 Task: Find connections with filter location Yantai with filter topic #engineeringwith filter profile language German with filter current company Oracle Cloud with filter school Karnataka technical jobs with filter industry Skiing Facilities with filter service category FIle Management with filter keywords title Animal Shelter Manager
Action: Mouse moved to (510, 77)
Screenshot: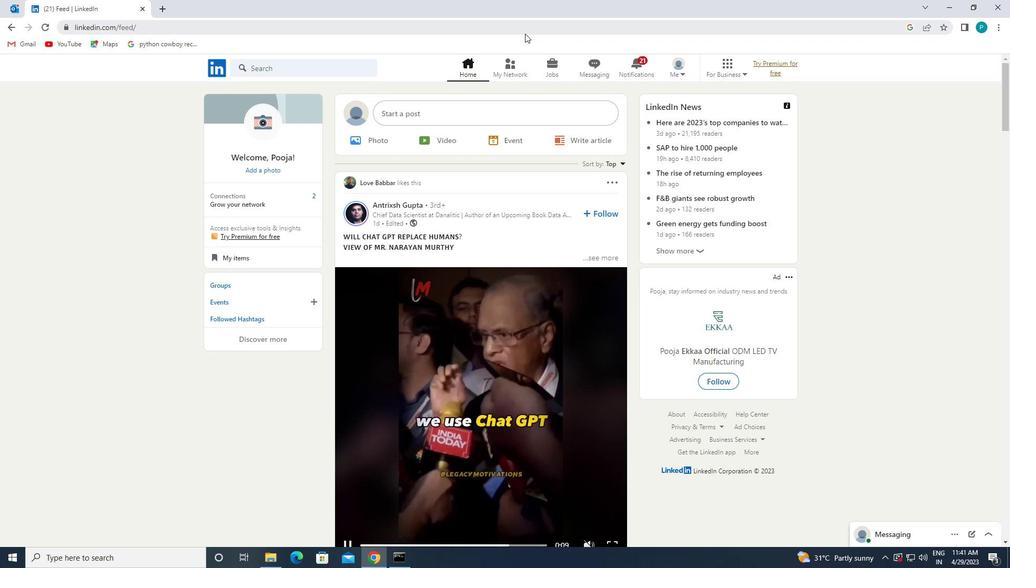 
Action: Mouse pressed left at (510, 77)
Screenshot: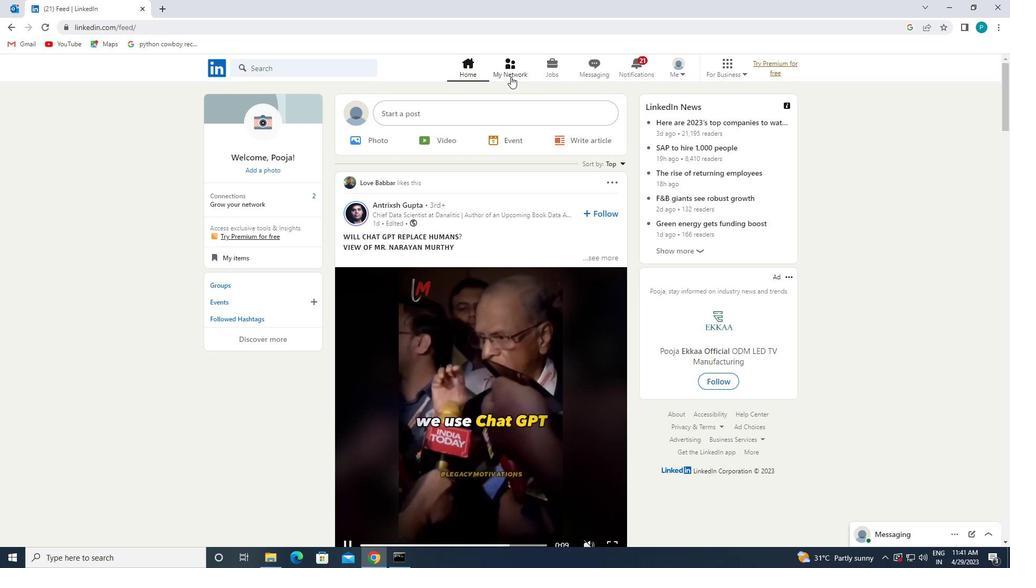 
Action: Mouse moved to (304, 118)
Screenshot: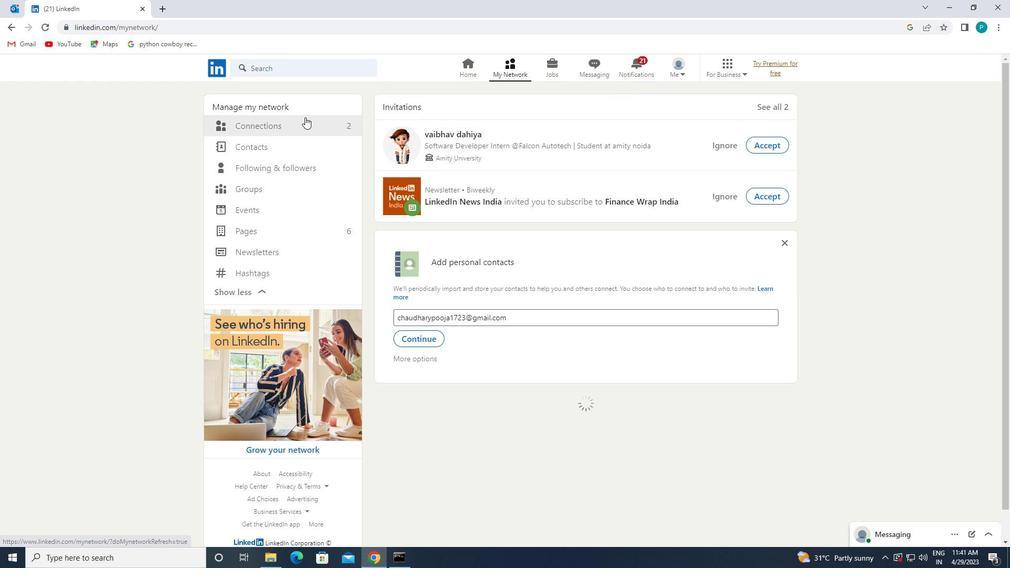 
Action: Mouse pressed left at (304, 118)
Screenshot: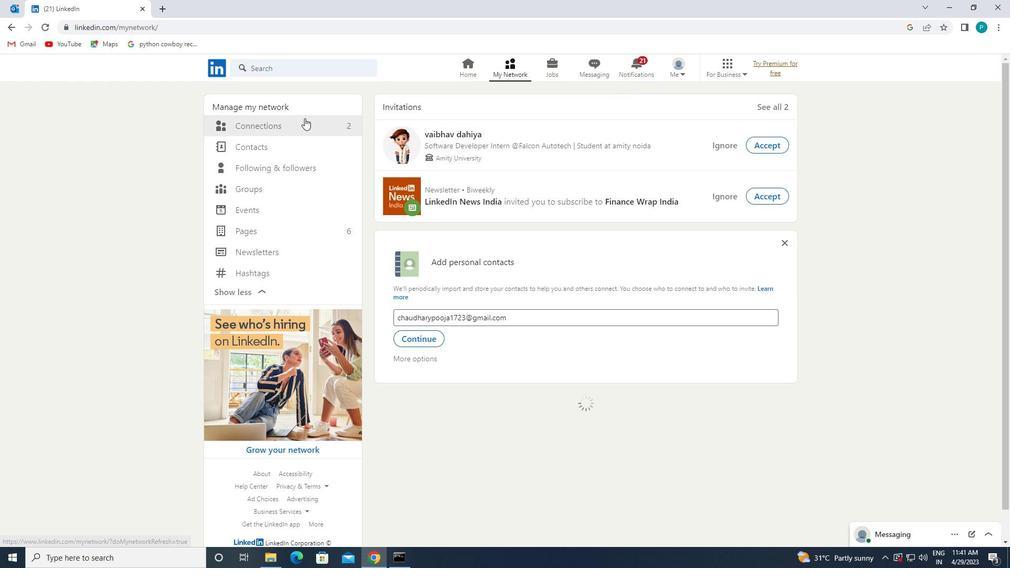 
Action: Mouse moved to (308, 122)
Screenshot: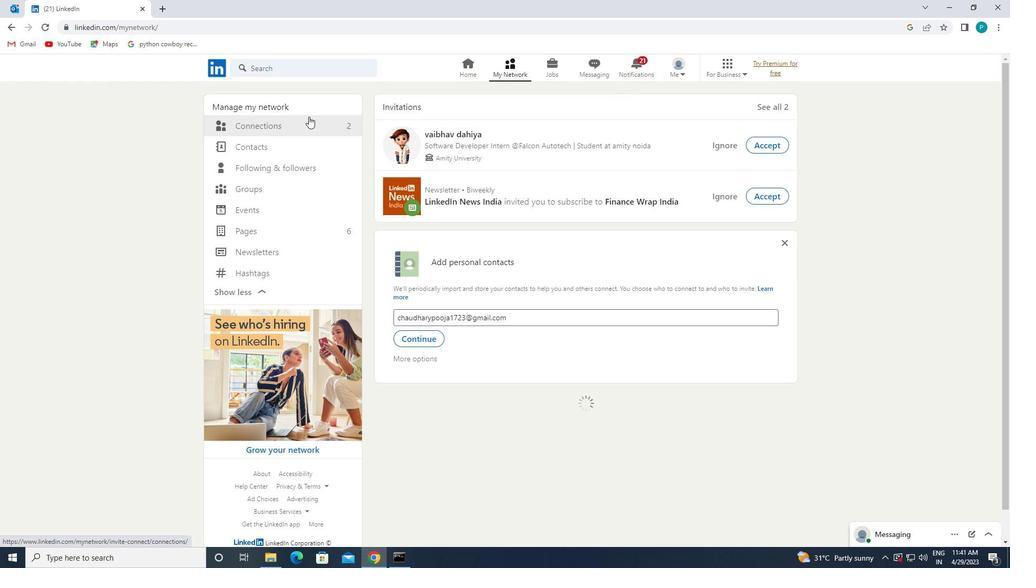 
Action: Mouse pressed left at (308, 122)
Screenshot: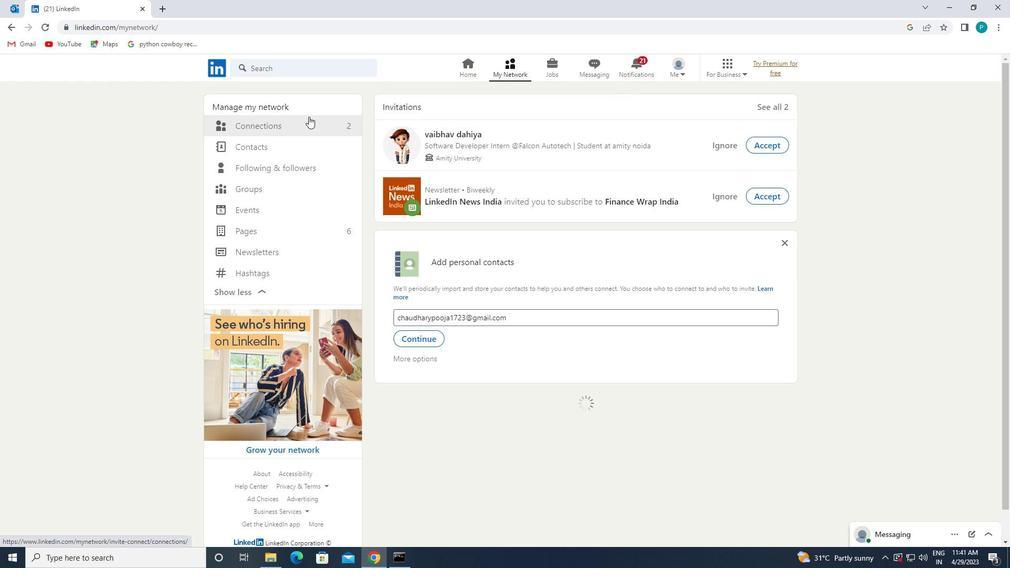 
Action: Mouse moved to (574, 128)
Screenshot: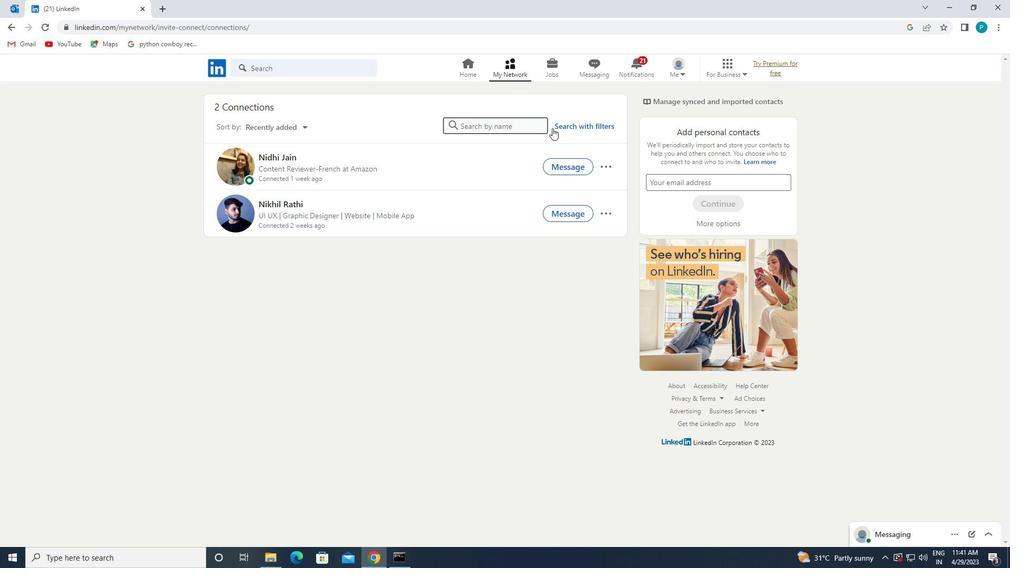 
Action: Mouse pressed left at (574, 128)
Screenshot: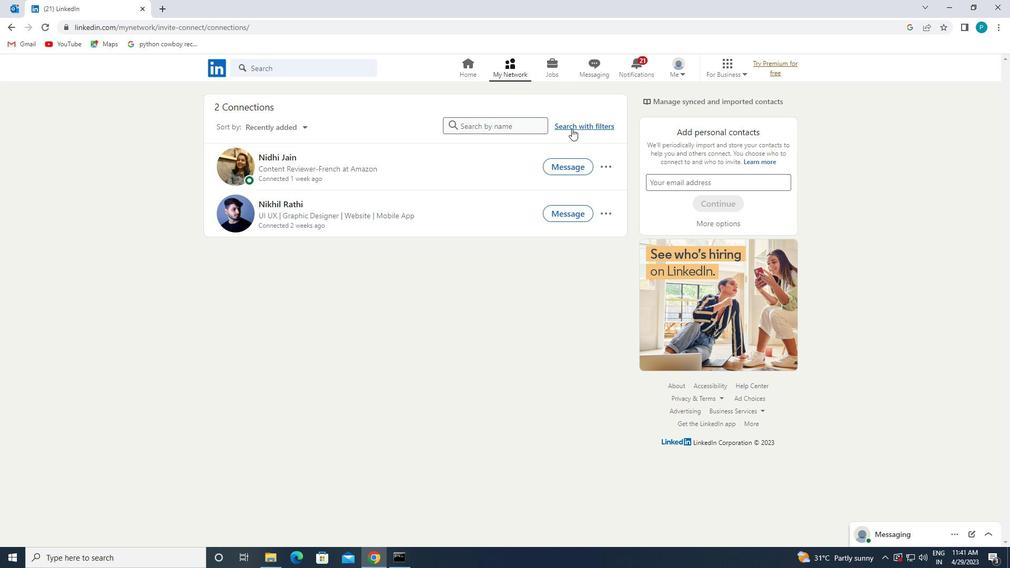 
Action: Mouse moved to (532, 95)
Screenshot: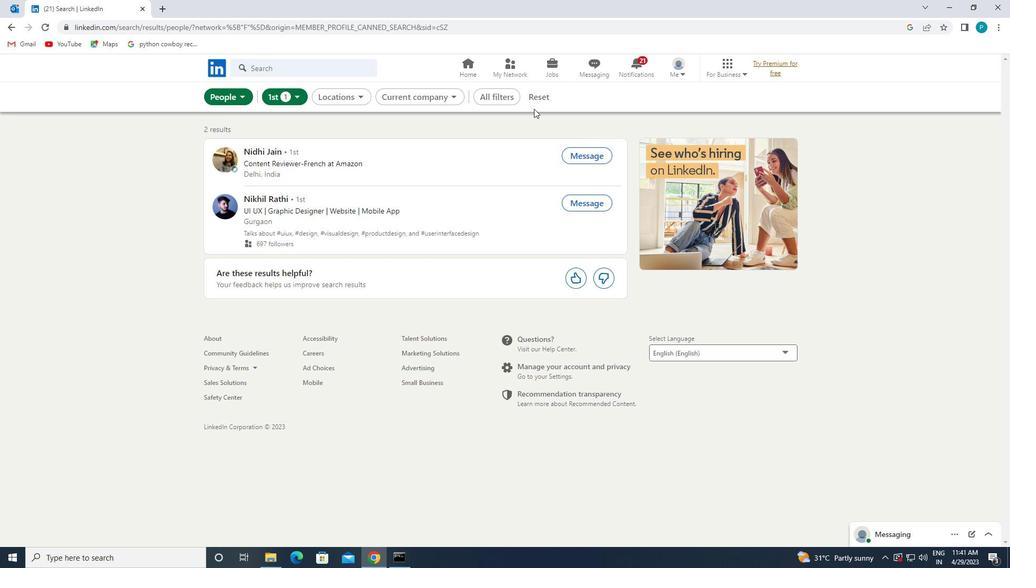 
Action: Mouse pressed left at (532, 95)
Screenshot: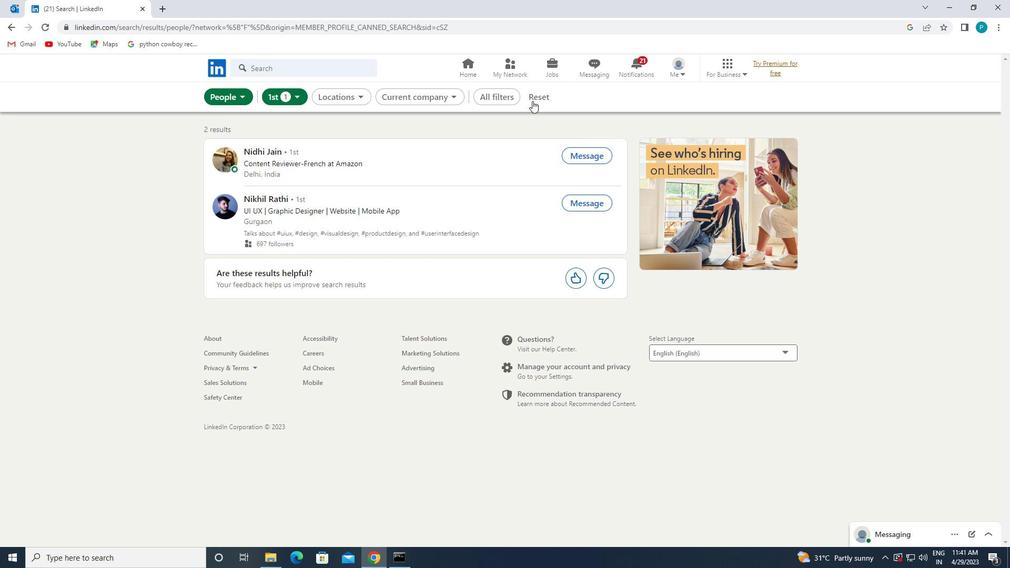 
Action: Mouse moved to (508, 98)
Screenshot: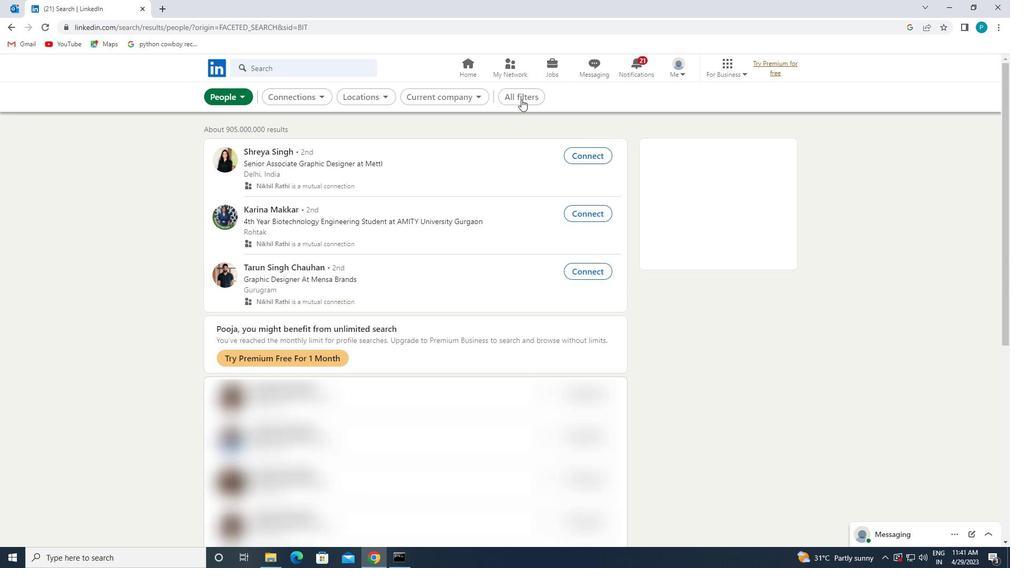 
Action: Mouse pressed left at (508, 98)
Screenshot: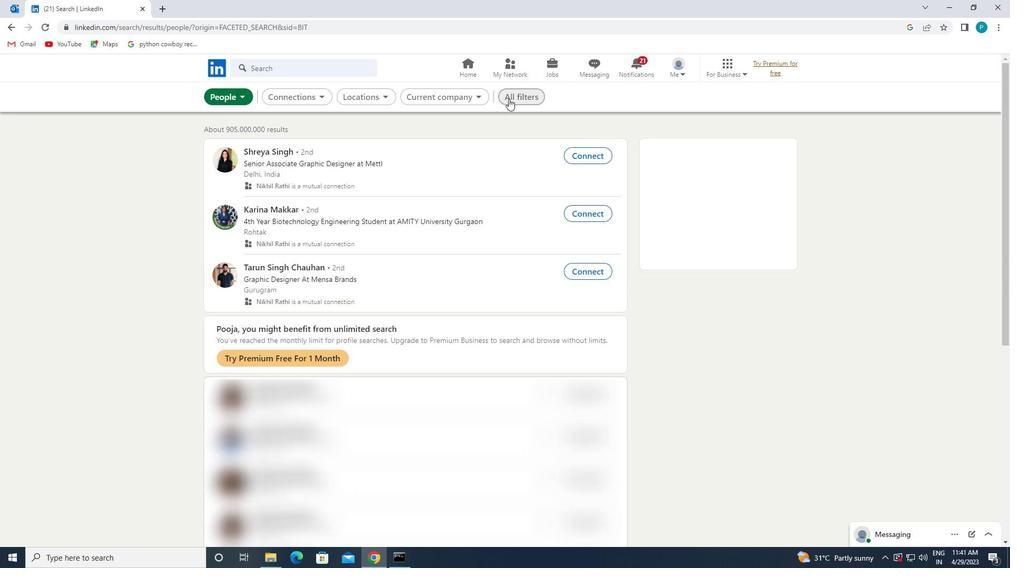 
Action: Mouse moved to (806, 262)
Screenshot: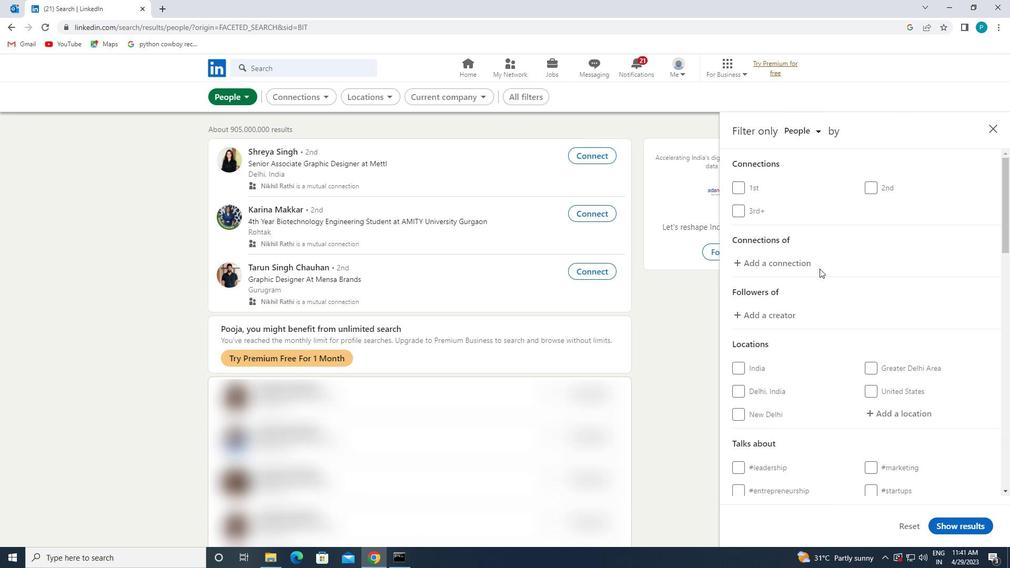 
Action: Mouse scrolled (806, 262) with delta (0, 0)
Screenshot: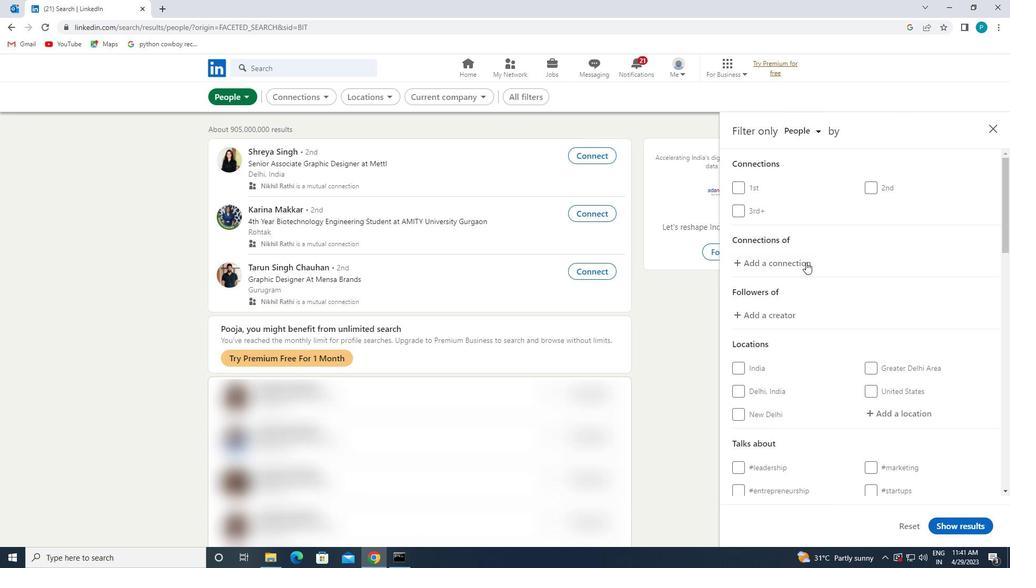 
Action: Mouse scrolled (806, 262) with delta (0, 0)
Screenshot: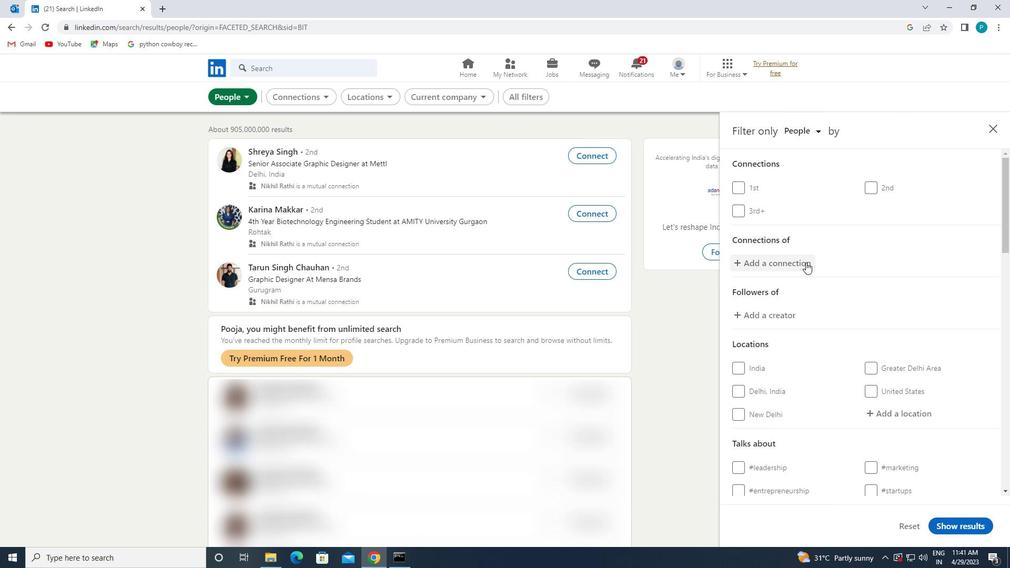 
Action: Mouse moved to (806, 265)
Screenshot: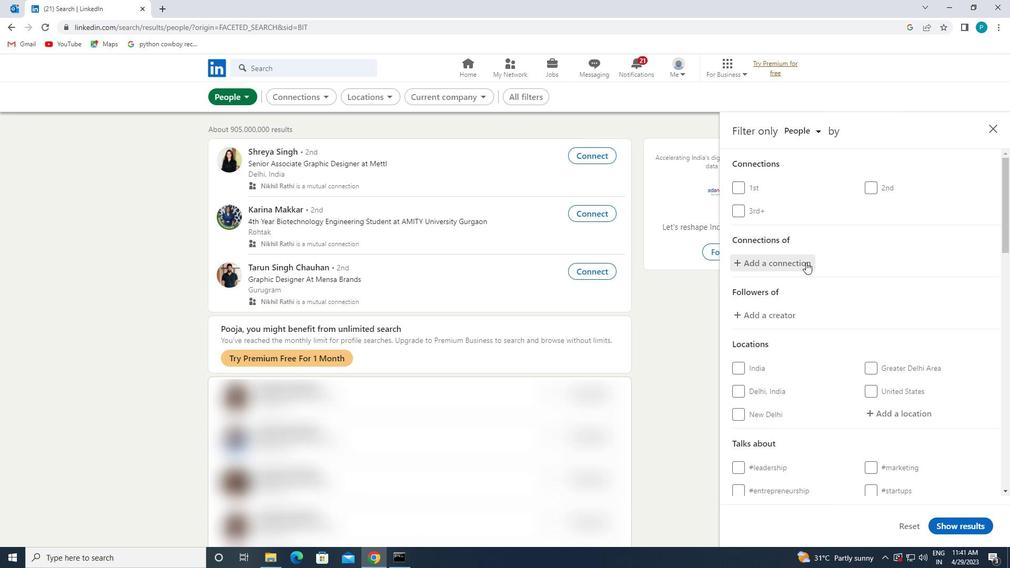 
Action: Mouse scrolled (806, 265) with delta (0, 0)
Screenshot: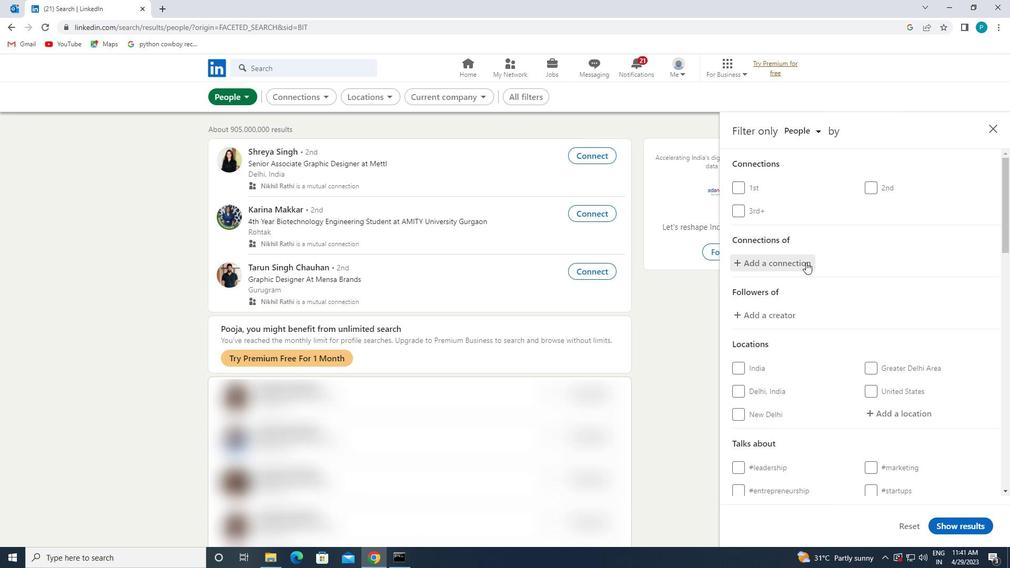 
Action: Mouse moved to (878, 260)
Screenshot: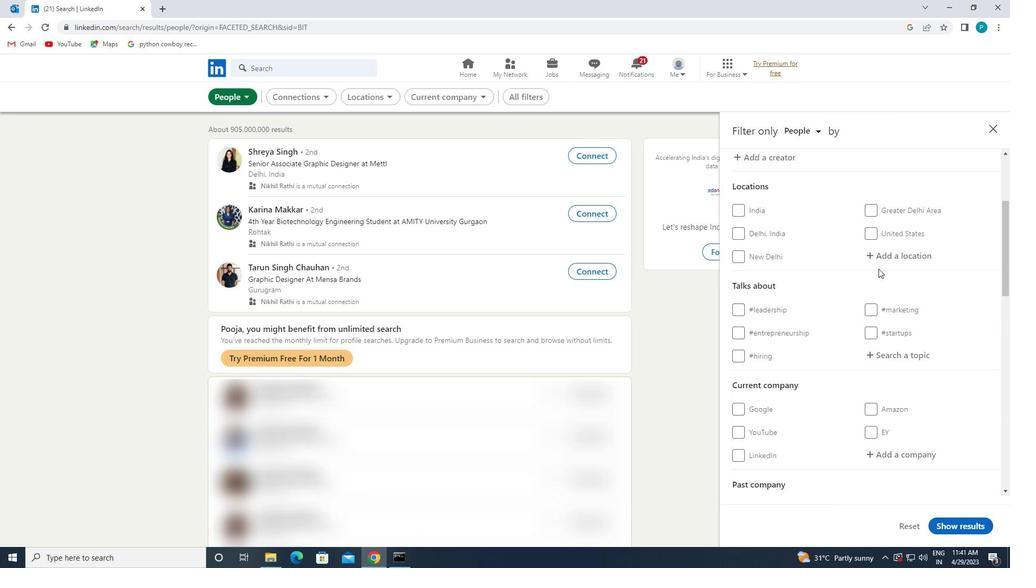 
Action: Mouse pressed left at (878, 260)
Screenshot: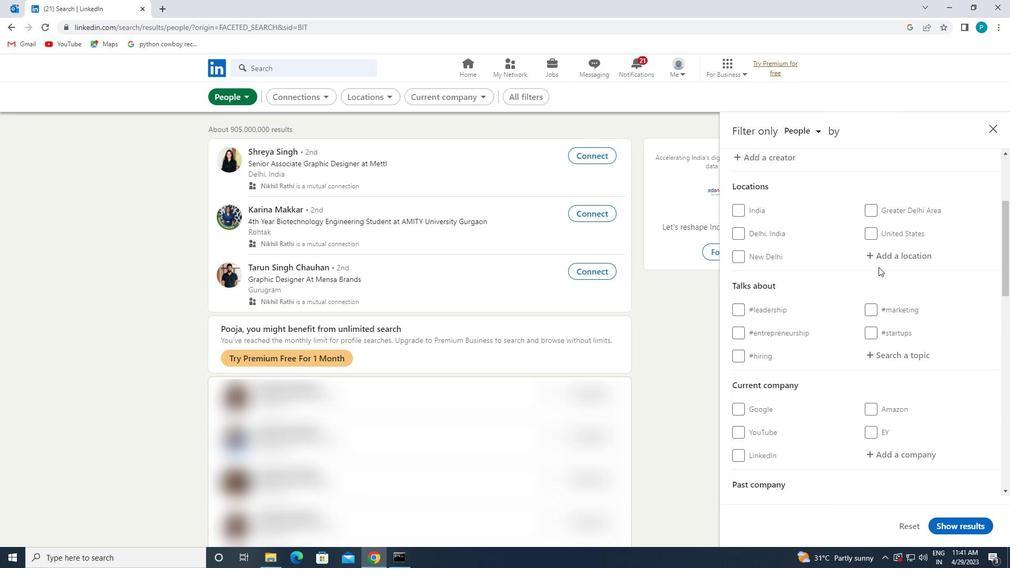 
Action: Mouse moved to (875, 270)
Screenshot: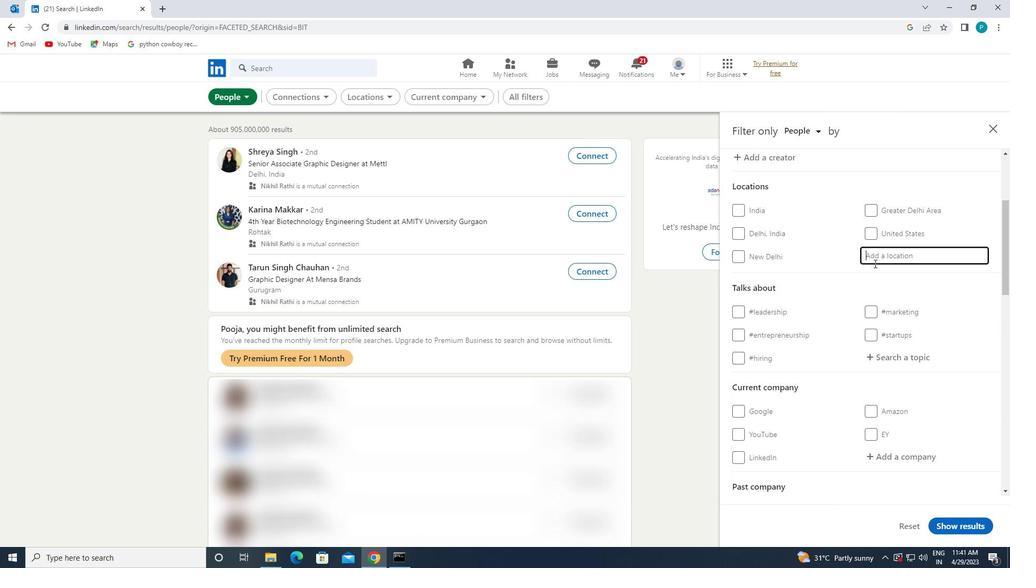 
Action: Key pressed <Key.caps_lock>y<Key.caps_lock>antai
Screenshot: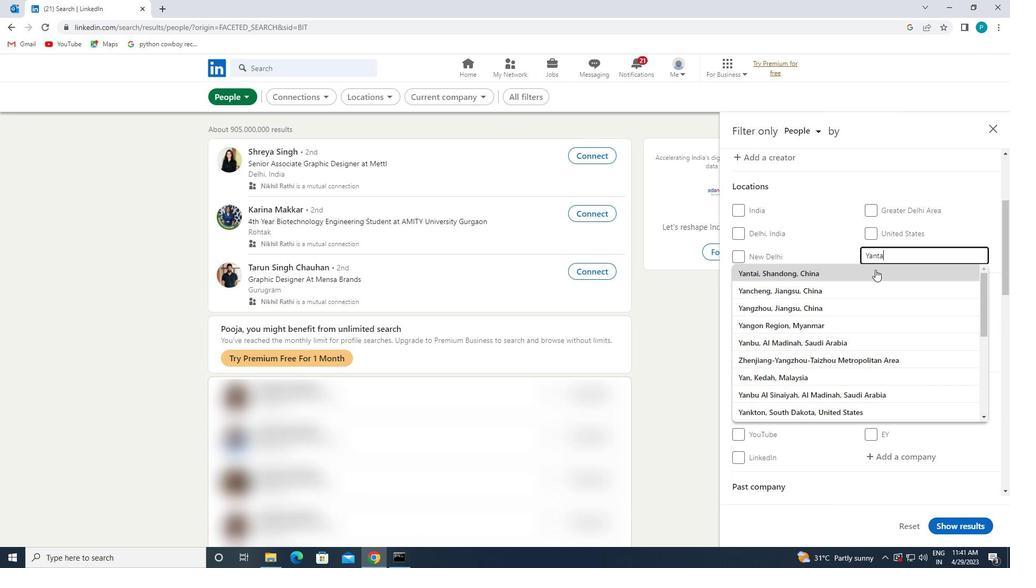 
Action: Mouse pressed left at (875, 270)
Screenshot: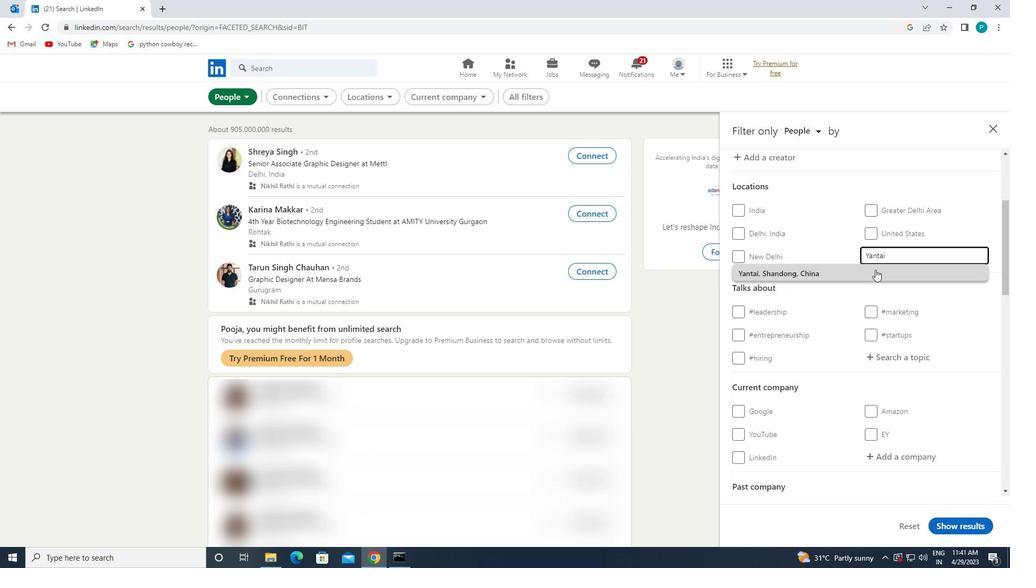 
Action: Mouse moved to (883, 301)
Screenshot: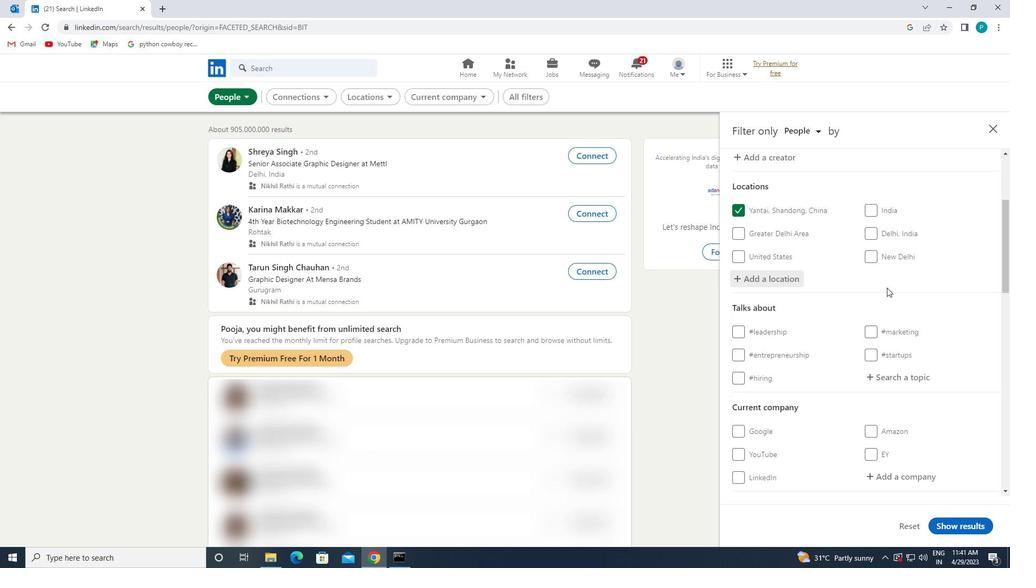 
Action: Mouse scrolled (883, 301) with delta (0, 0)
Screenshot: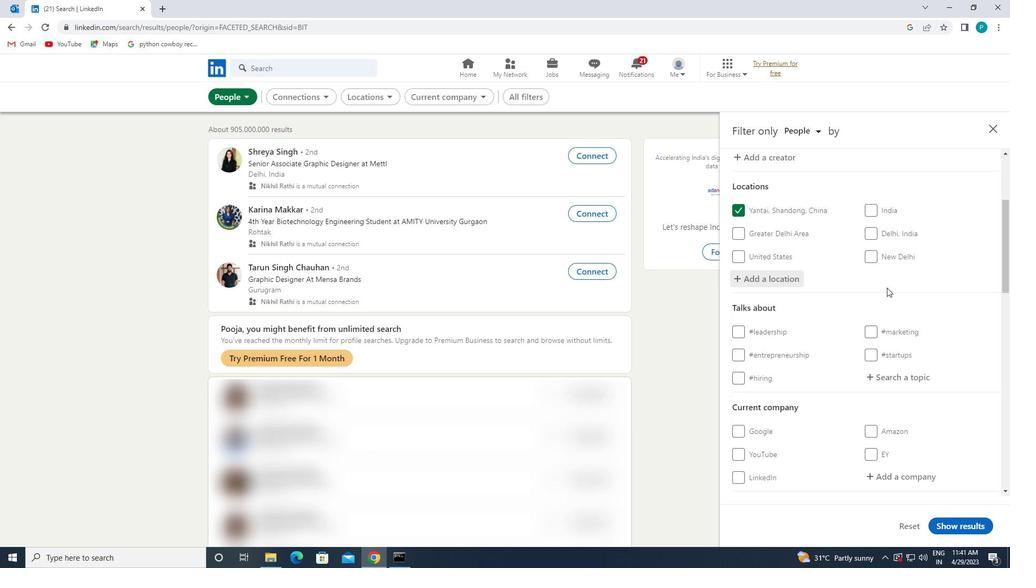 
Action: Mouse moved to (883, 304)
Screenshot: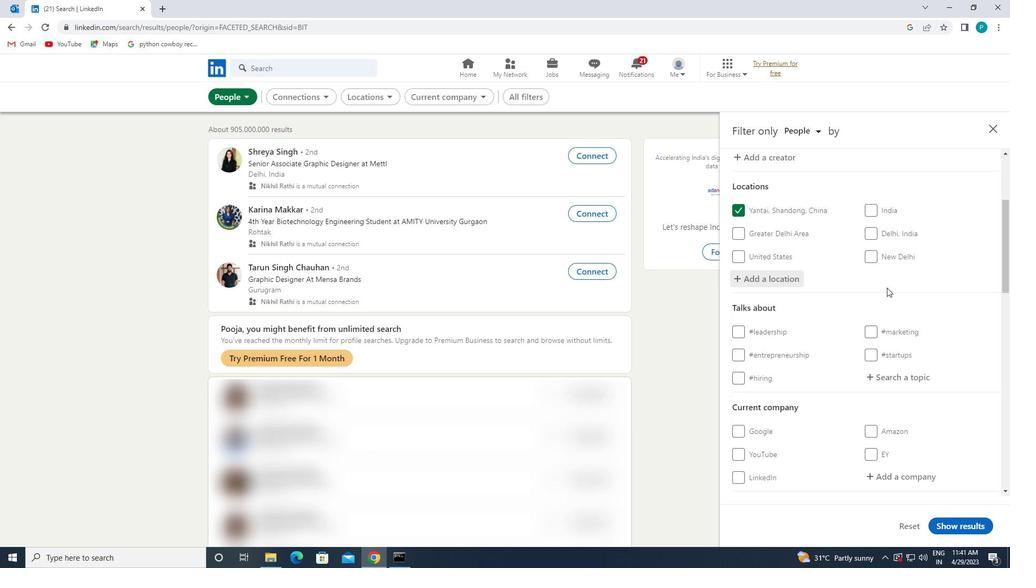 
Action: Mouse scrolled (883, 303) with delta (0, 0)
Screenshot: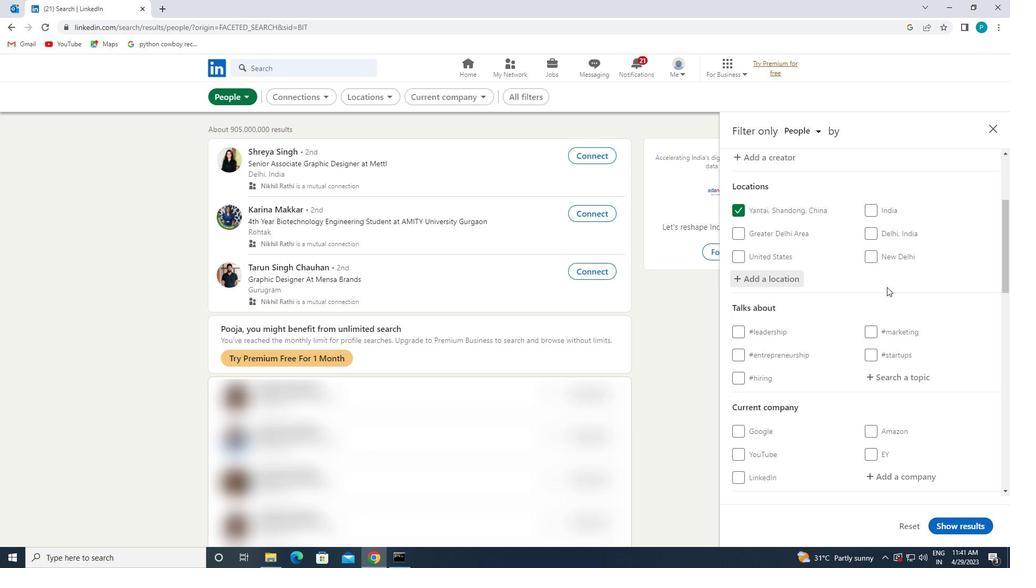 
Action: Mouse moved to (874, 274)
Screenshot: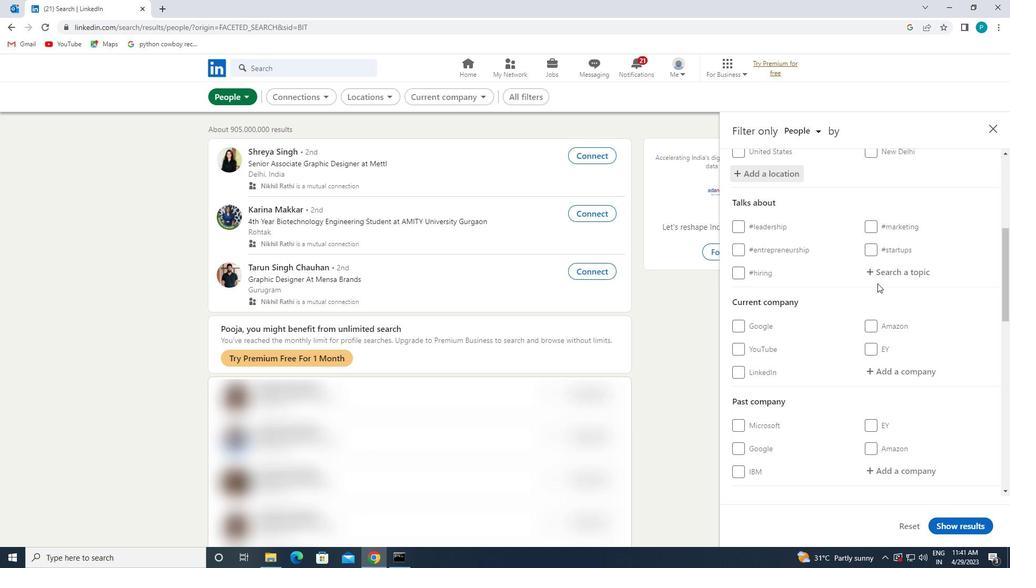 
Action: Mouse pressed left at (874, 274)
Screenshot: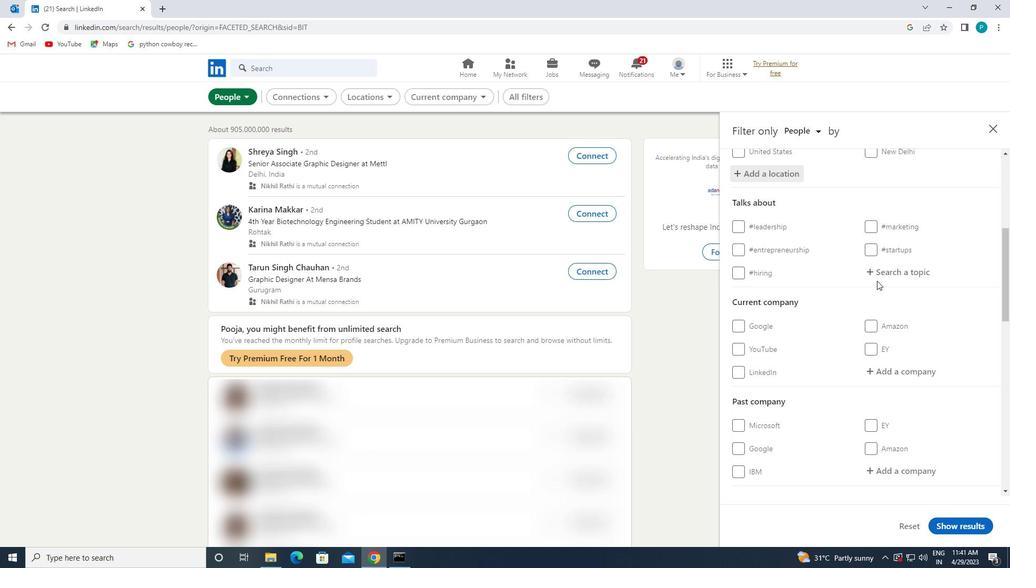 
Action: Mouse moved to (871, 275)
Screenshot: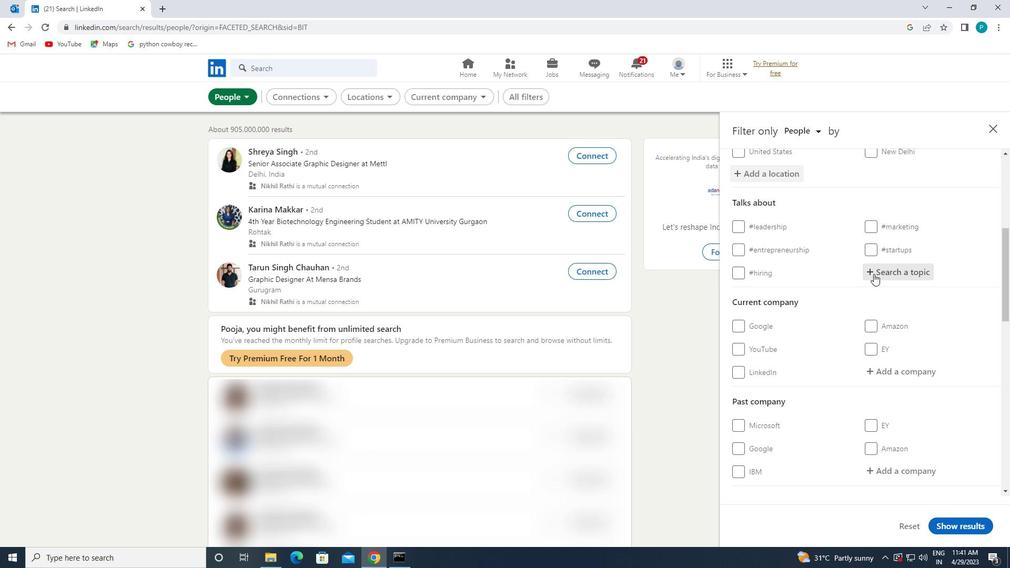 
Action: Key pressed <Key.shift>#R<Key.backspace>ENGINEERING
Screenshot: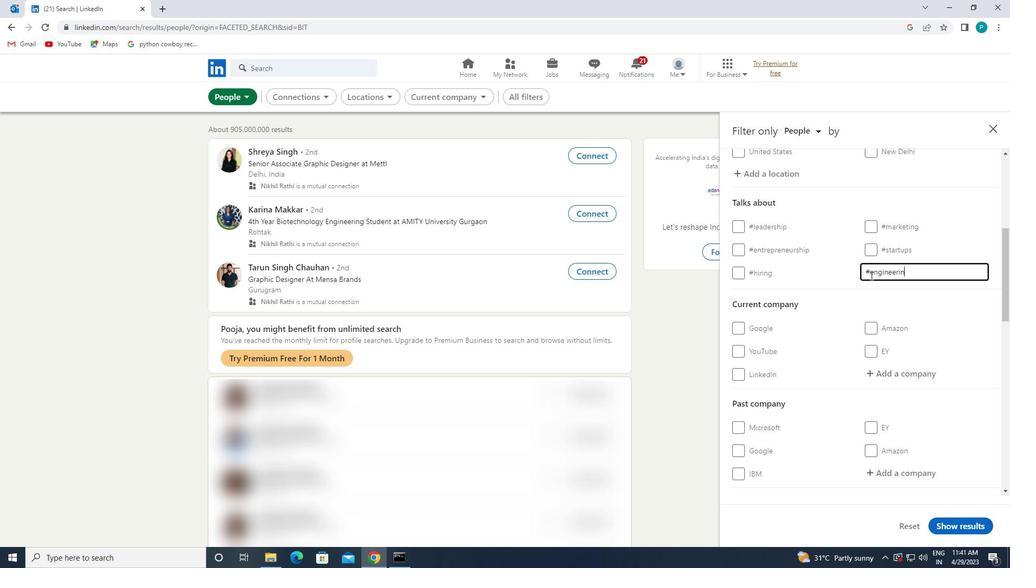 
Action: Mouse moved to (881, 258)
Screenshot: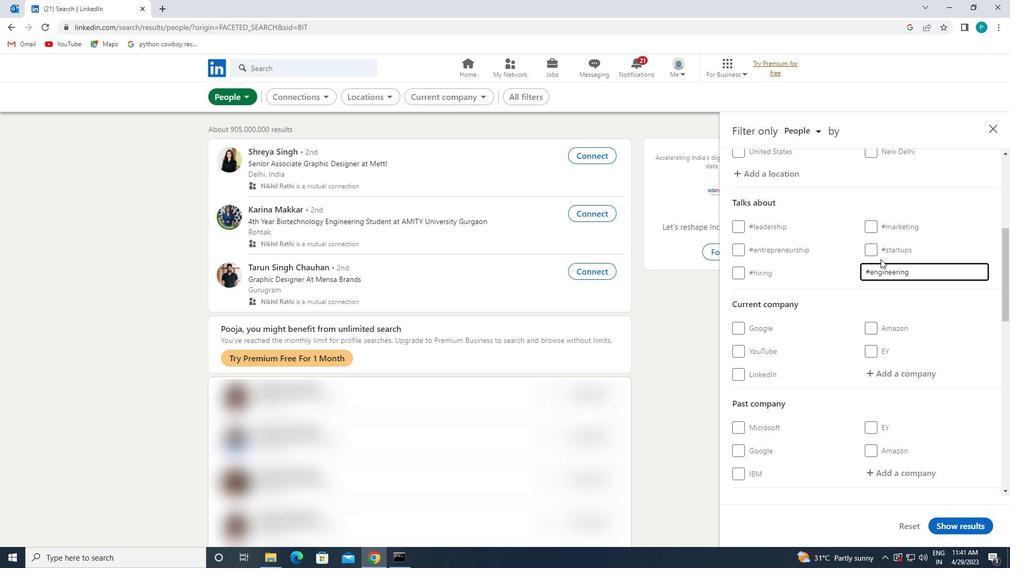
Action: Mouse scrolled (881, 258) with delta (0, 0)
Screenshot: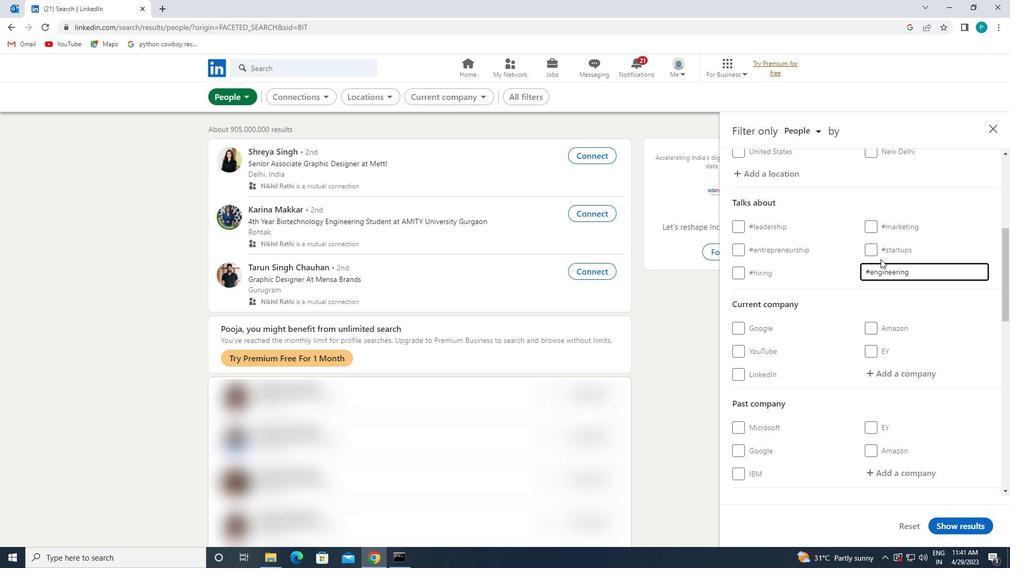 
Action: Mouse moved to (877, 261)
Screenshot: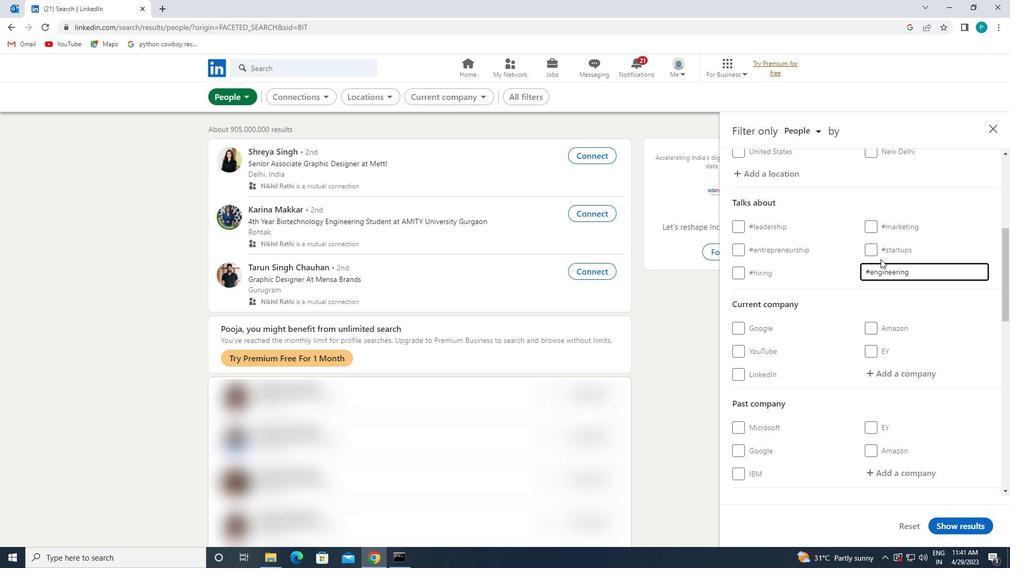 
Action: Mouse scrolled (877, 260) with delta (0, 0)
Screenshot: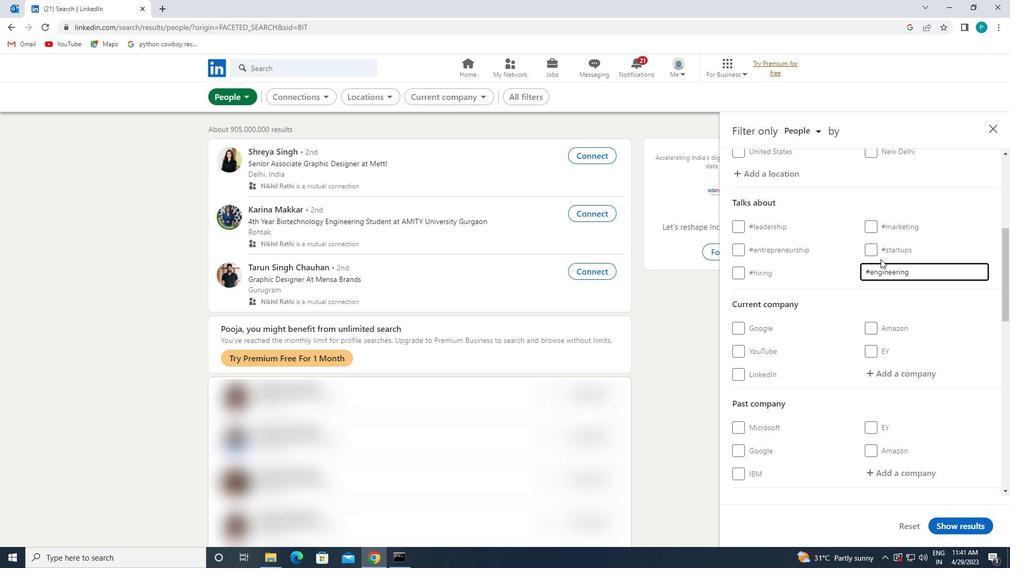
Action: Mouse moved to (874, 264)
Screenshot: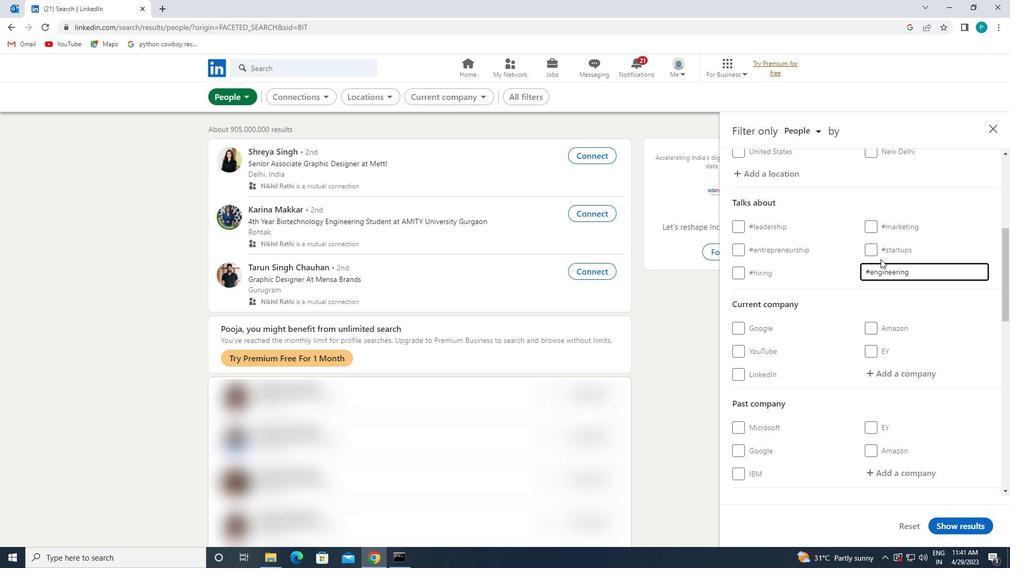 
Action: Mouse scrolled (874, 263) with delta (0, 0)
Screenshot: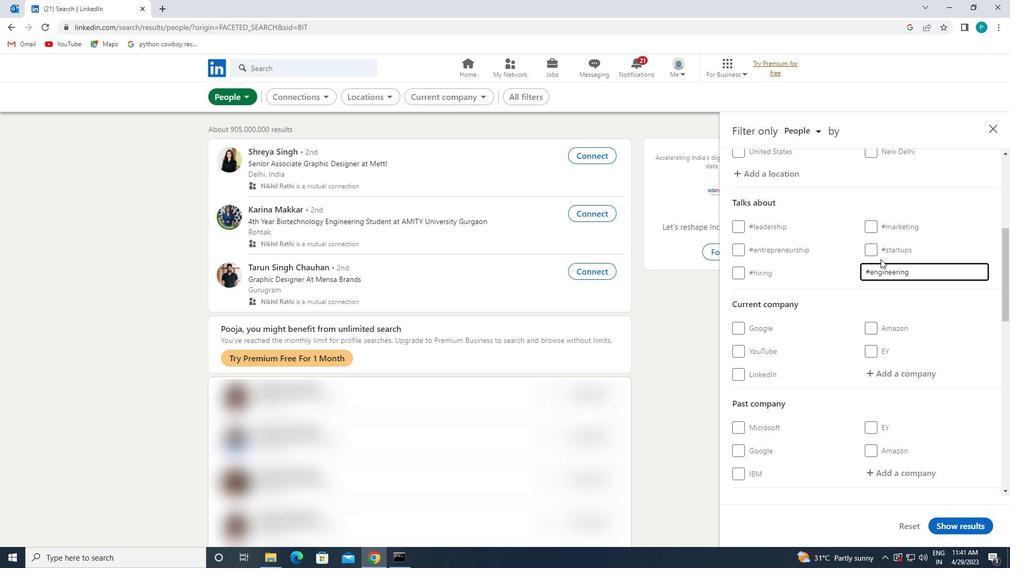 
Action: Mouse moved to (872, 264)
Screenshot: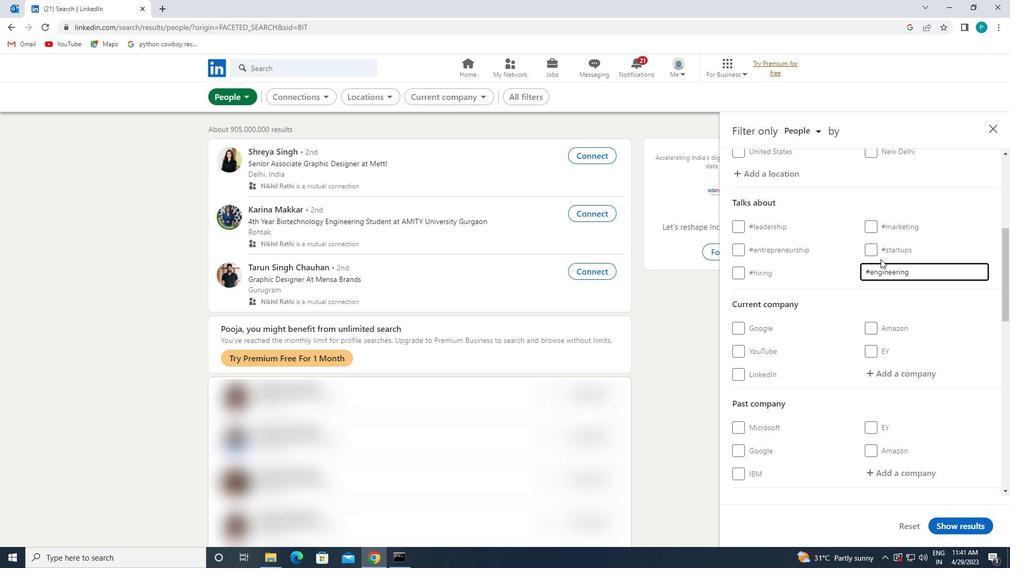 
Action: Mouse scrolled (872, 264) with delta (0, 0)
Screenshot: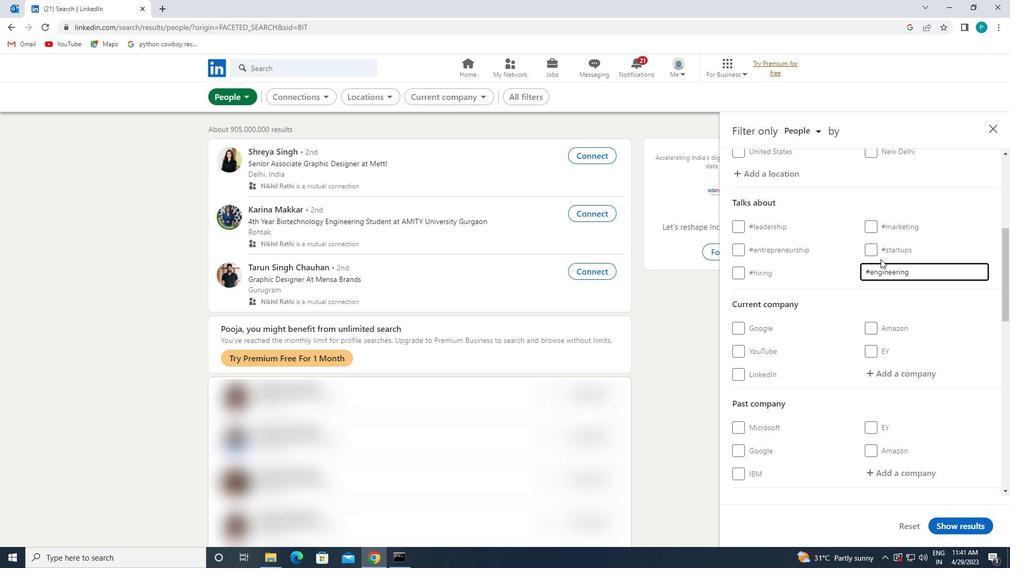 
Action: Mouse moved to (783, 309)
Screenshot: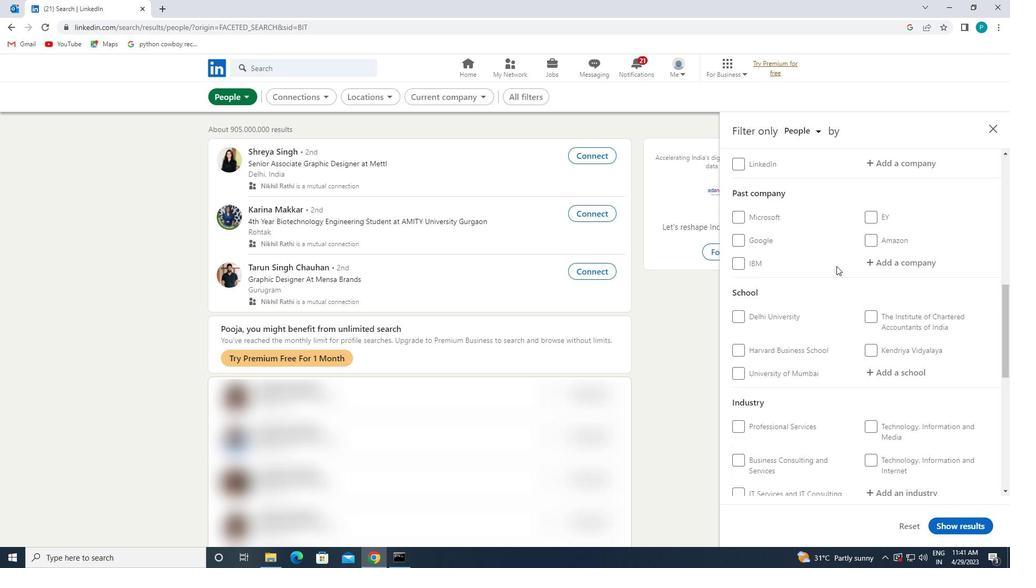 
Action: Mouse scrolled (783, 308) with delta (0, 0)
Screenshot: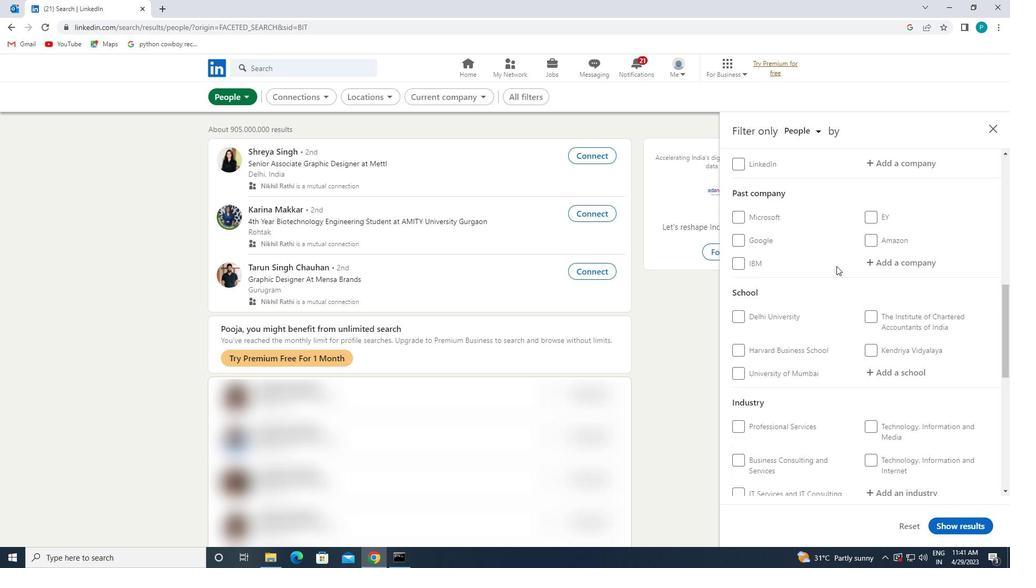 
Action: Mouse moved to (777, 315)
Screenshot: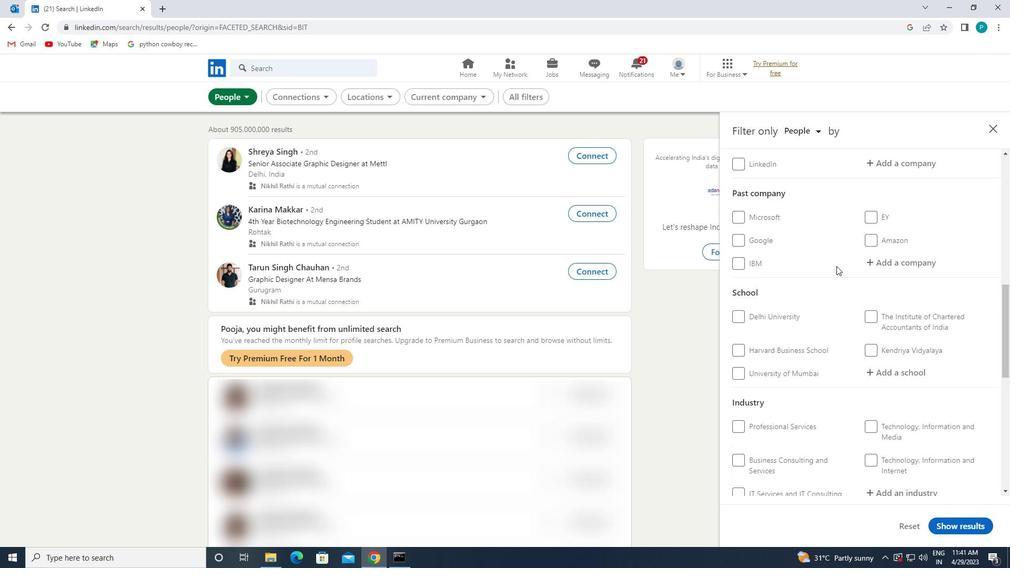 
Action: Mouse scrolled (777, 315) with delta (0, 0)
Screenshot: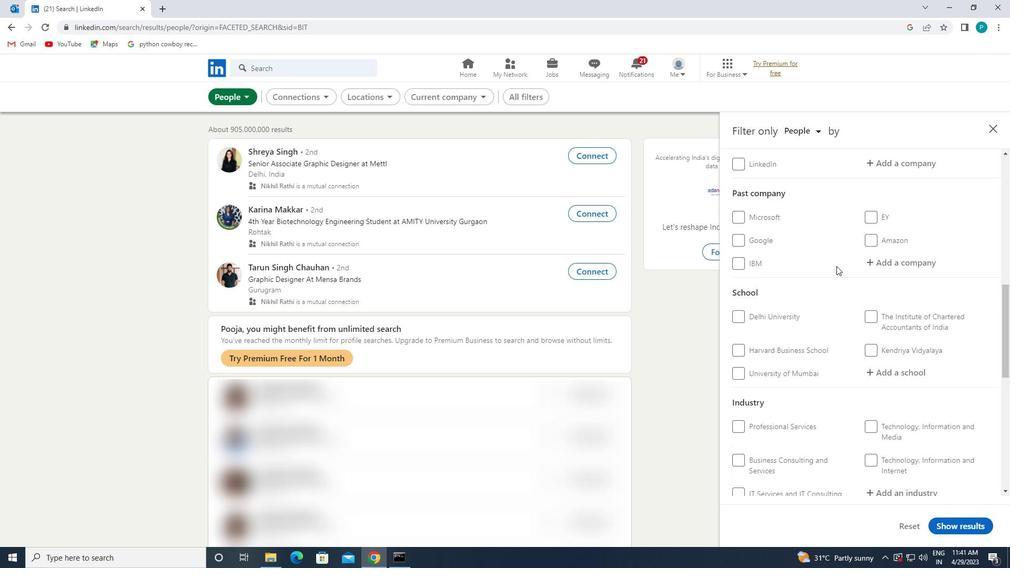 
Action: Mouse moved to (772, 323)
Screenshot: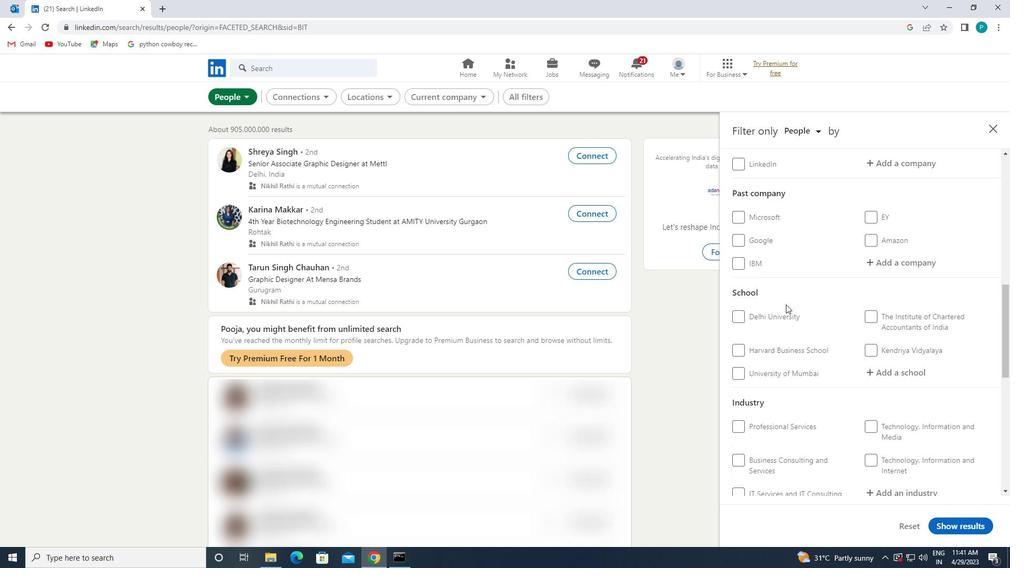 
Action: Mouse scrolled (772, 322) with delta (0, 0)
Screenshot: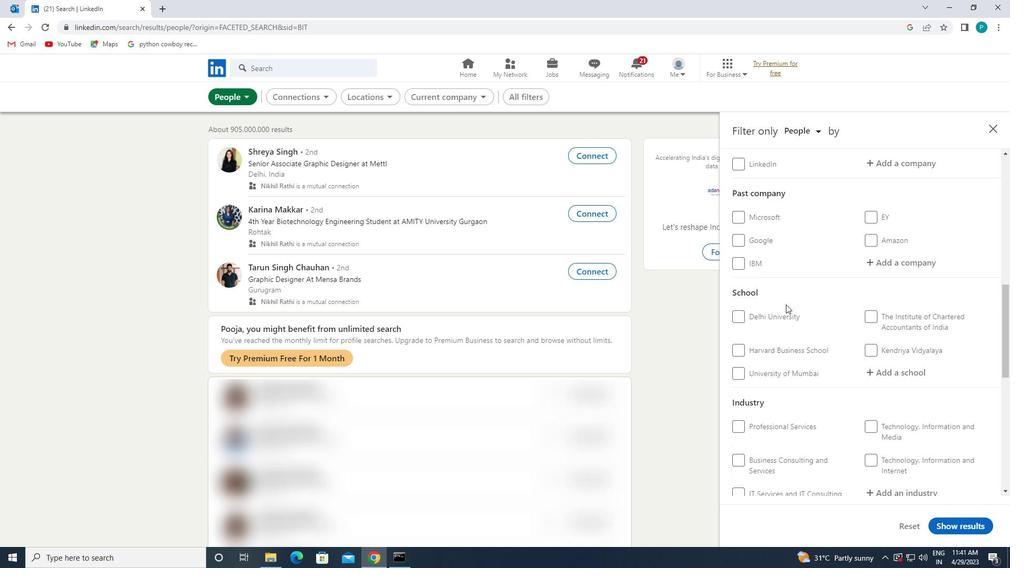 
Action: Mouse moved to (768, 323)
Screenshot: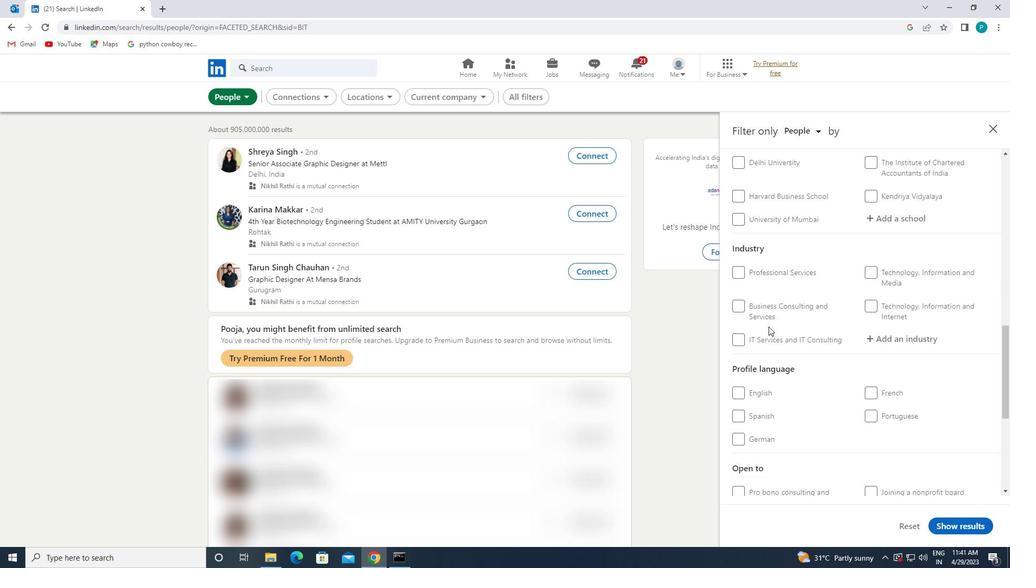 
Action: Mouse scrolled (768, 322) with delta (0, 0)
Screenshot: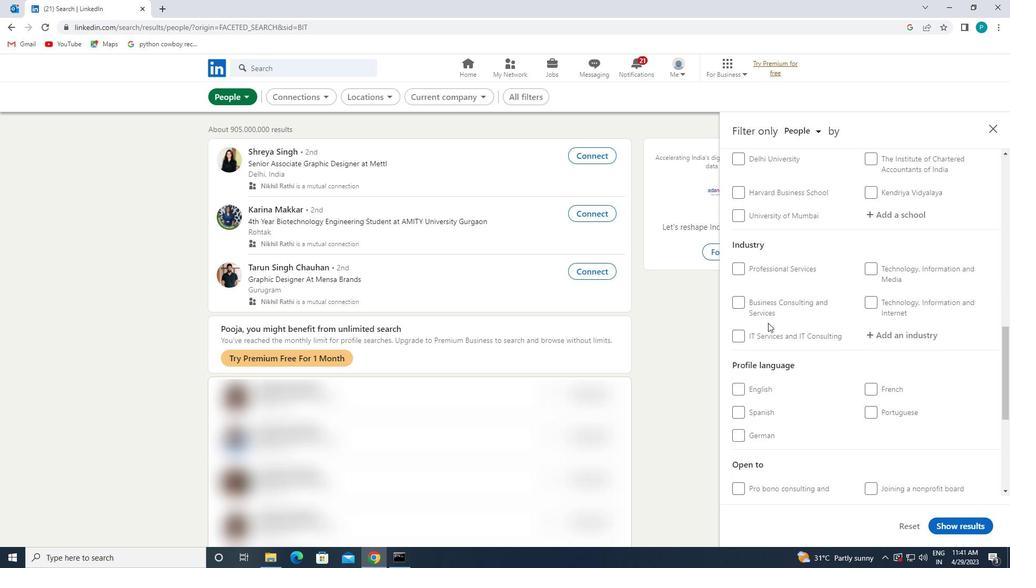 
Action: Mouse moved to (768, 320)
Screenshot: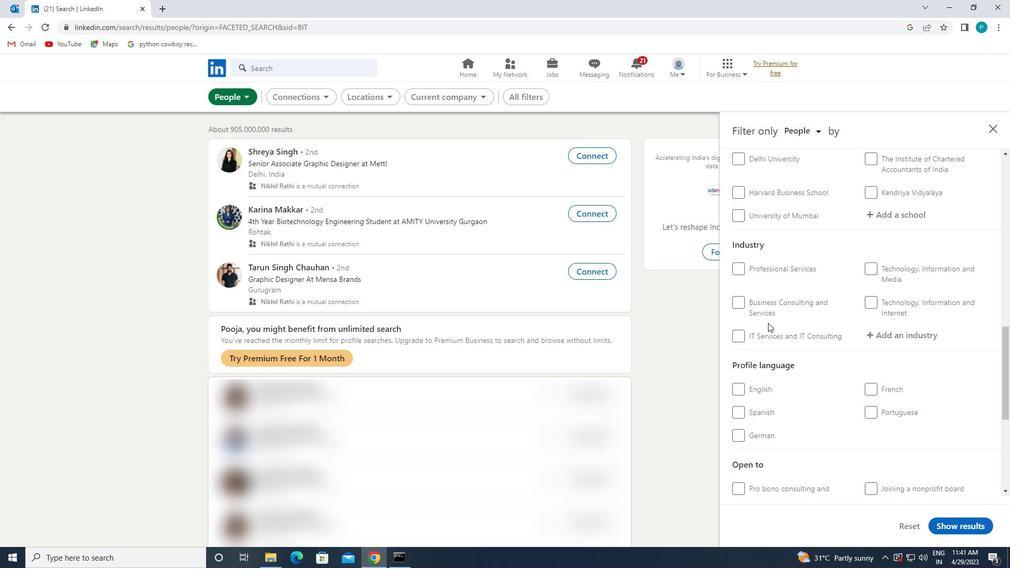 
Action: Mouse scrolled (768, 320) with delta (0, 0)
Screenshot: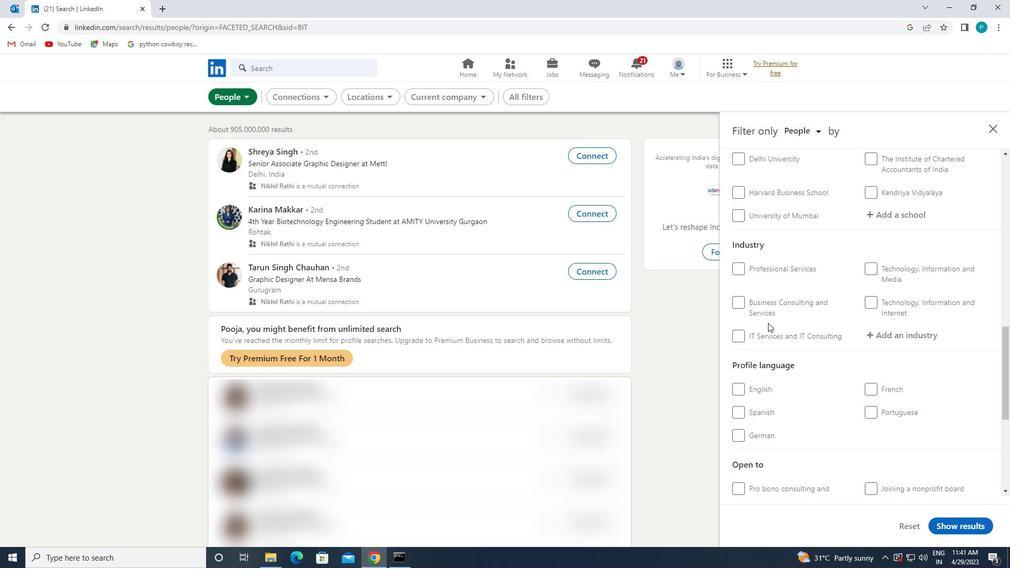 
Action: Mouse moved to (767, 332)
Screenshot: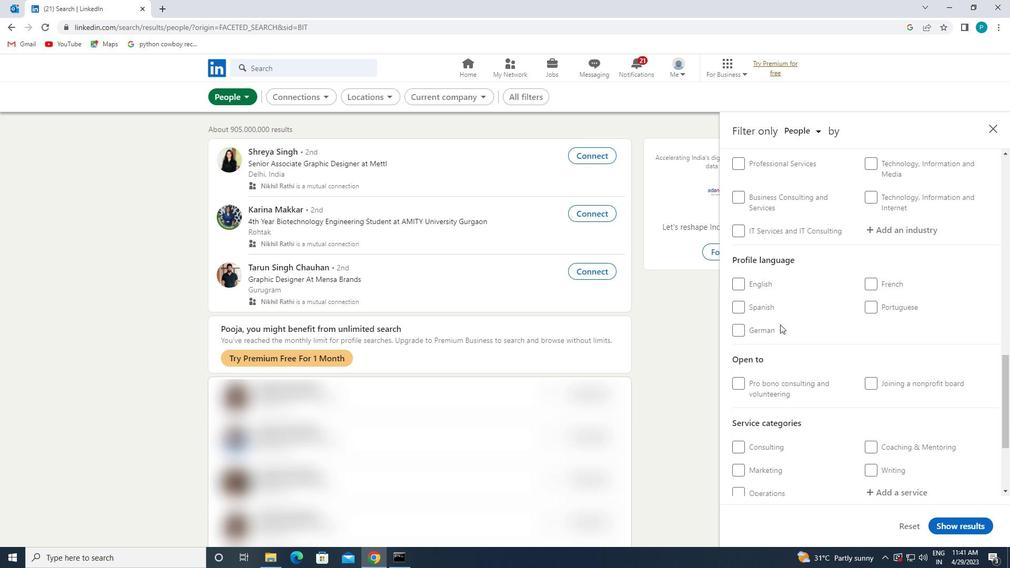 
Action: Mouse pressed left at (767, 332)
Screenshot: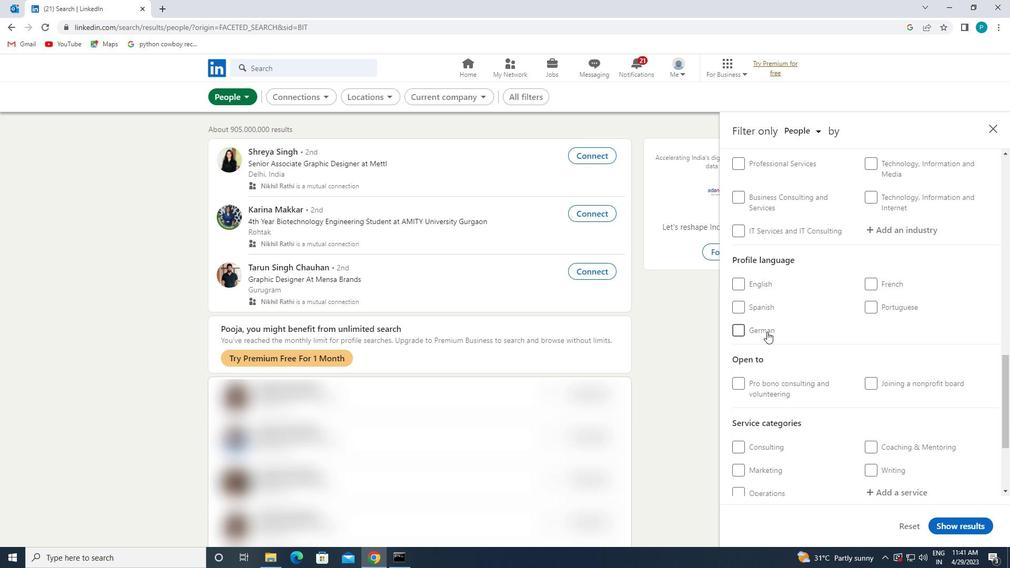 
Action: Mouse moved to (810, 311)
Screenshot: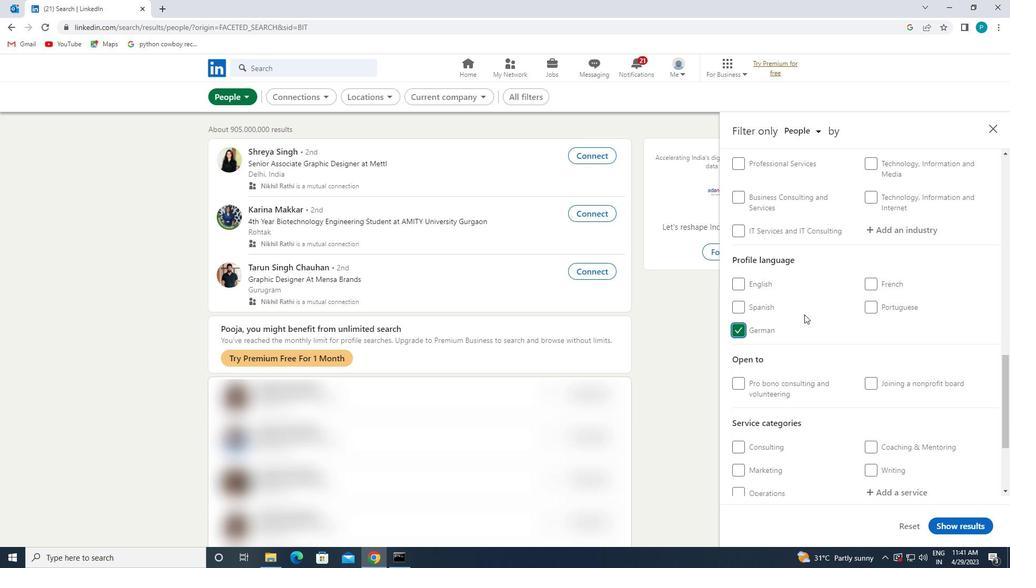 
Action: Mouse scrolled (810, 311) with delta (0, 0)
Screenshot: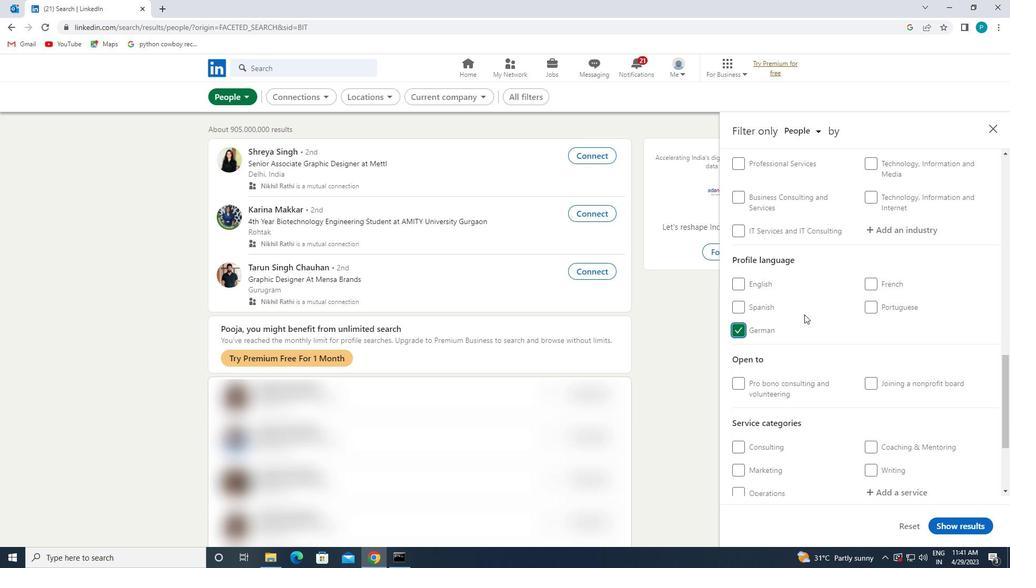 
Action: Mouse moved to (810, 311)
Screenshot: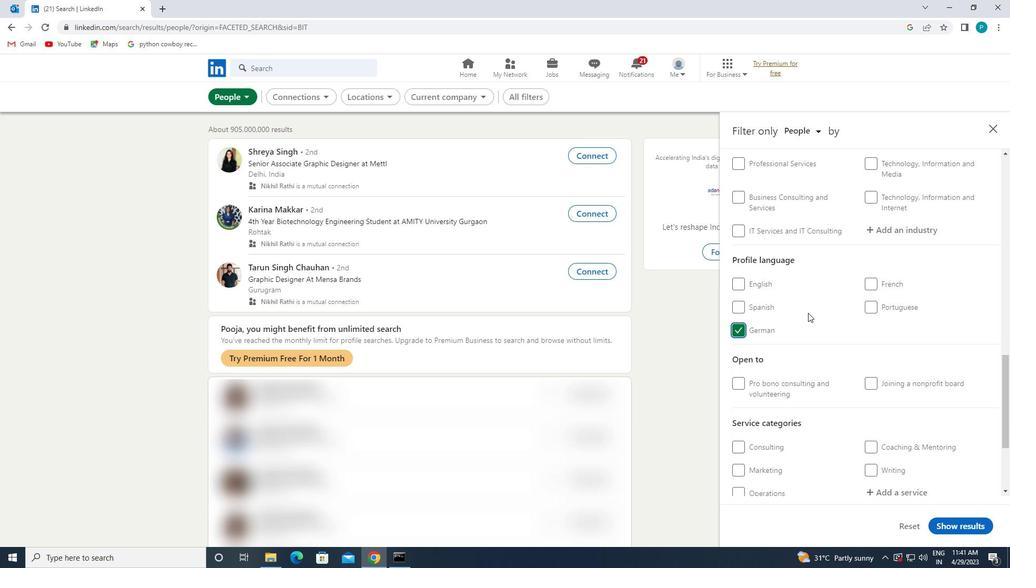
Action: Mouse scrolled (810, 311) with delta (0, 0)
Screenshot: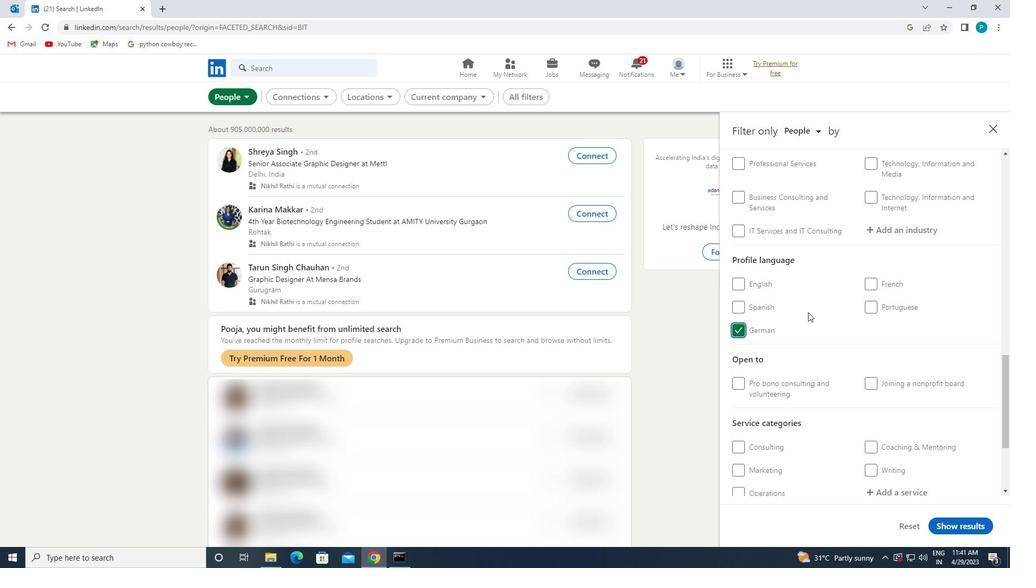 
Action: Mouse moved to (836, 310)
Screenshot: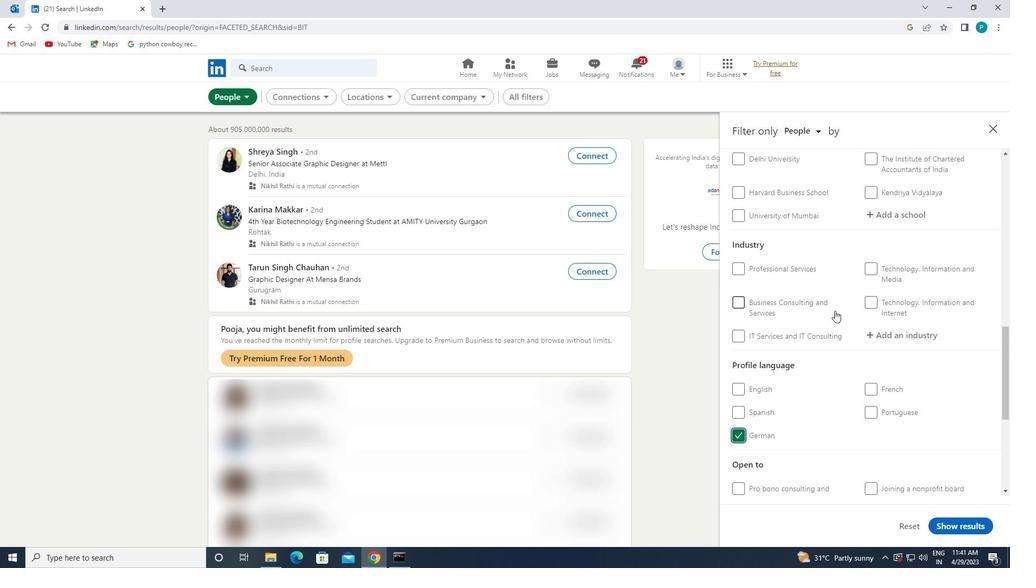
Action: Mouse scrolled (836, 311) with delta (0, 0)
Screenshot: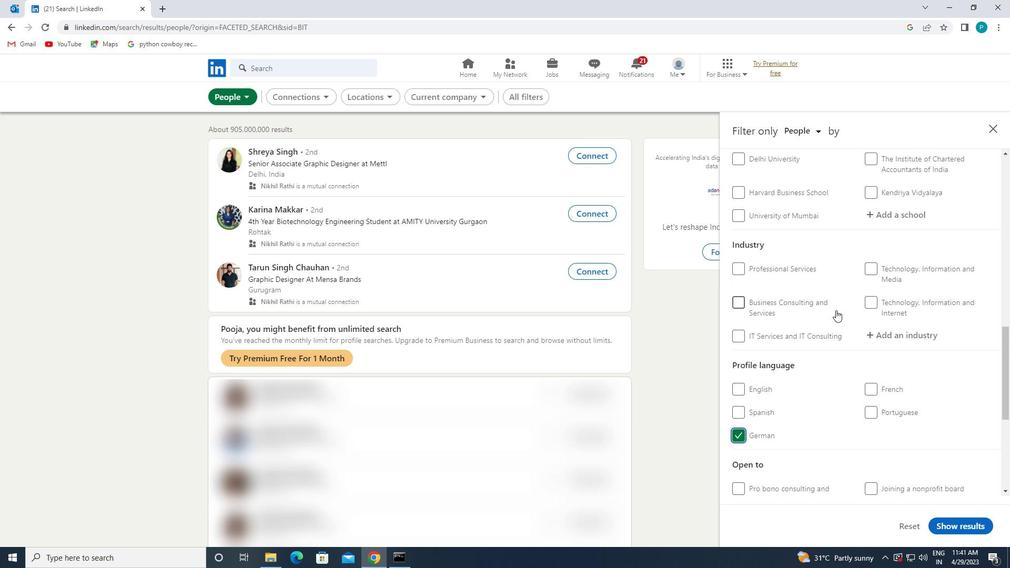 
Action: Mouse moved to (837, 310)
Screenshot: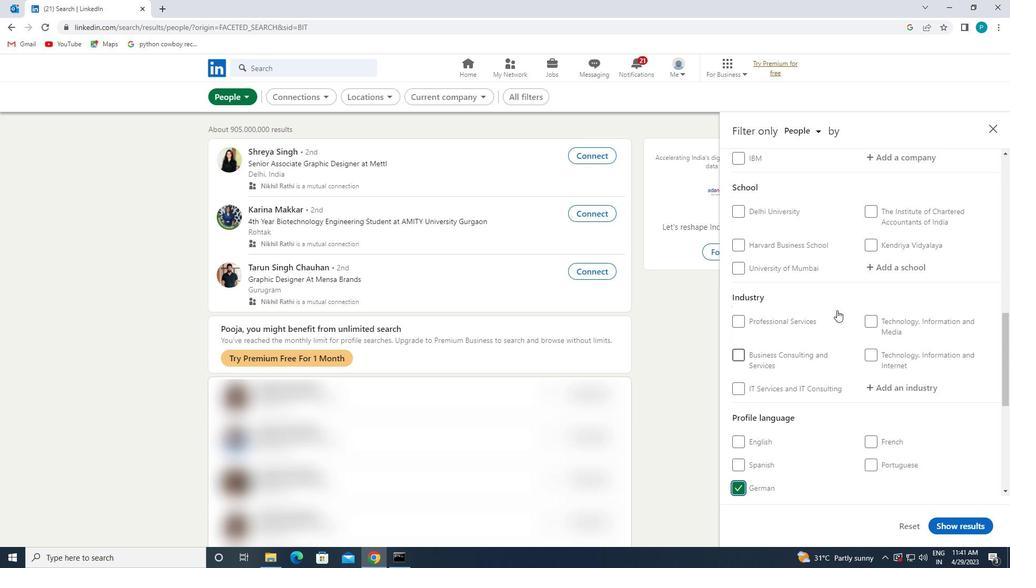 
Action: Mouse scrolled (837, 311) with delta (0, 0)
Screenshot: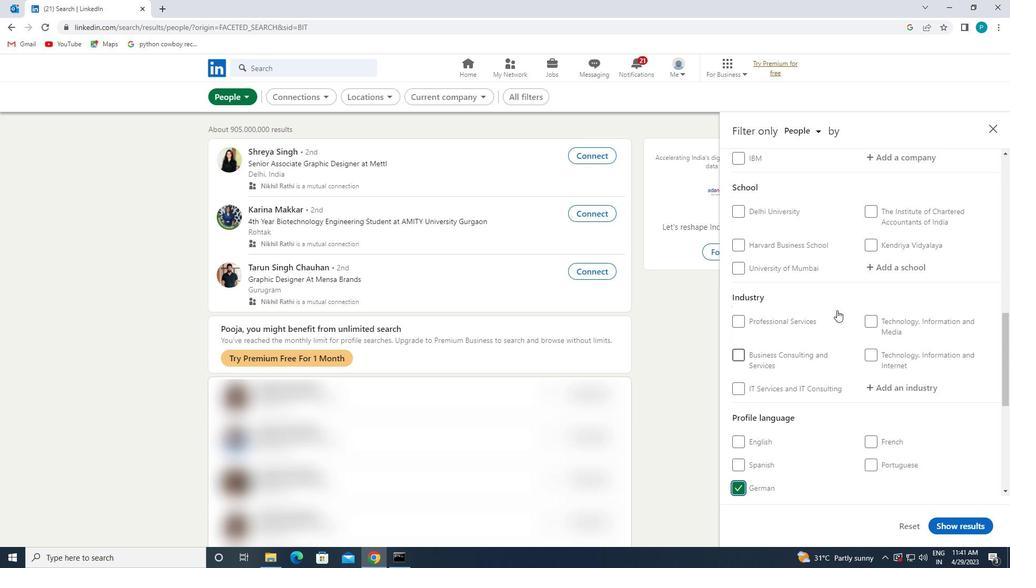 
Action: Mouse moved to (838, 310)
Screenshot: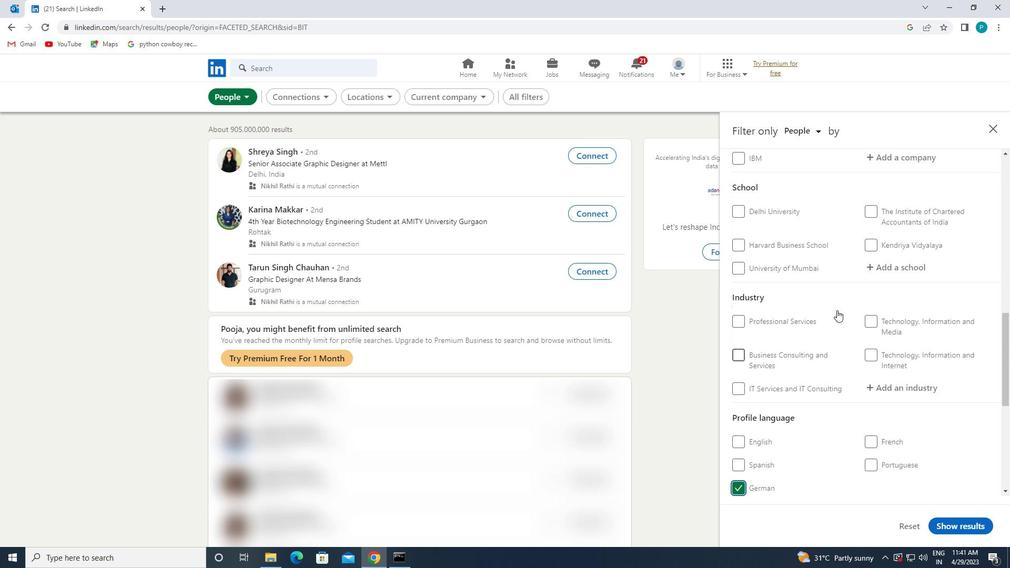 
Action: Mouse scrolled (838, 311) with delta (0, 0)
Screenshot: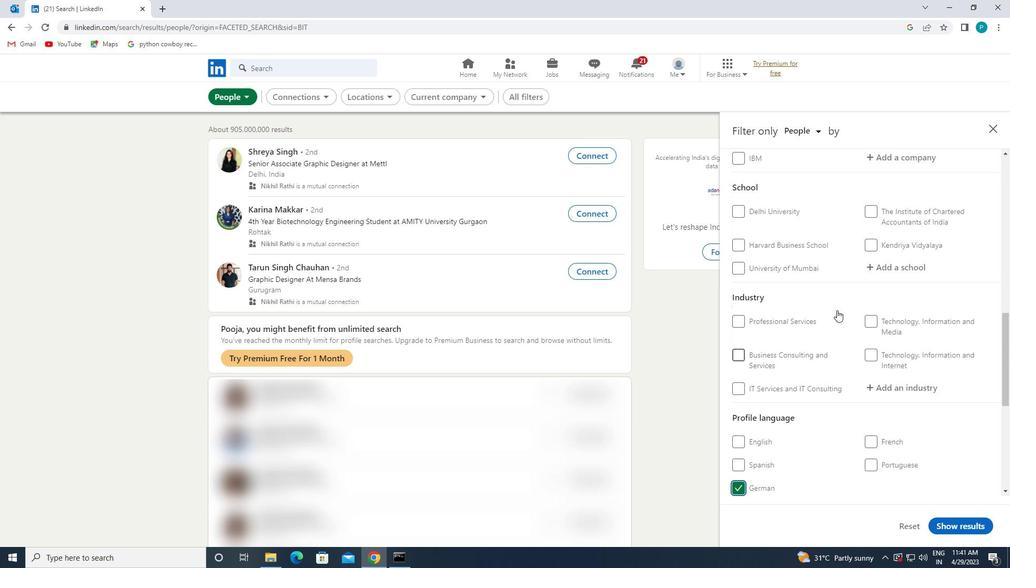 
Action: Mouse scrolled (838, 311) with delta (0, 0)
Screenshot: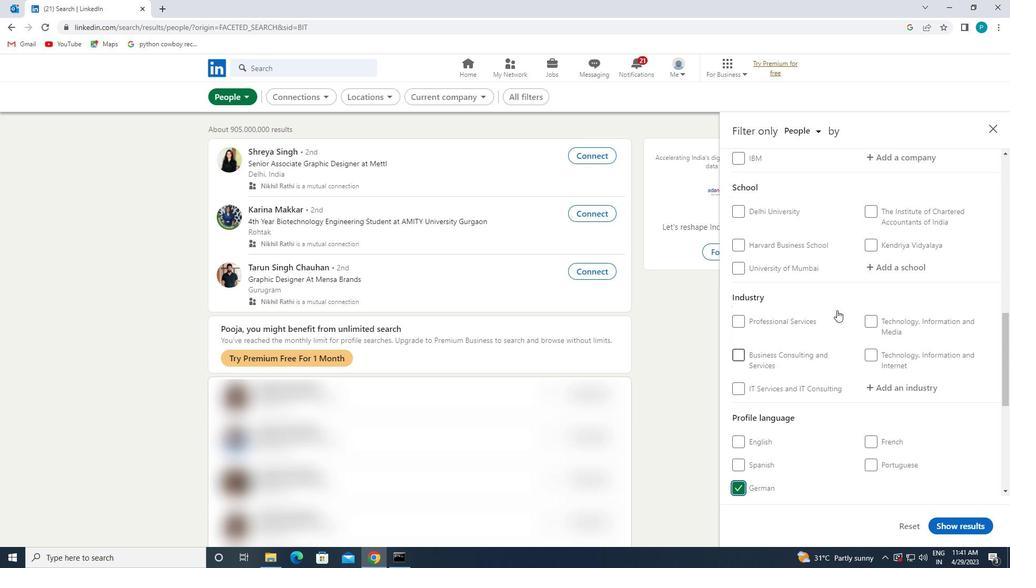 
Action: Mouse moved to (883, 307)
Screenshot: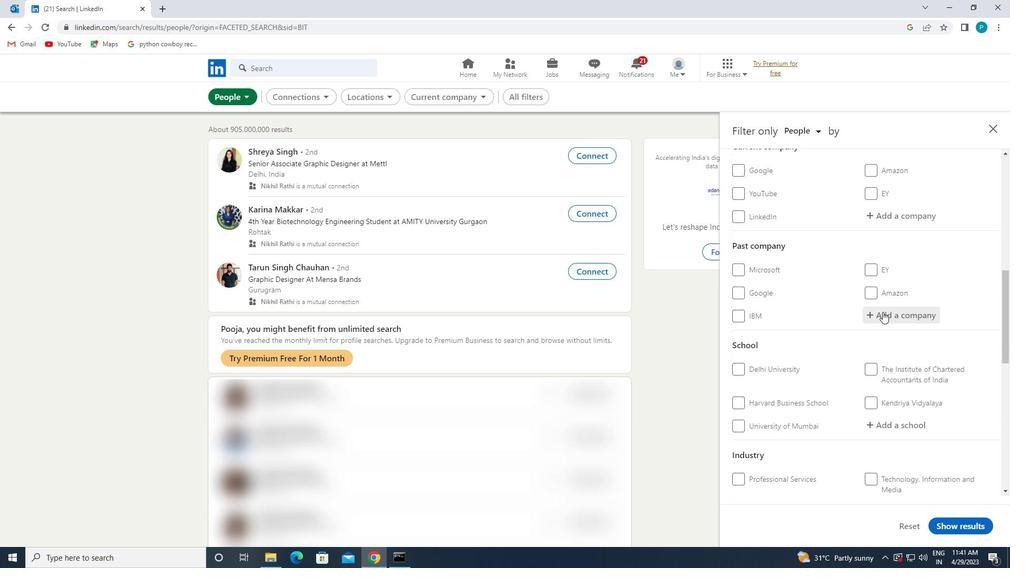 
Action: Mouse scrolled (883, 308) with delta (0, 0)
Screenshot: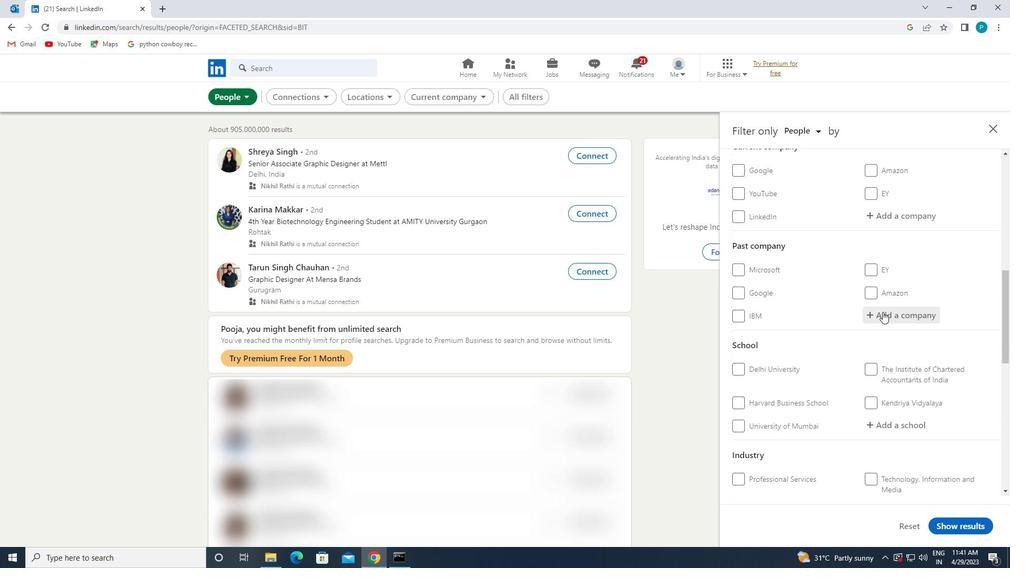 
Action: Mouse moved to (883, 307)
Screenshot: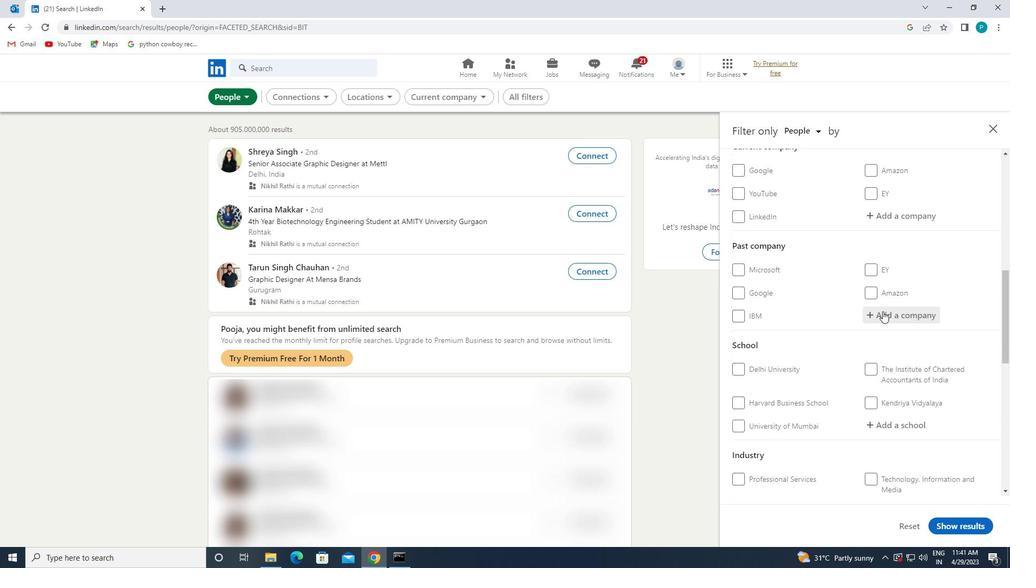 
Action: Mouse scrolled (883, 307) with delta (0, 0)
Screenshot: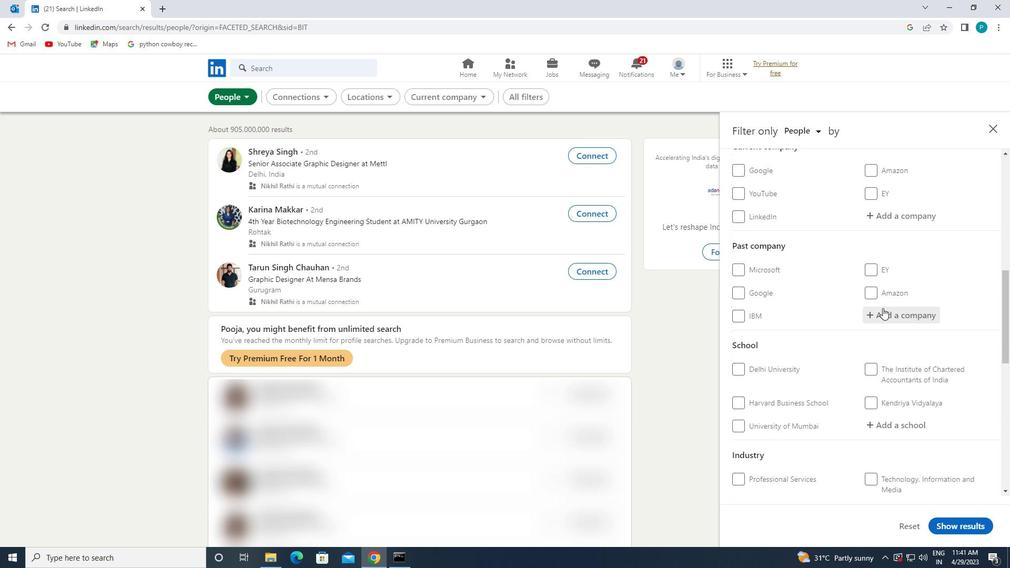 
Action: Mouse moved to (887, 318)
Screenshot: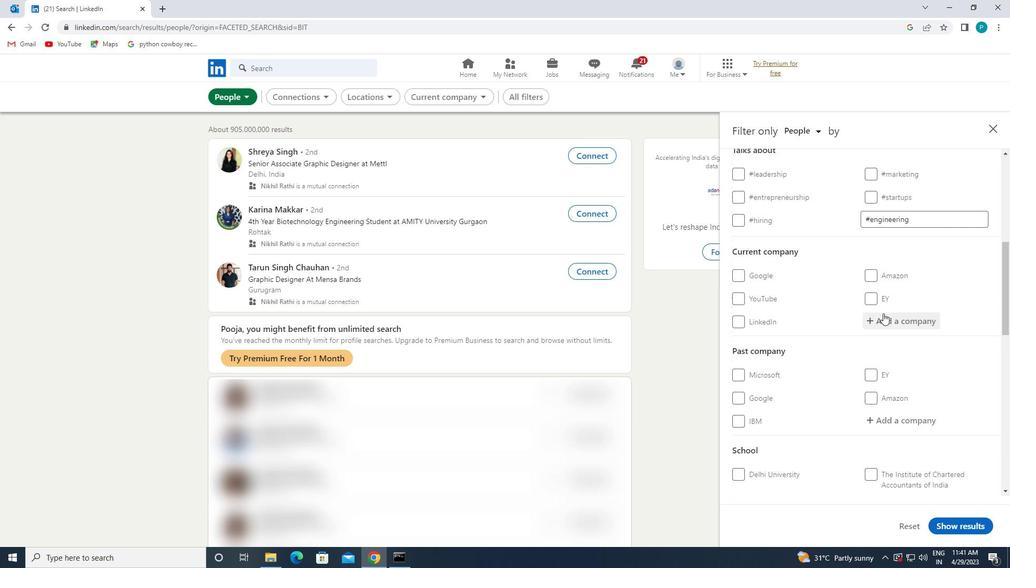 
Action: Mouse pressed left at (887, 318)
Screenshot: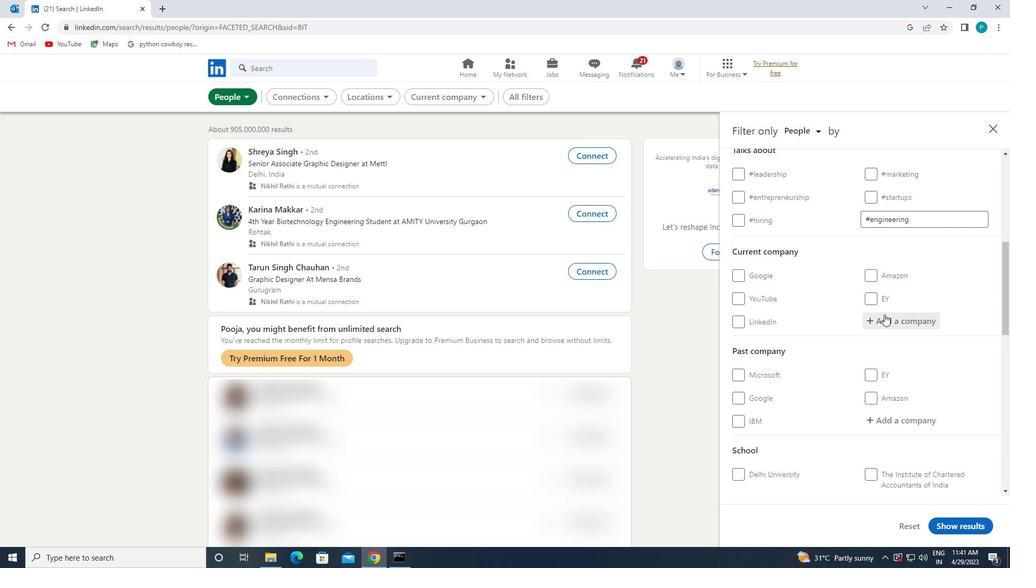 
Action: Mouse moved to (882, 328)
Screenshot: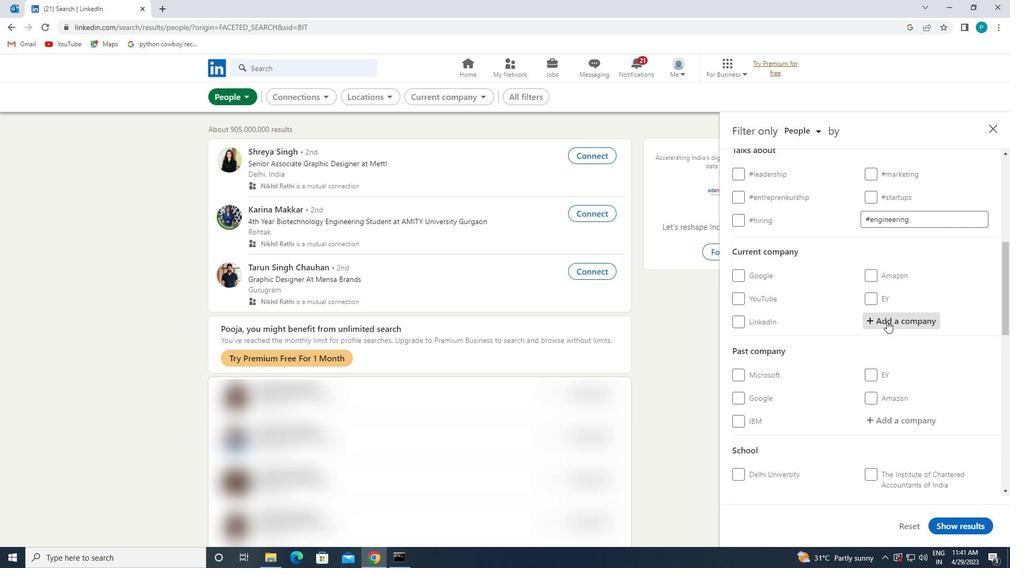 
Action: Key pressed <Key.caps_lock>O<Key.caps_lock>RACLE<Key.space><Key.caps_lock>C<Key.caps_lock>LOUD
Screenshot: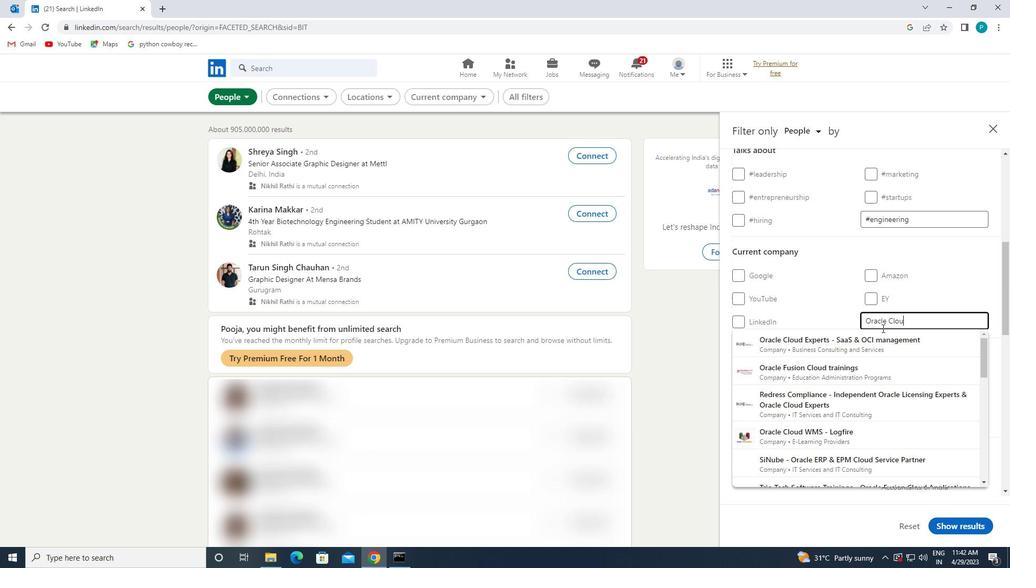 
Action: Mouse moved to (844, 356)
Screenshot: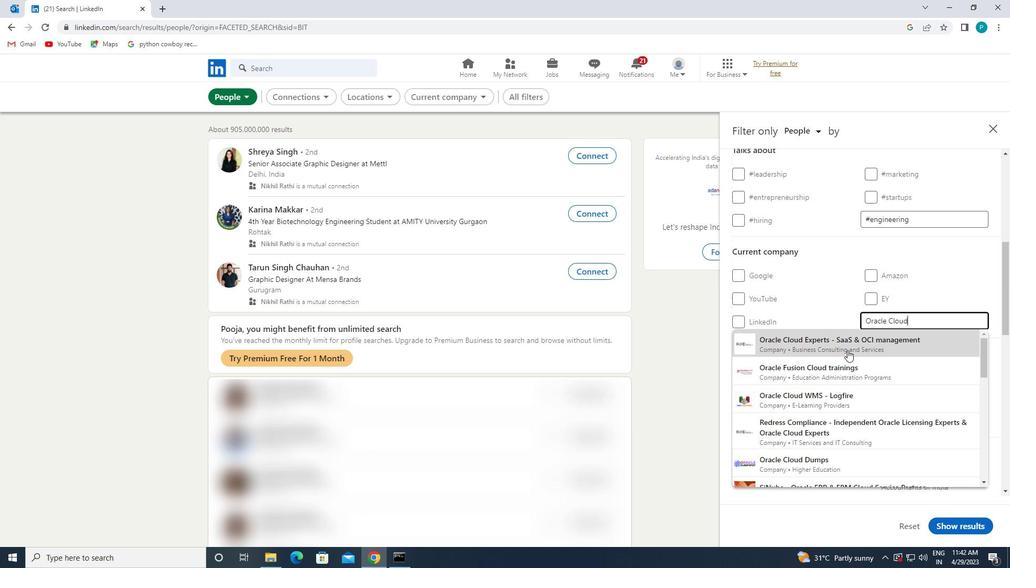 
Action: Mouse scrolled (844, 356) with delta (0, 0)
Screenshot: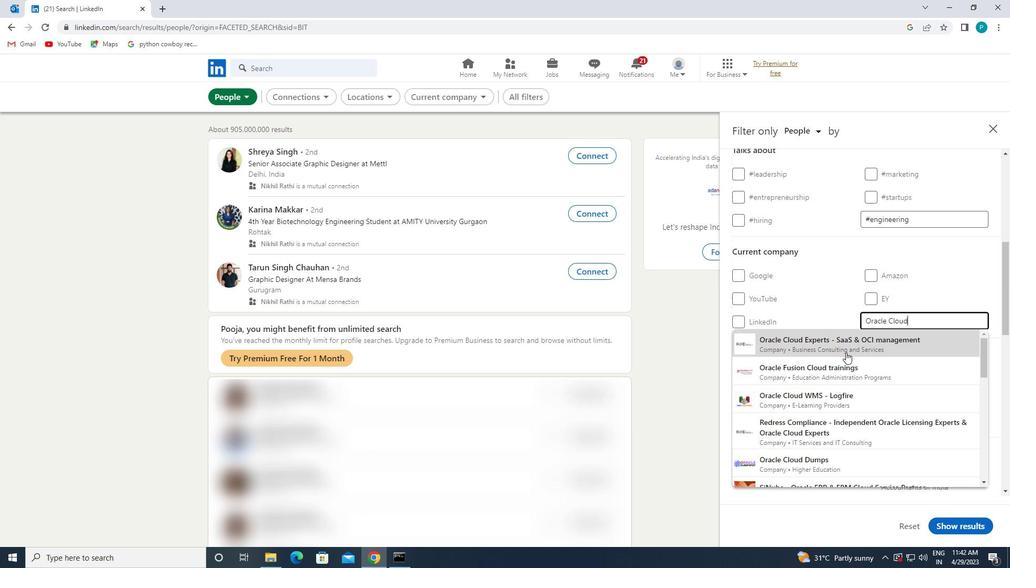 
Action: Mouse scrolled (844, 356) with delta (0, 0)
Screenshot: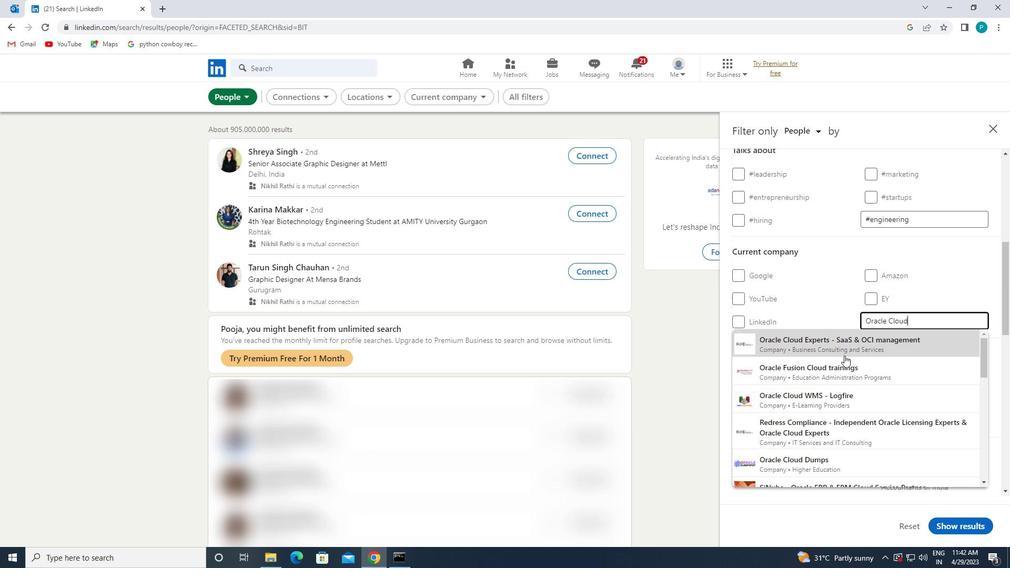 
Action: Mouse moved to (828, 395)
Screenshot: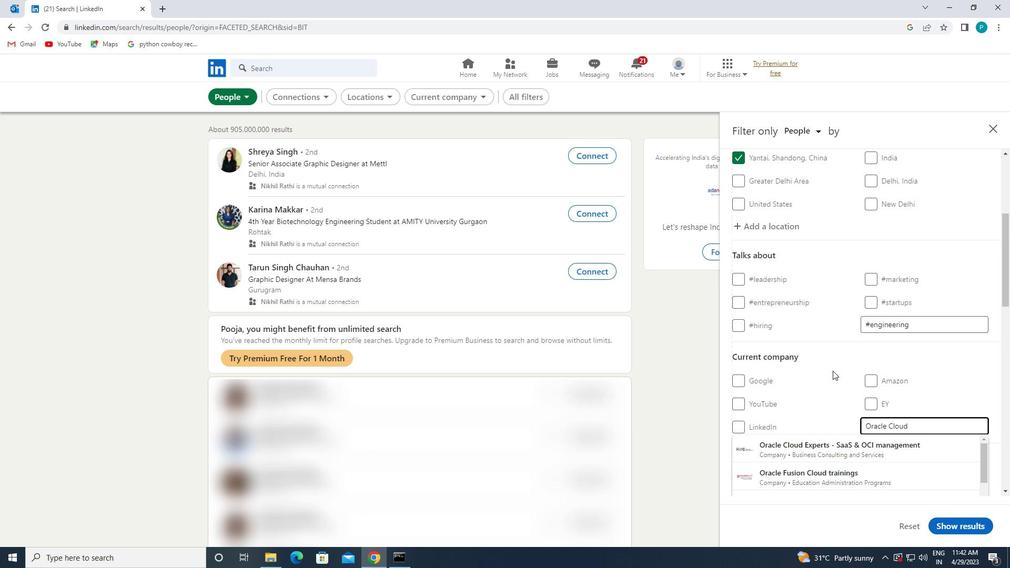 
Action: Mouse scrolled (828, 394) with delta (0, 0)
Screenshot: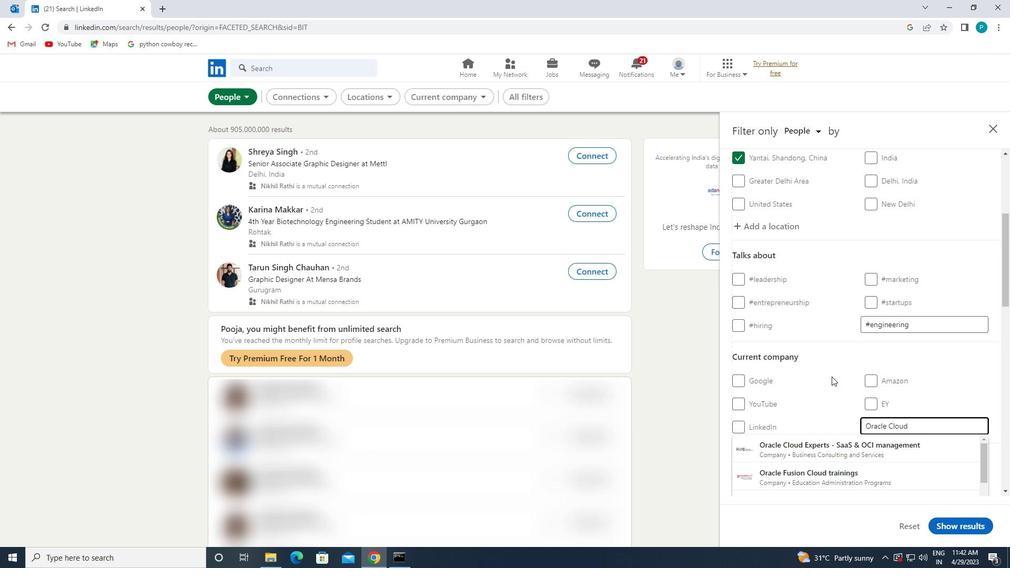 
Action: Mouse moved to (822, 422)
Screenshot: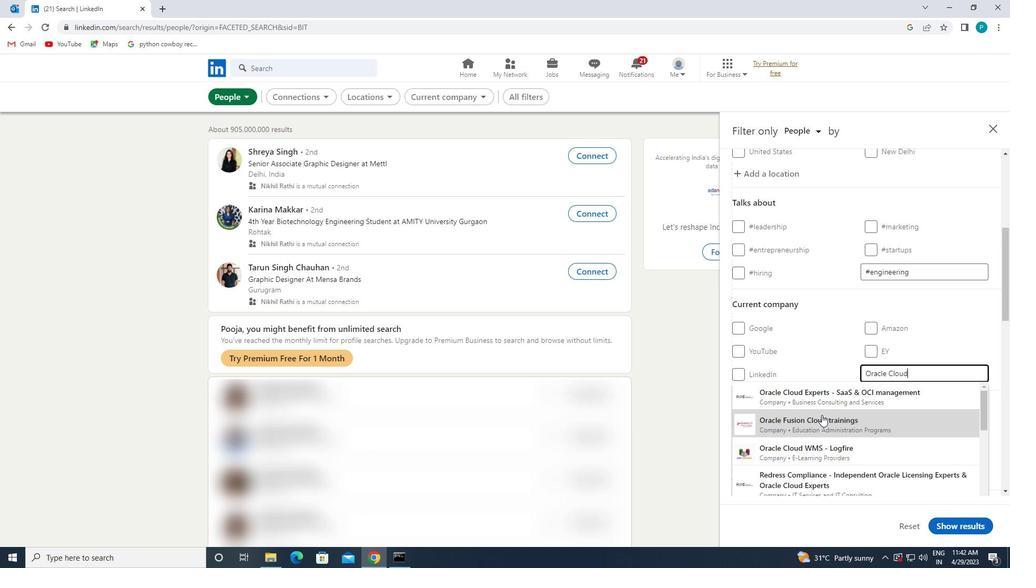 
Action: Mouse scrolled (822, 421) with delta (0, 0)
Screenshot: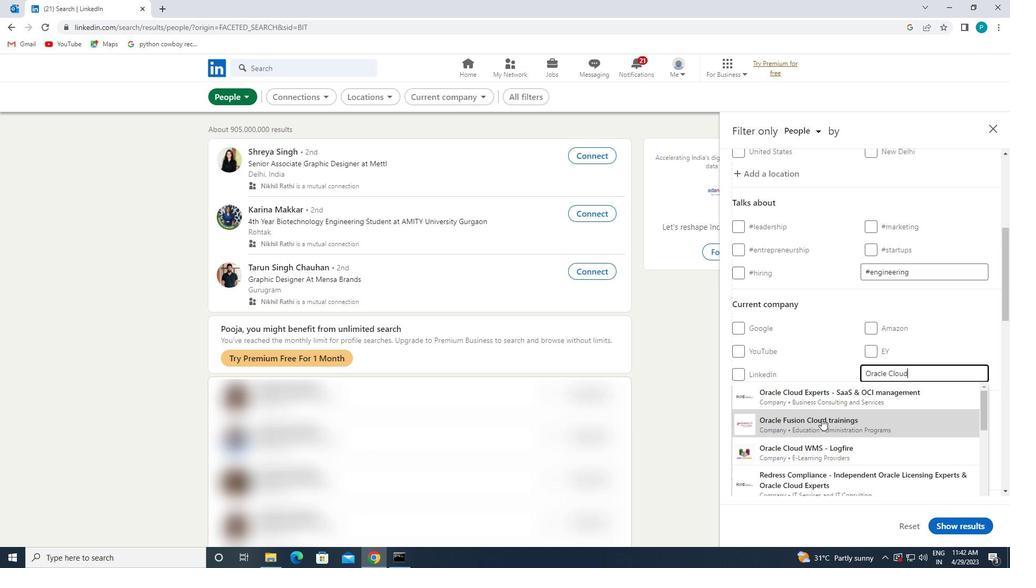 
Action: Mouse scrolled (822, 421) with delta (0, 0)
Screenshot: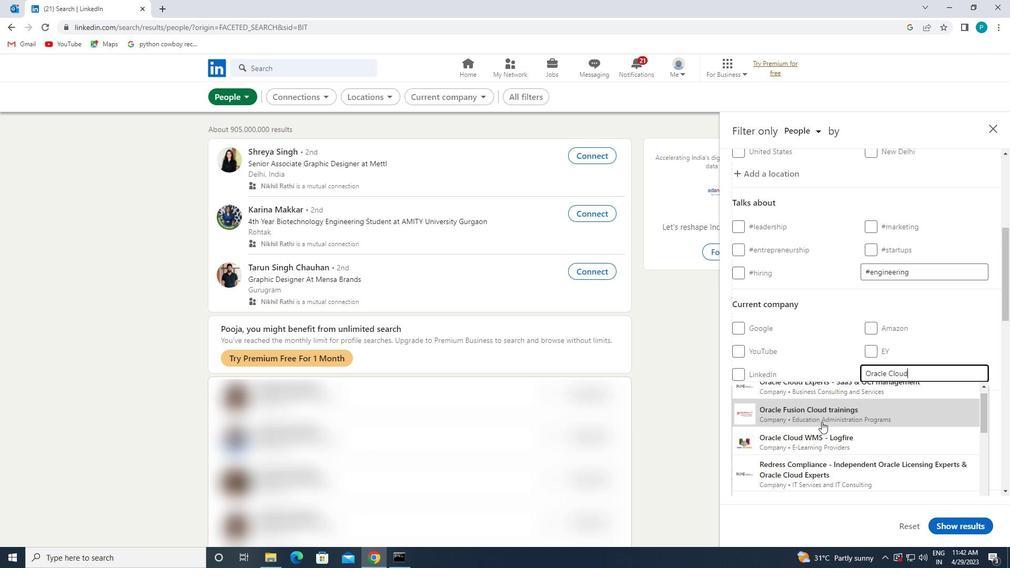 
Action: Mouse moved to (822, 423)
Screenshot: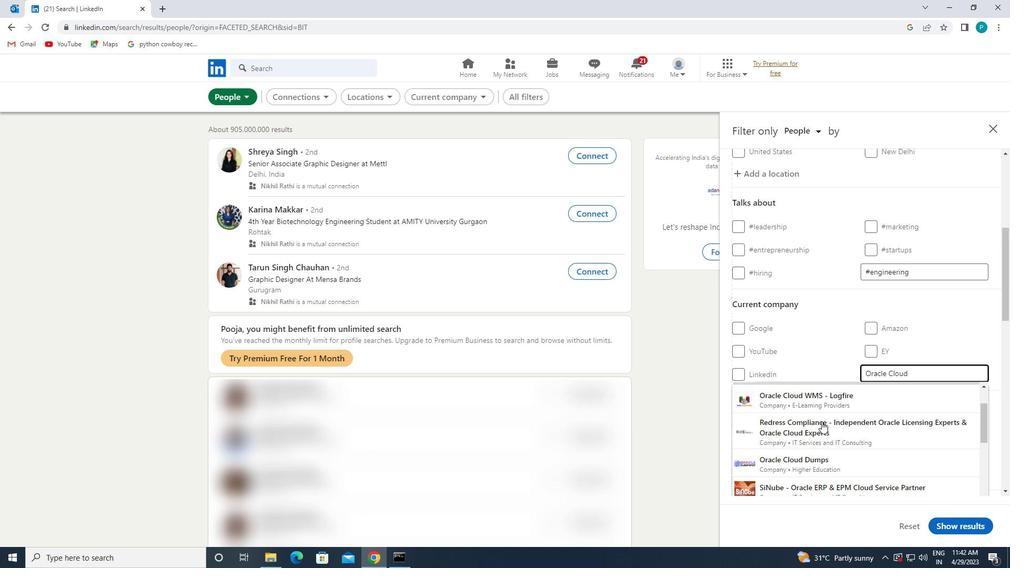 
Action: Mouse scrolled (822, 423) with delta (0, 0)
Screenshot: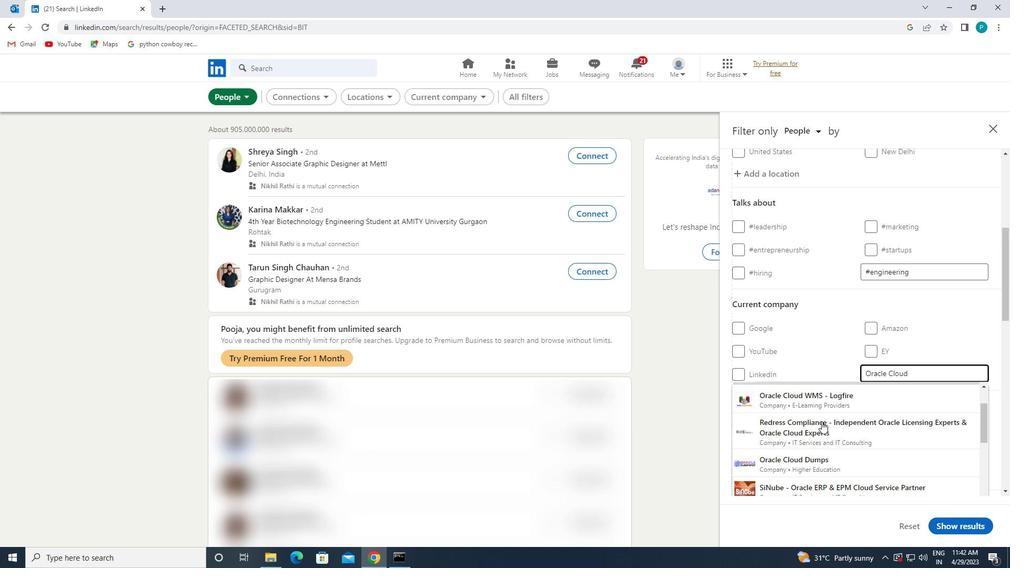 
Action: Mouse scrolled (822, 423) with delta (0, 0)
Screenshot: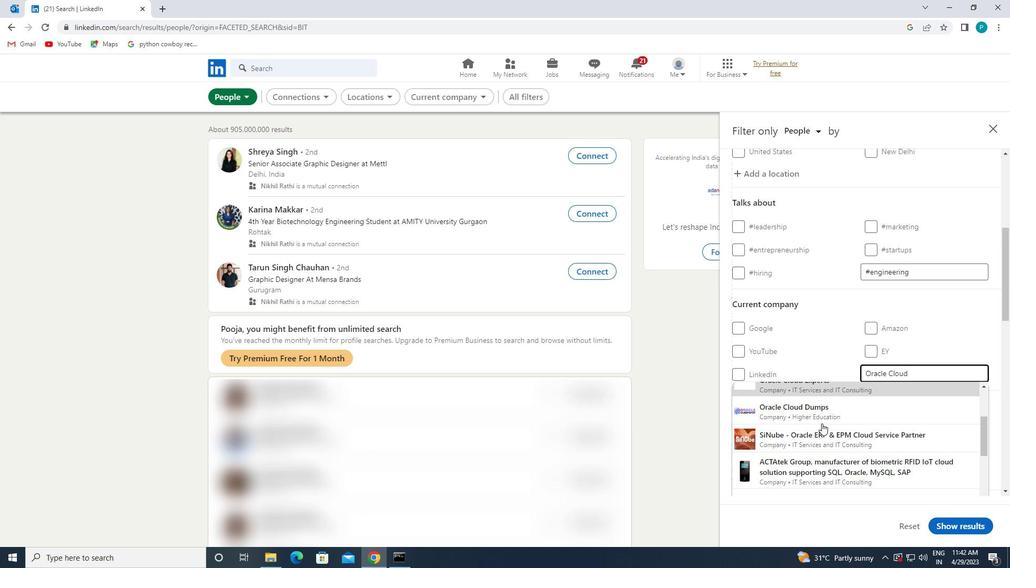 
Action: Mouse scrolled (822, 423) with delta (0, 0)
Screenshot: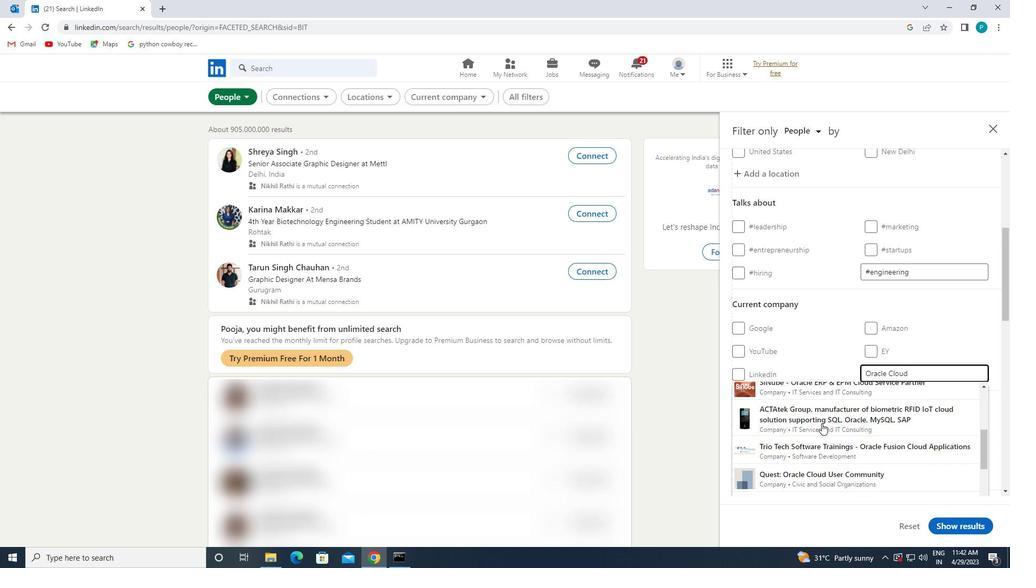 
Action: Mouse moved to (933, 374)
Screenshot: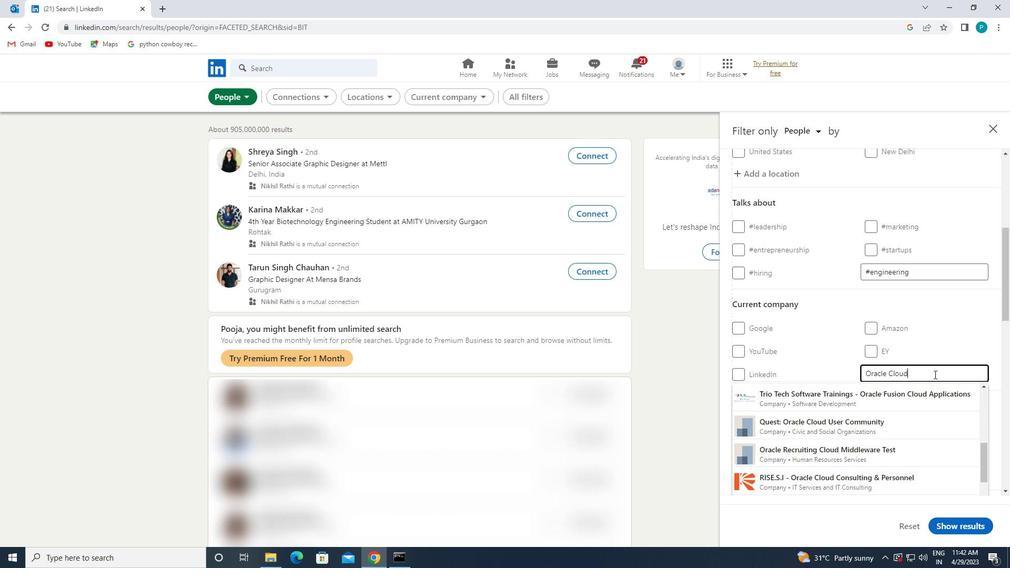 
Action: Key pressed <Key.enter>
Screenshot: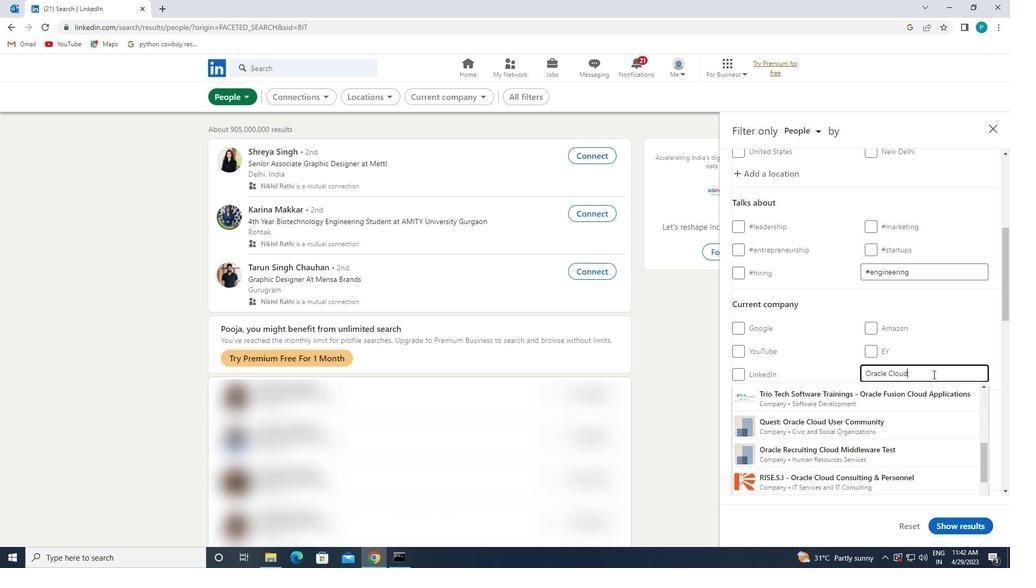 
Action: Mouse moved to (893, 400)
Screenshot: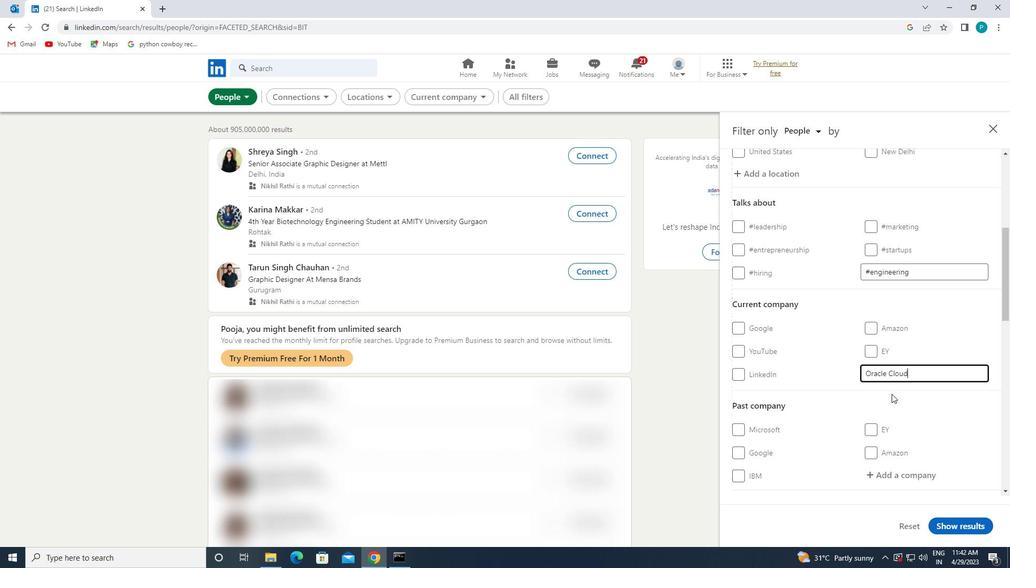 
Action: Mouse scrolled (893, 400) with delta (0, 0)
Screenshot: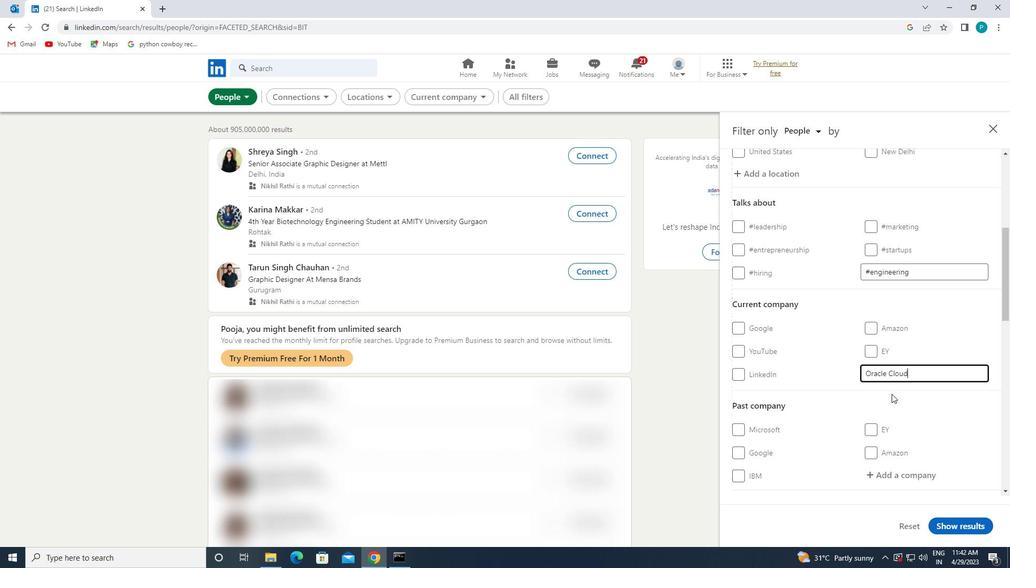 
Action: Mouse moved to (893, 401)
Screenshot: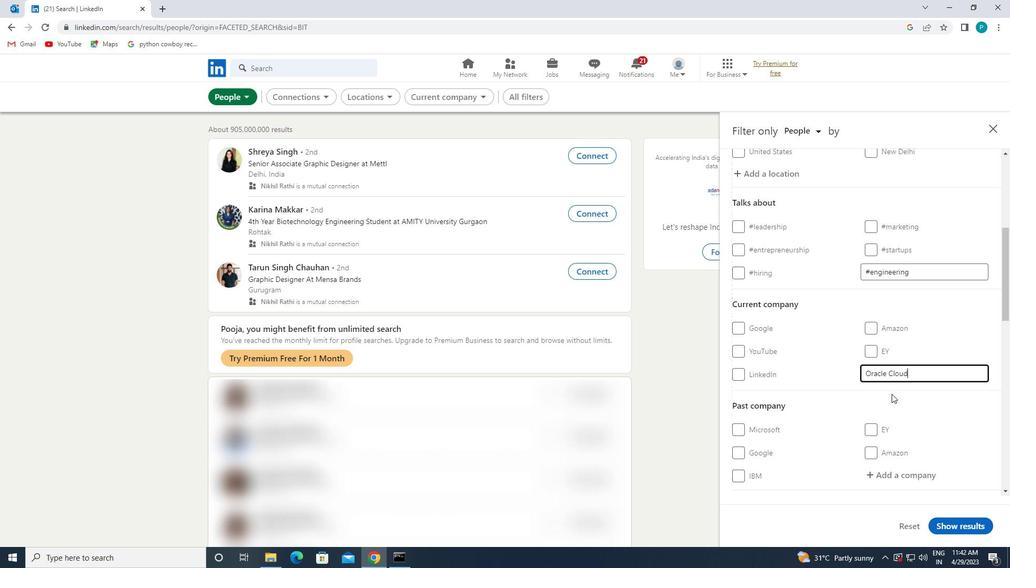 
Action: Mouse scrolled (893, 400) with delta (0, 0)
Screenshot: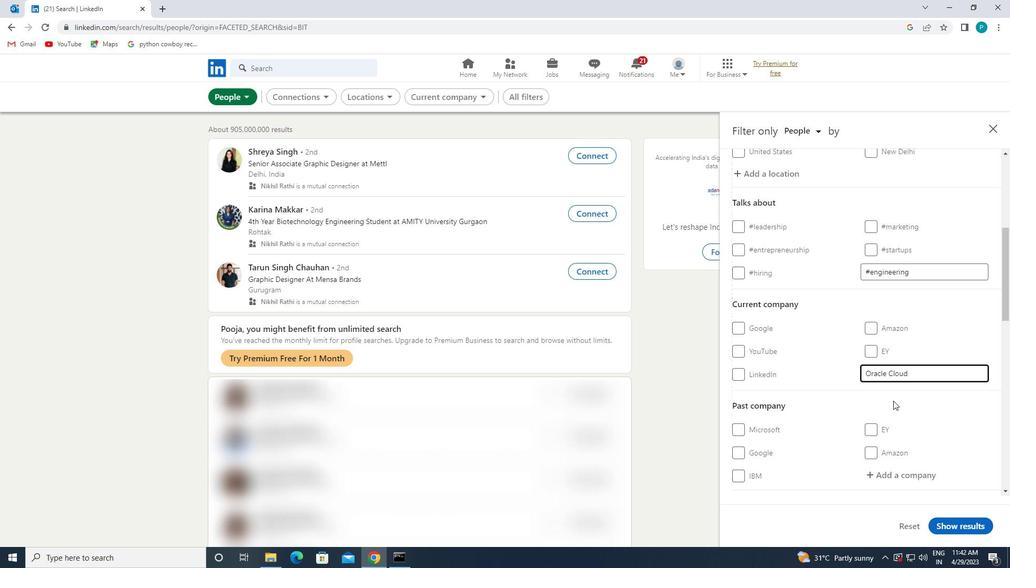 
Action: Mouse moved to (873, 377)
Screenshot: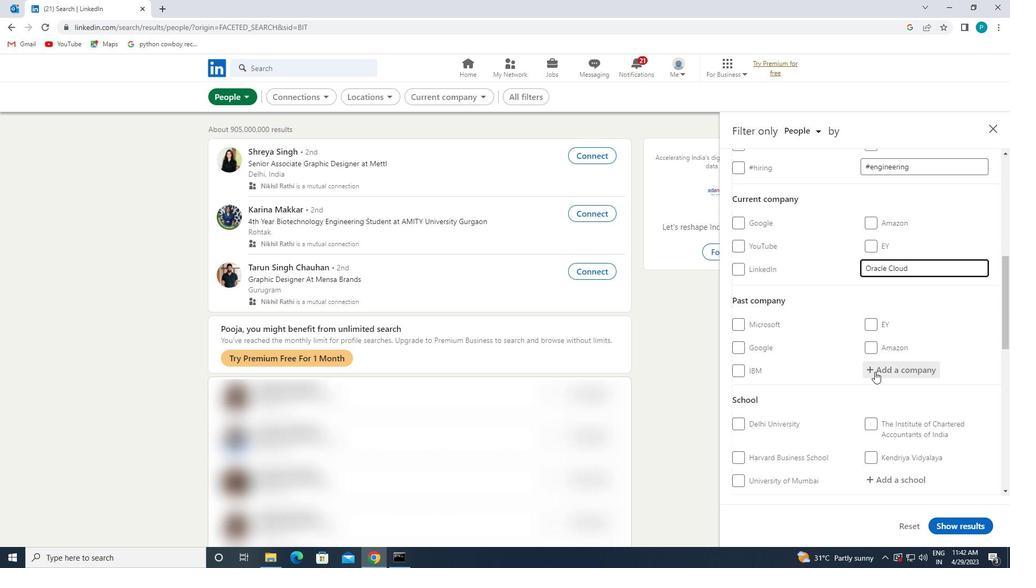 
Action: Mouse scrolled (873, 377) with delta (0, 0)
Screenshot: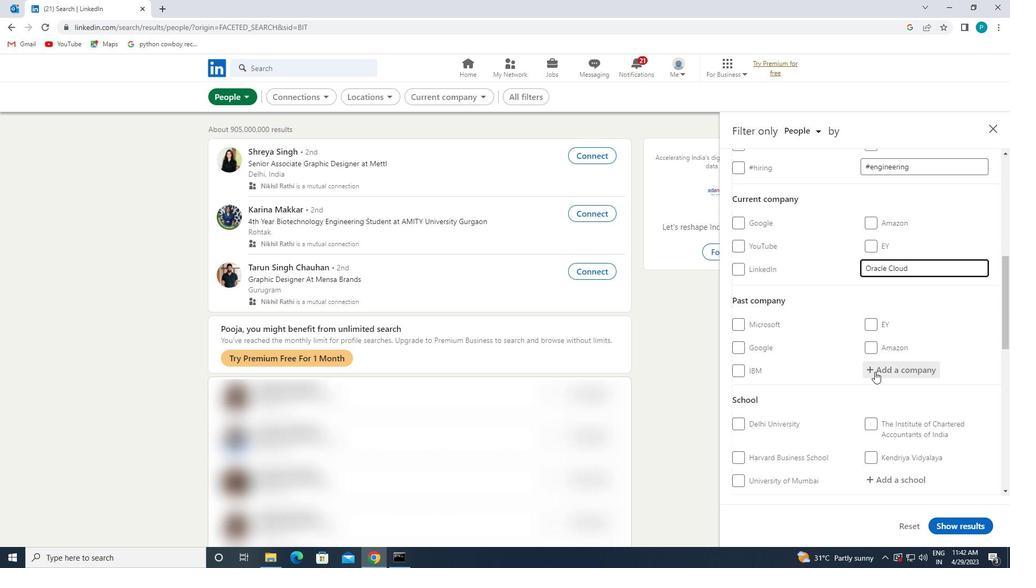 
Action: Mouse scrolled (873, 377) with delta (0, 0)
Screenshot: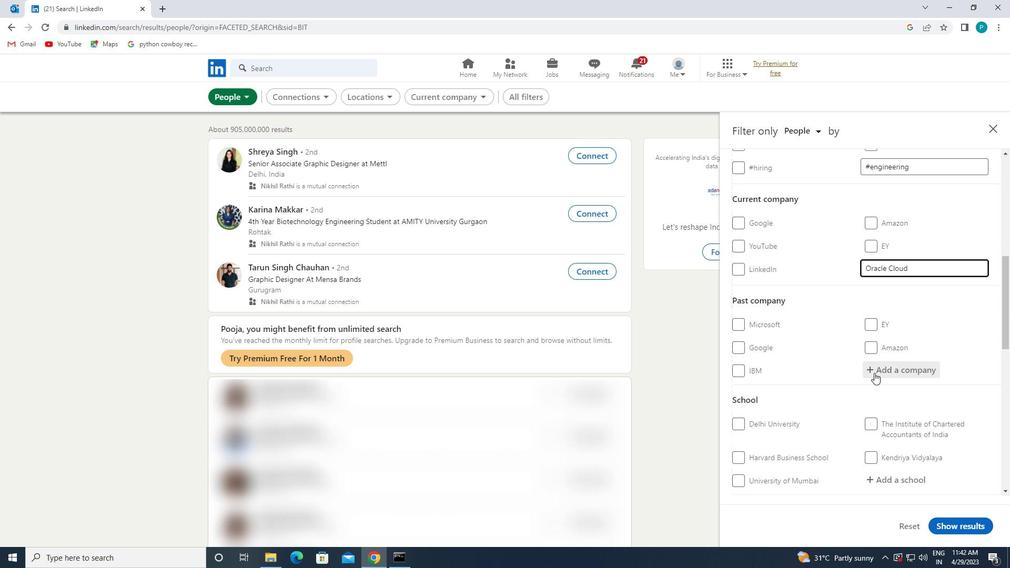 
Action: Mouse moved to (884, 376)
Screenshot: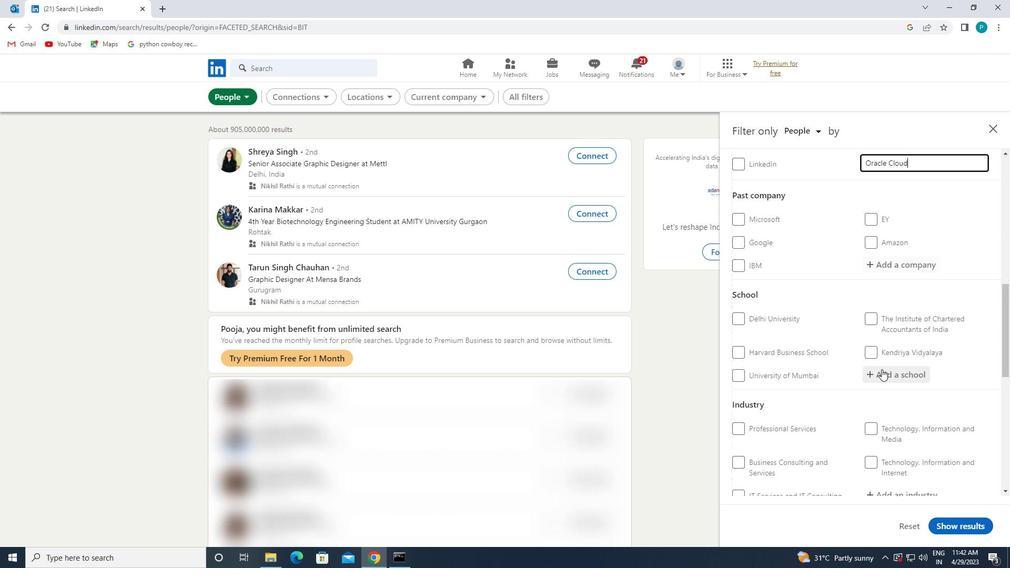 
Action: Mouse pressed left at (884, 376)
Screenshot: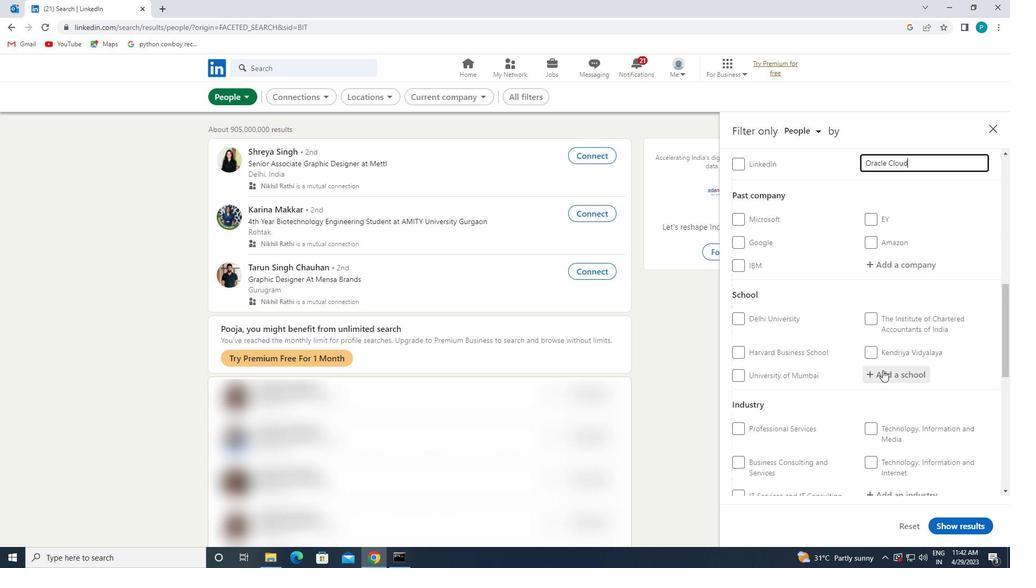 
Action: Mouse moved to (923, 363)
Screenshot: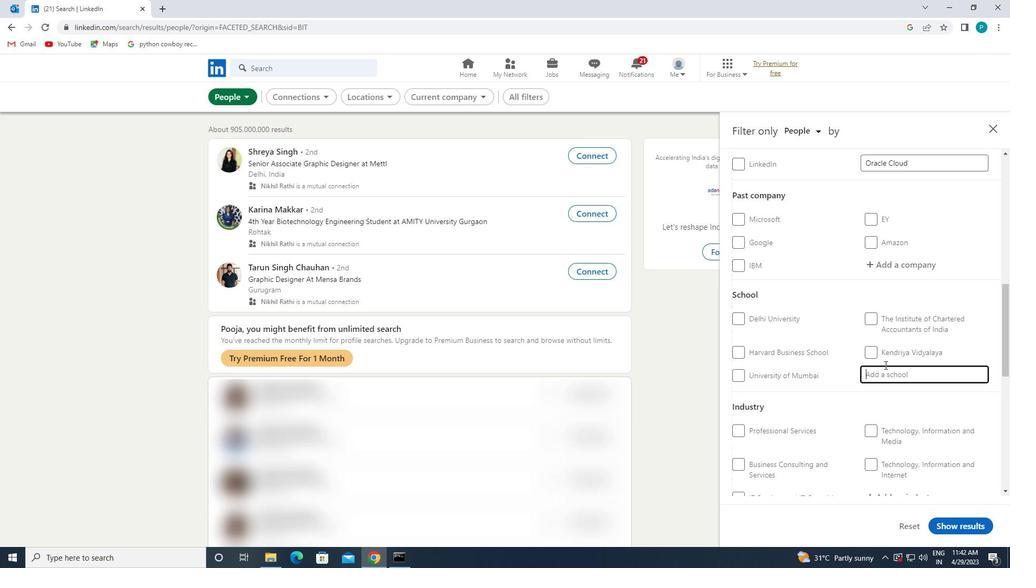 
Action: Key pressed <Key.caps_lock>K<Key.caps_lock>ARNATAKA
Screenshot: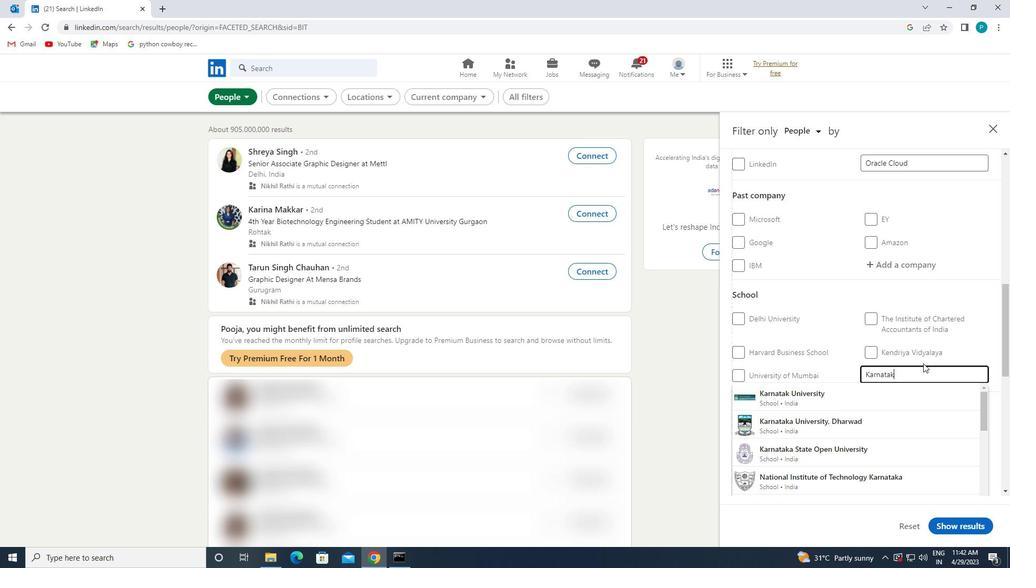
Action: Mouse moved to (835, 452)
Screenshot: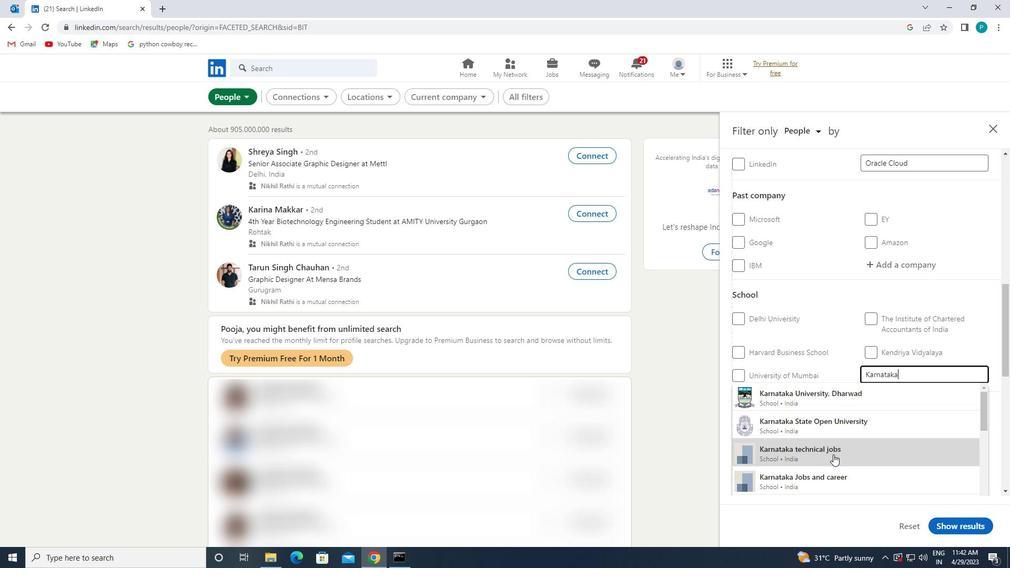 
Action: Mouse pressed left at (835, 452)
Screenshot: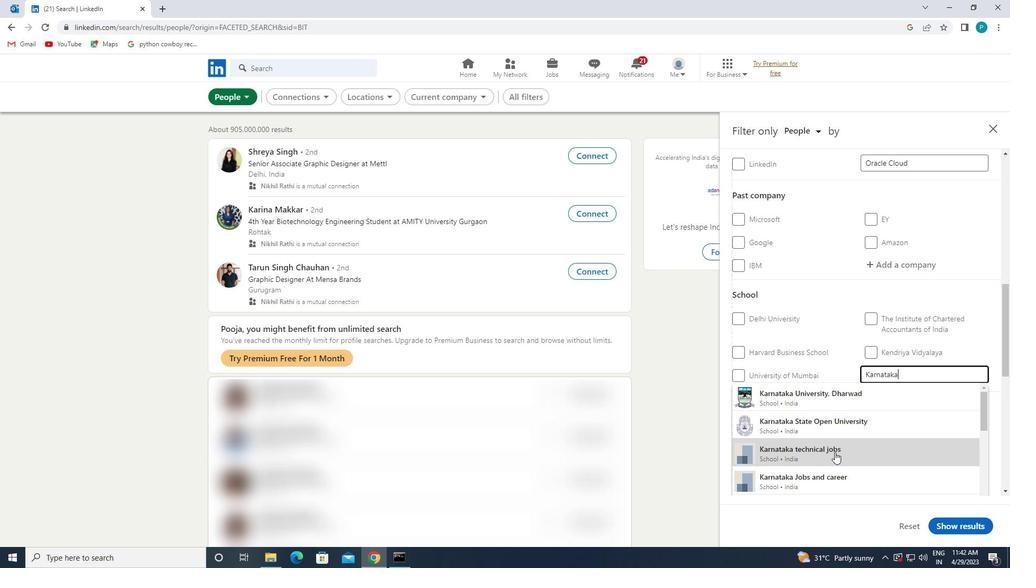
Action: Mouse moved to (904, 428)
Screenshot: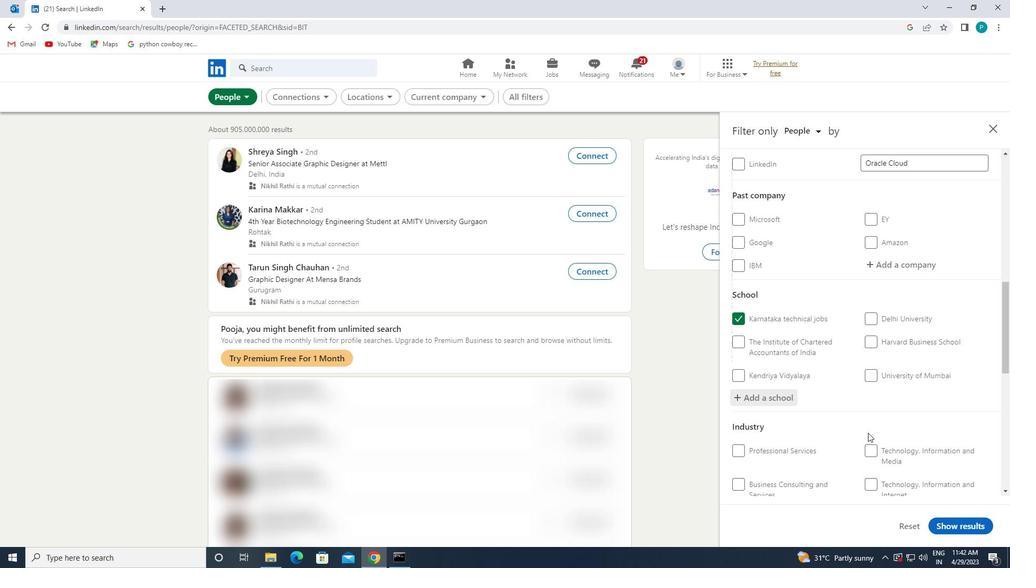 
Action: Mouse scrolled (904, 428) with delta (0, 0)
Screenshot: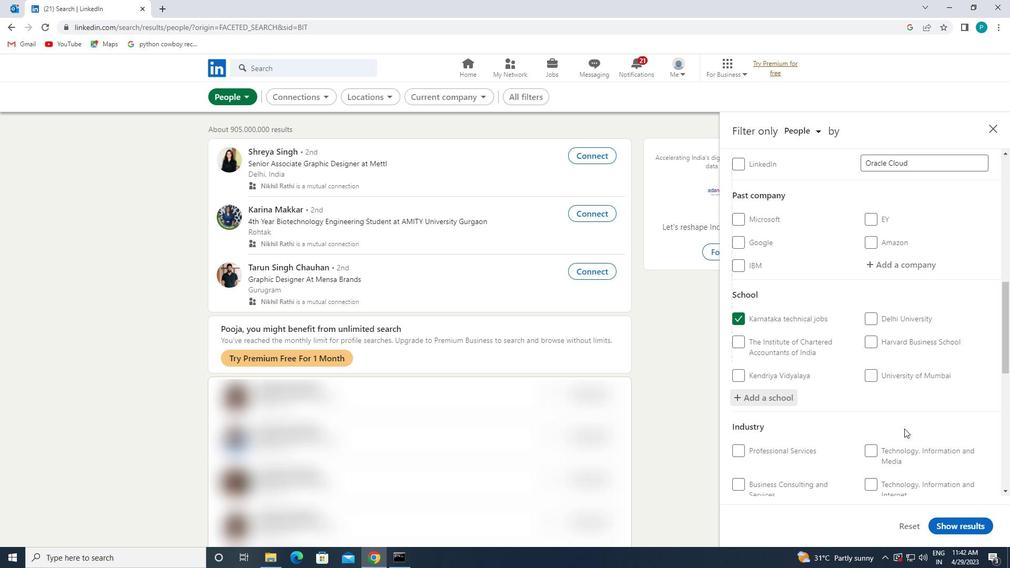 
Action: Mouse scrolled (904, 428) with delta (0, 0)
Screenshot: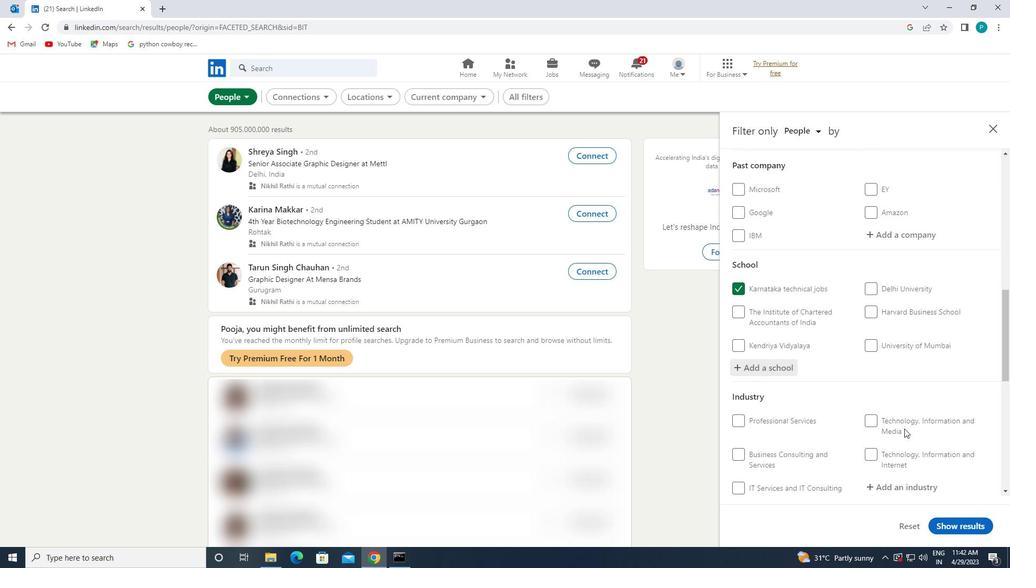 
Action: Mouse moved to (902, 418)
Screenshot: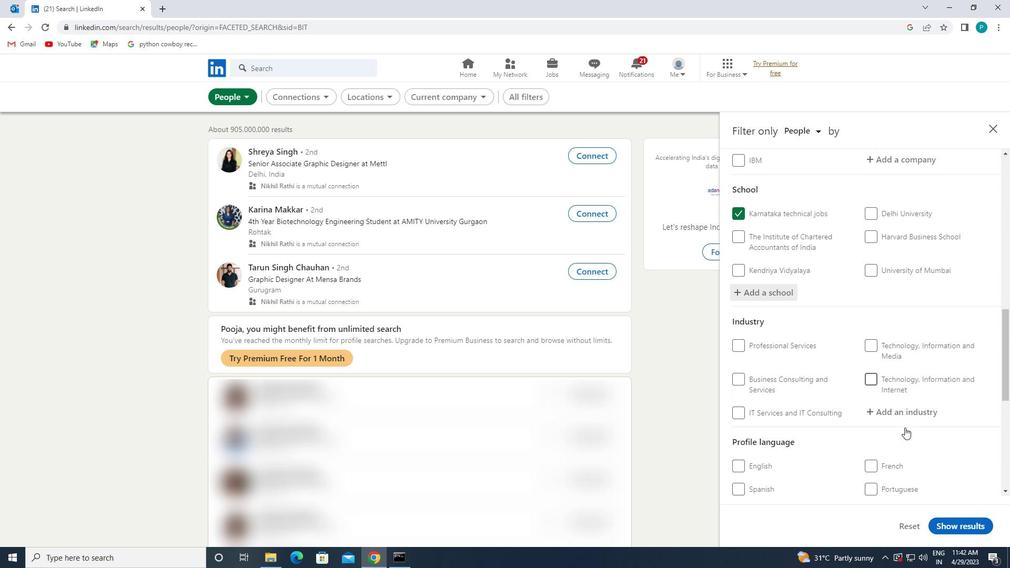 
Action: Mouse pressed left at (902, 418)
Screenshot: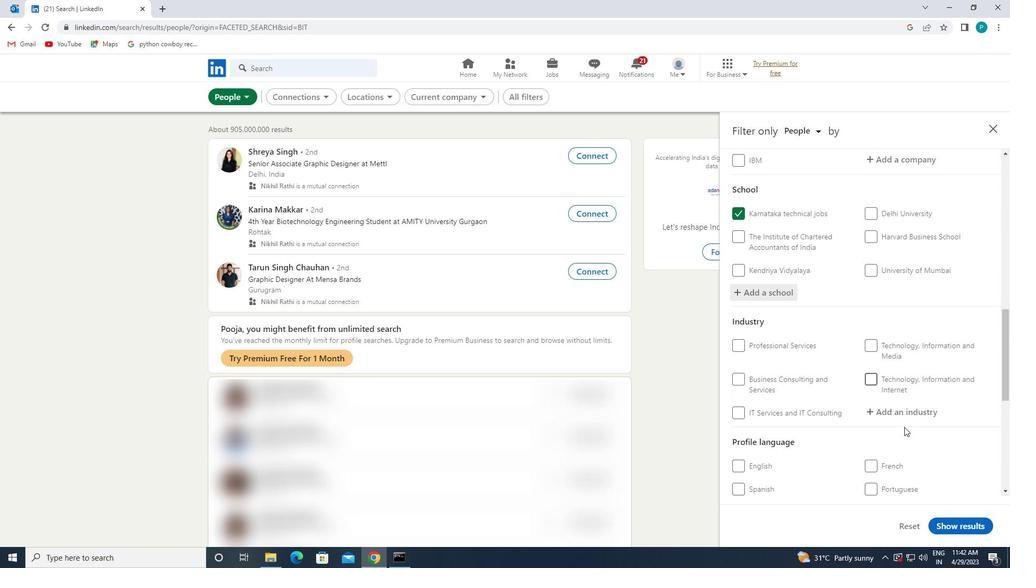 
Action: Mouse moved to (877, 414)
Screenshot: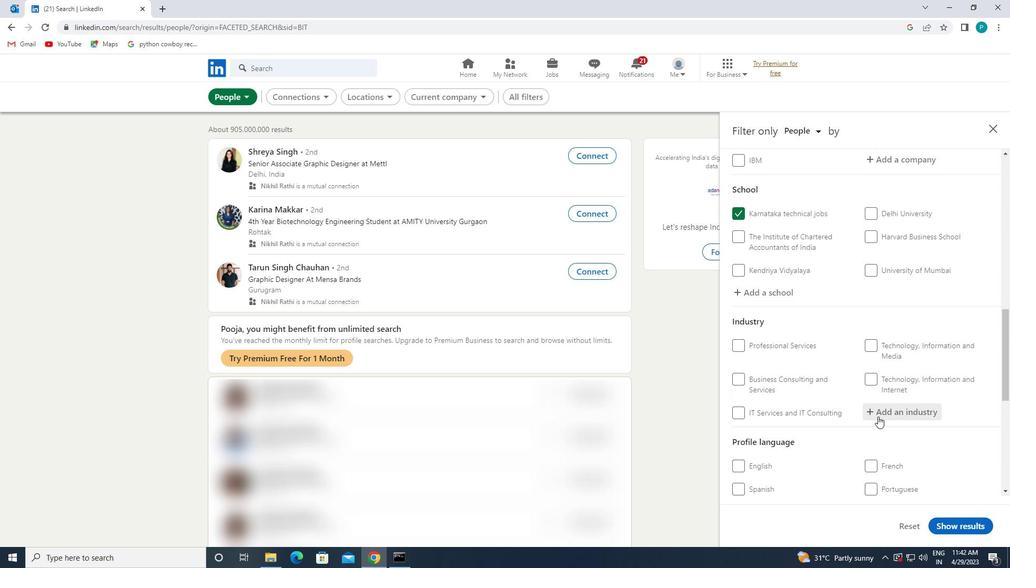 
Action: Mouse pressed left at (877, 414)
Screenshot: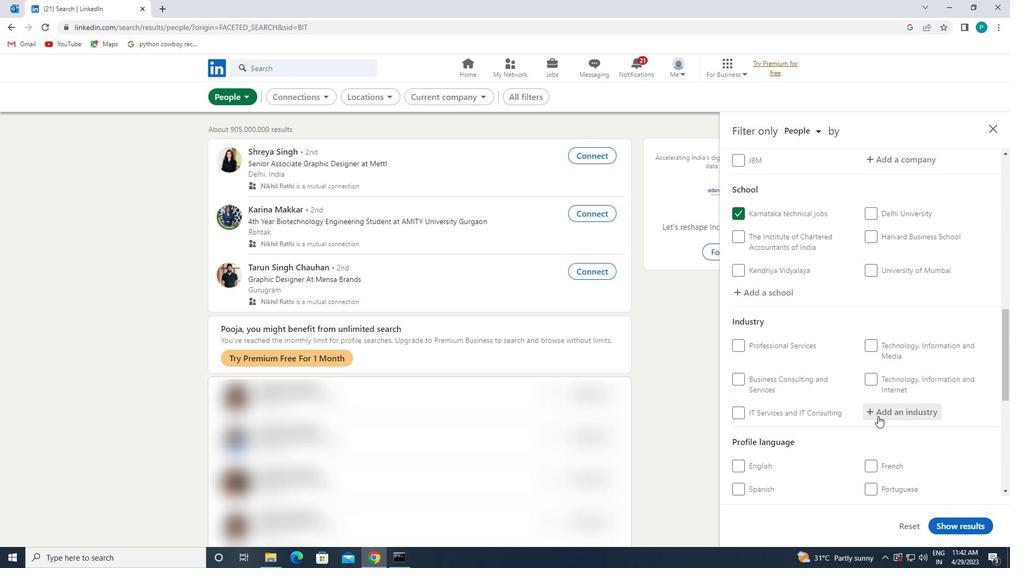 
Action: Mouse moved to (876, 417)
Screenshot: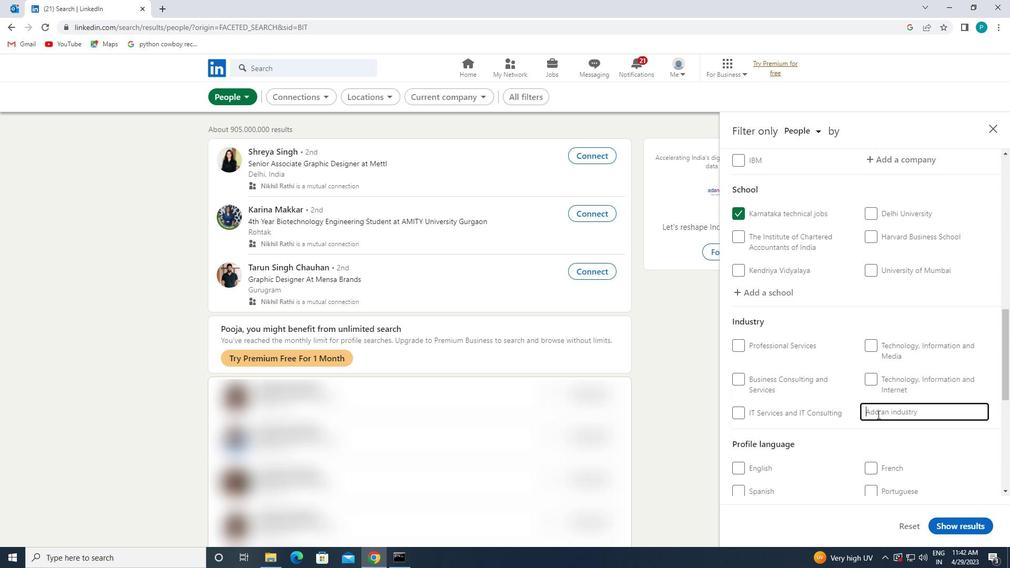 
Action: Key pressed <Key.caps_lock>S<Key.caps_lock>KIING
Screenshot: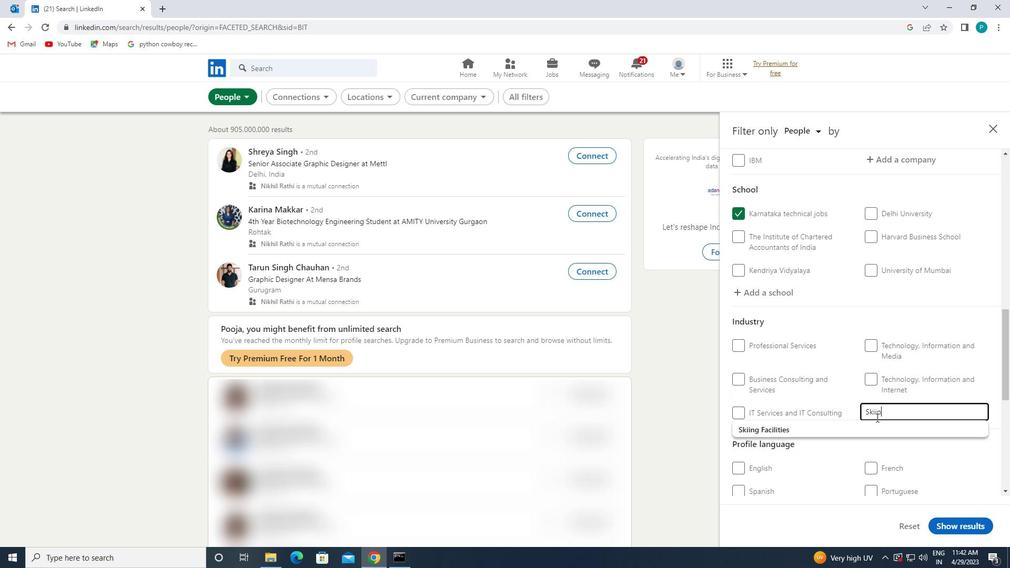 
Action: Mouse moved to (842, 434)
Screenshot: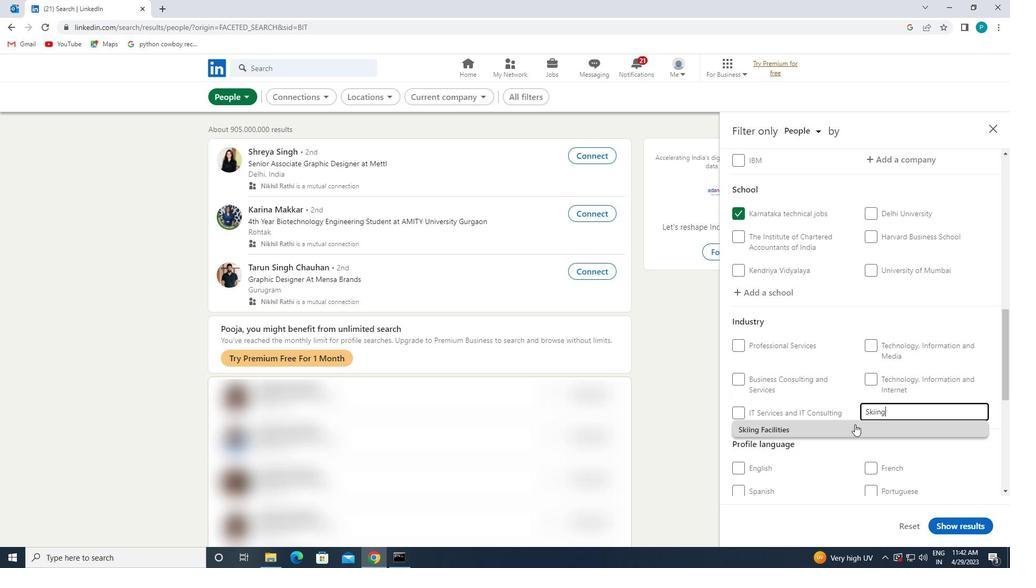 
Action: Mouse pressed left at (842, 434)
Screenshot: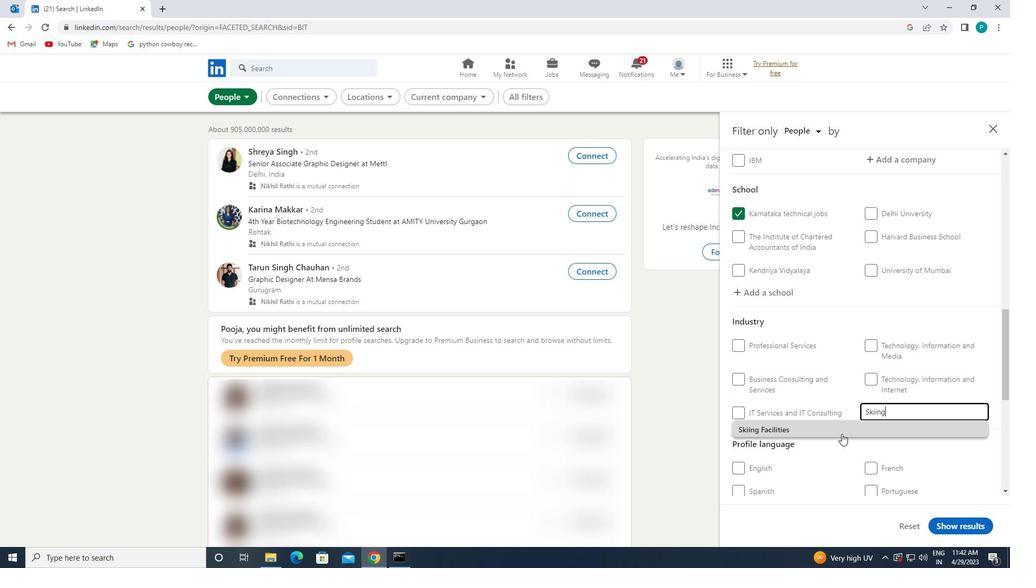 
Action: Mouse moved to (842, 434)
Screenshot: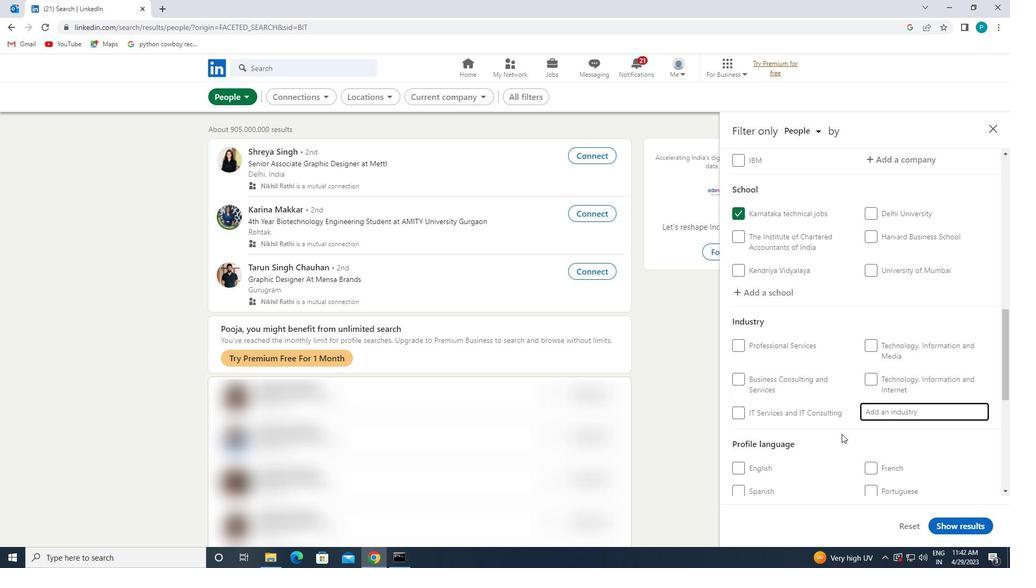 
Action: Mouse scrolled (842, 433) with delta (0, 0)
Screenshot: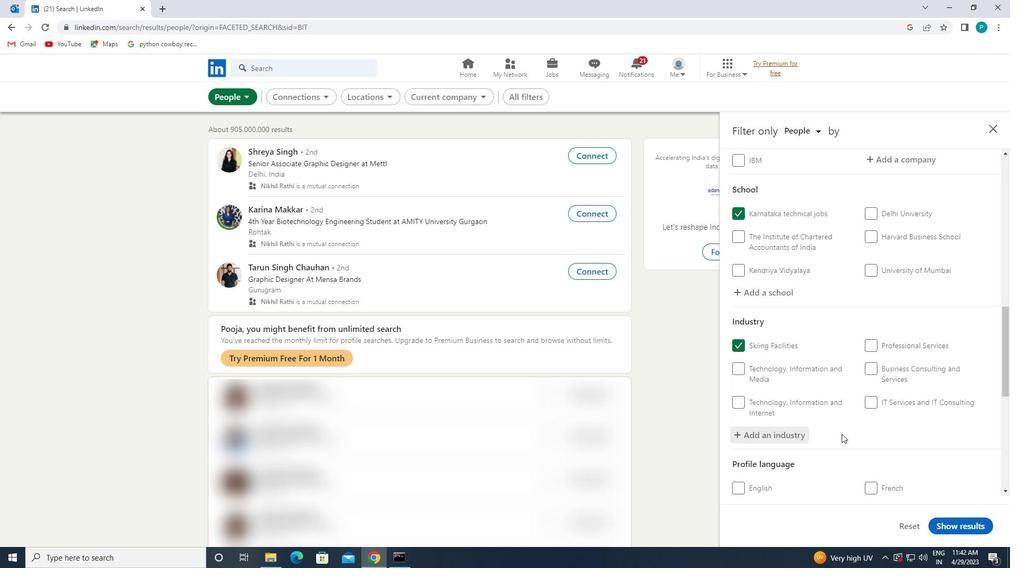 
Action: Mouse scrolled (842, 433) with delta (0, 0)
Screenshot: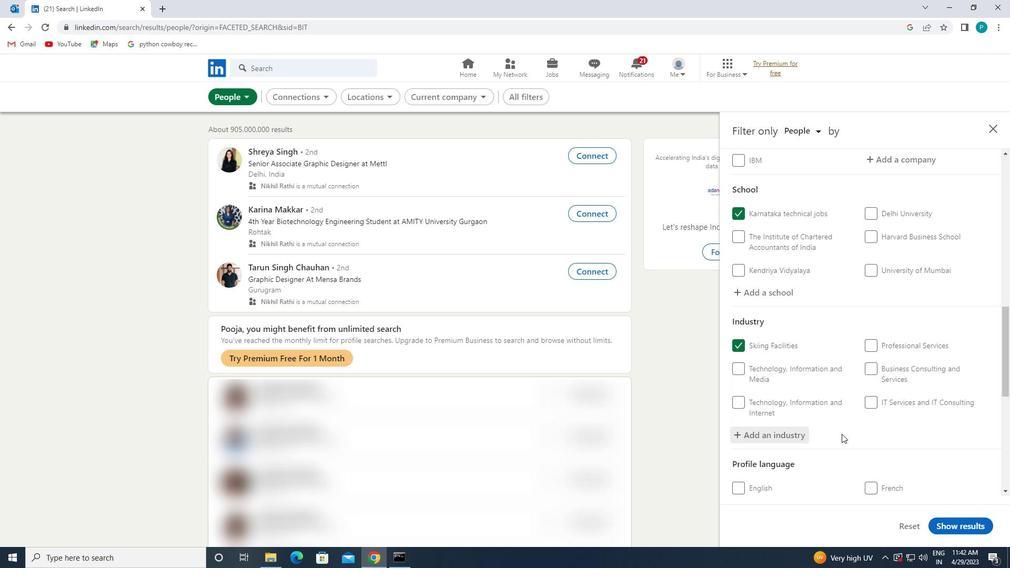 
Action: Mouse scrolled (842, 433) with delta (0, 0)
Screenshot: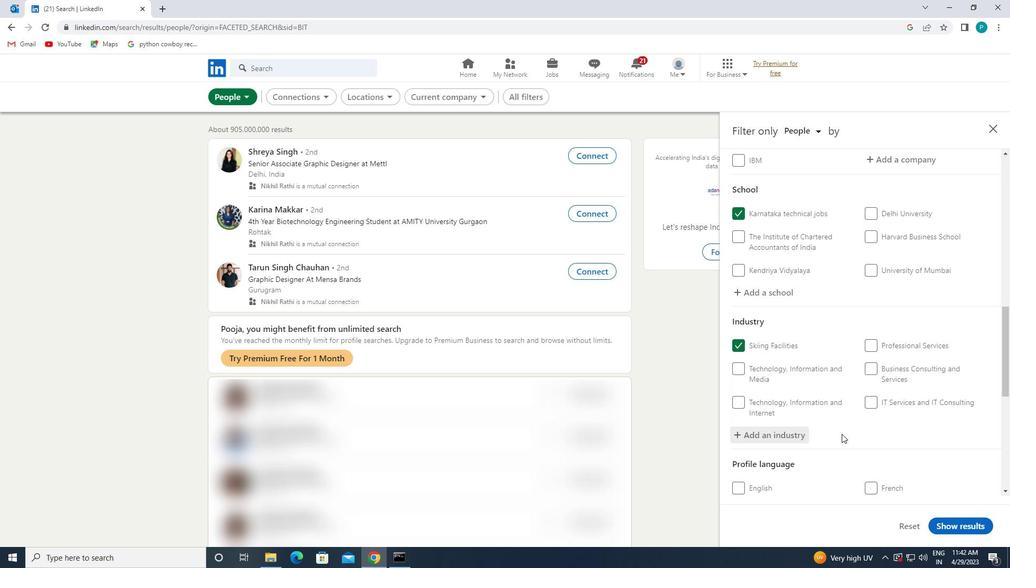 
Action: Mouse moved to (827, 404)
Screenshot: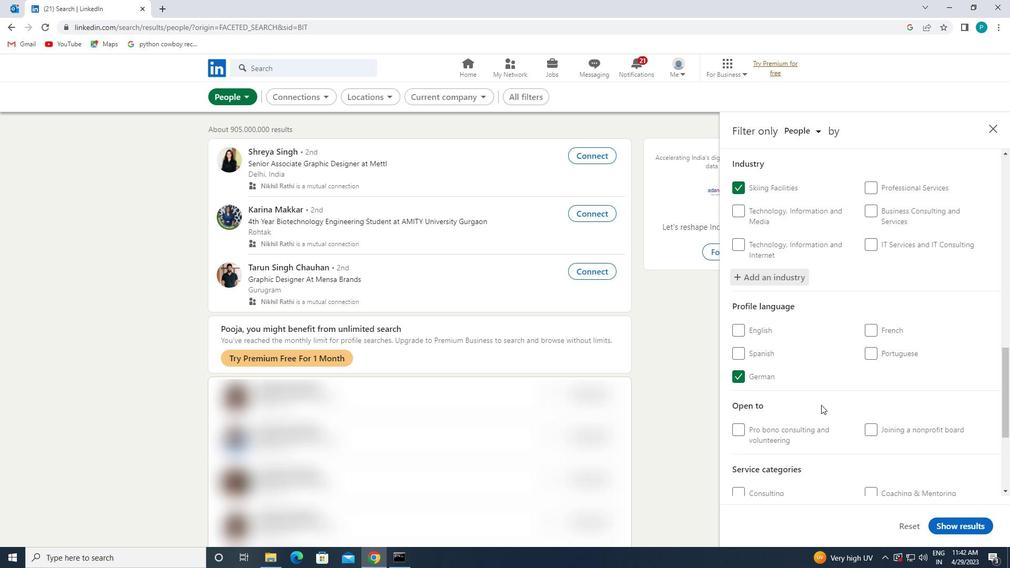 
Action: Mouse scrolled (827, 404) with delta (0, 0)
Screenshot: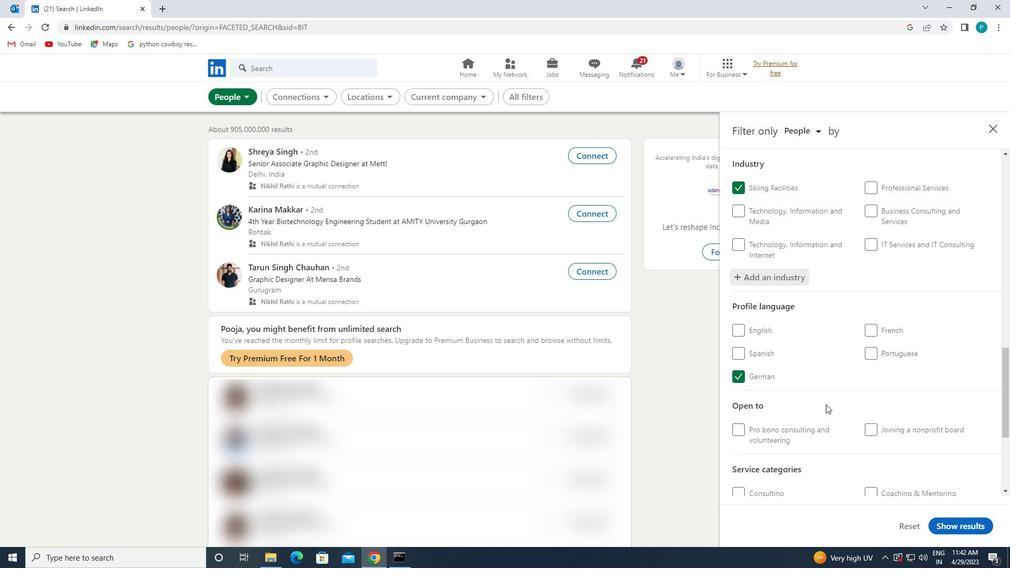 
Action: Mouse scrolled (827, 404) with delta (0, 0)
Screenshot: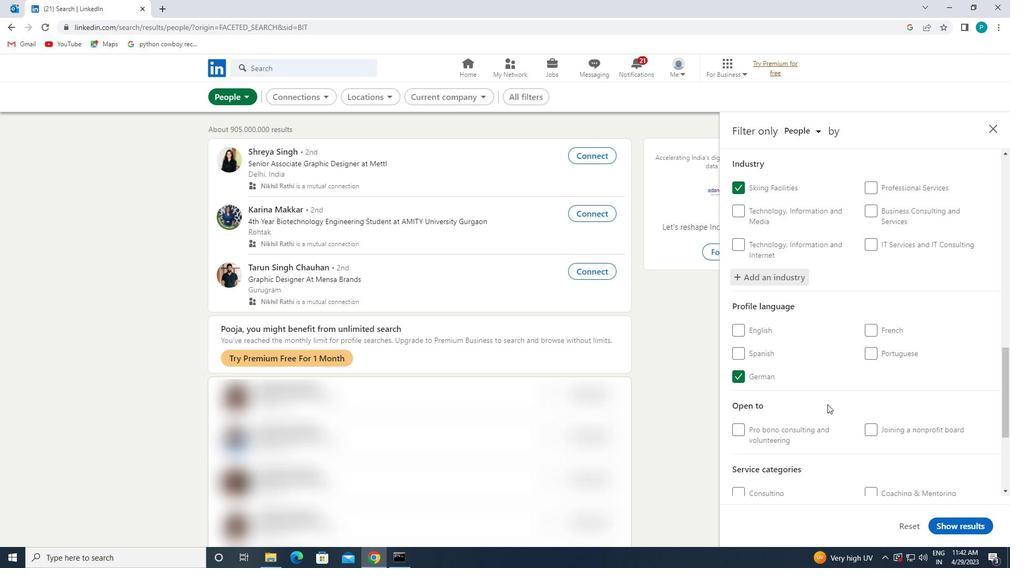 
Action: Mouse moved to (873, 427)
Screenshot: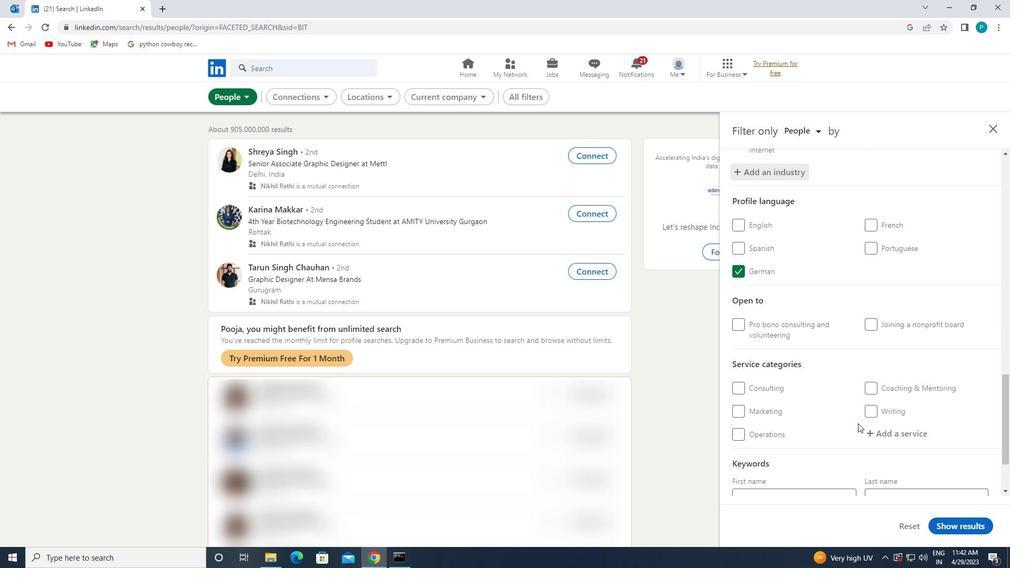
Action: Mouse pressed left at (873, 427)
Screenshot: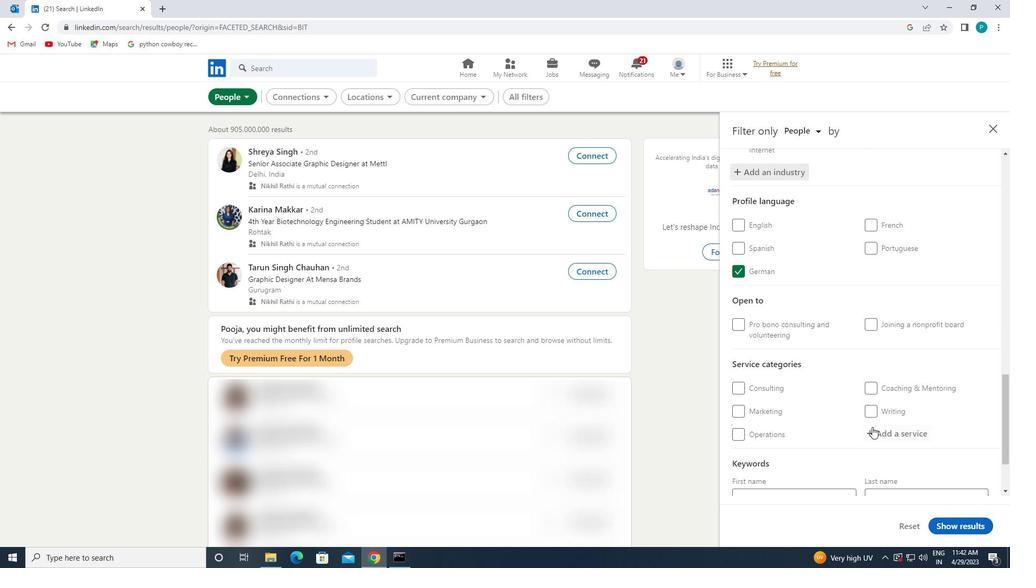 
Action: Mouse moved to (873, 426)
Screenshot: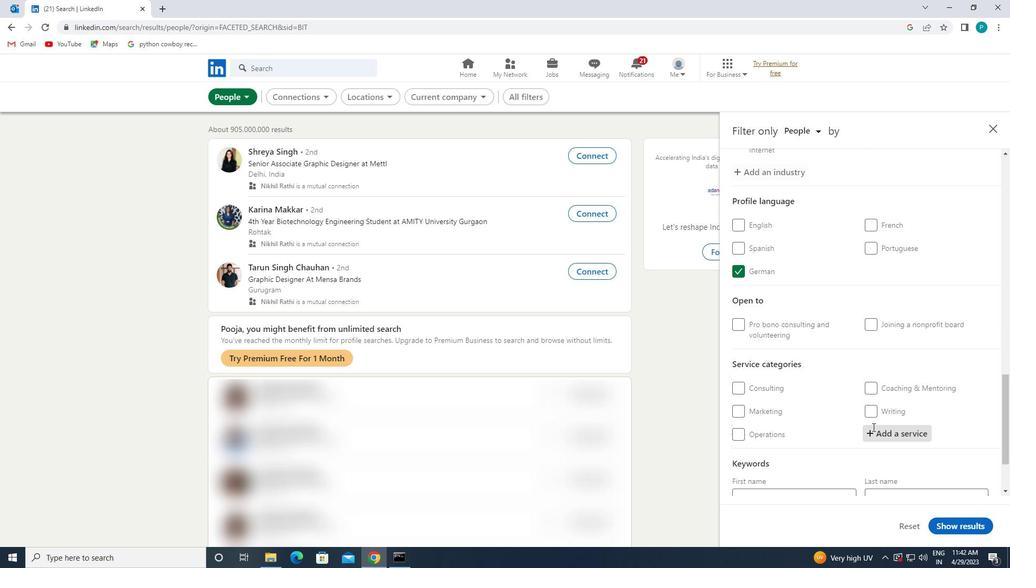 
Action: Key pressed <Key.caps_lock>F<Key.caps_lock>ILE
Screenshot: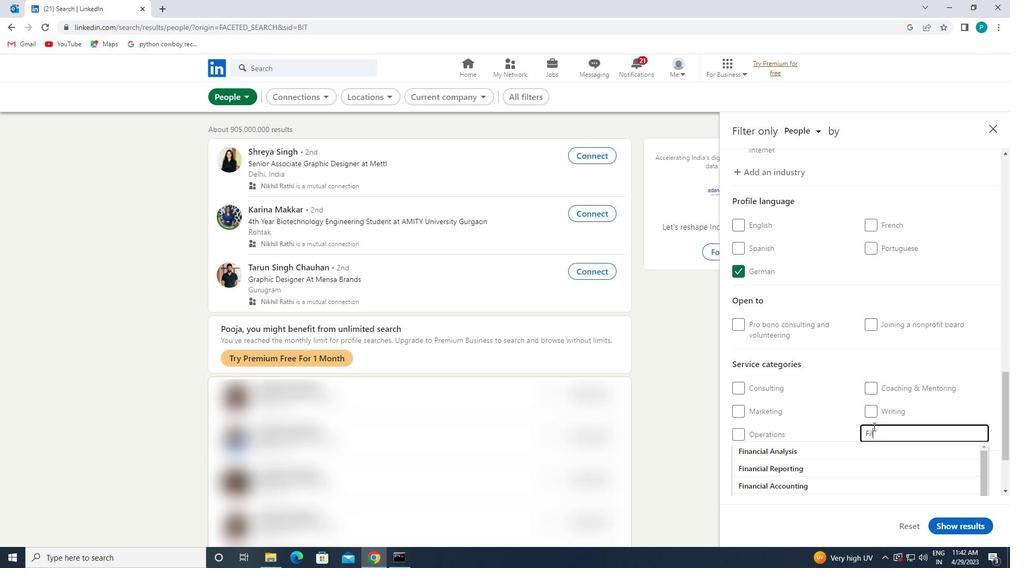 
Action: Mouse moved to (839, 447)
Screenshot: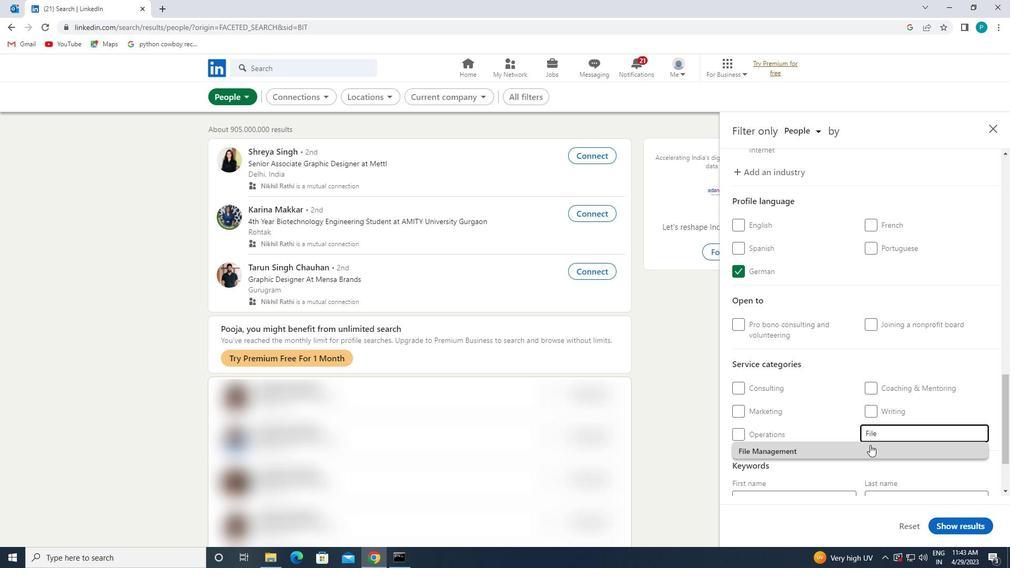 
Action: Mouse pressed left at (839, 447)
Screenshot: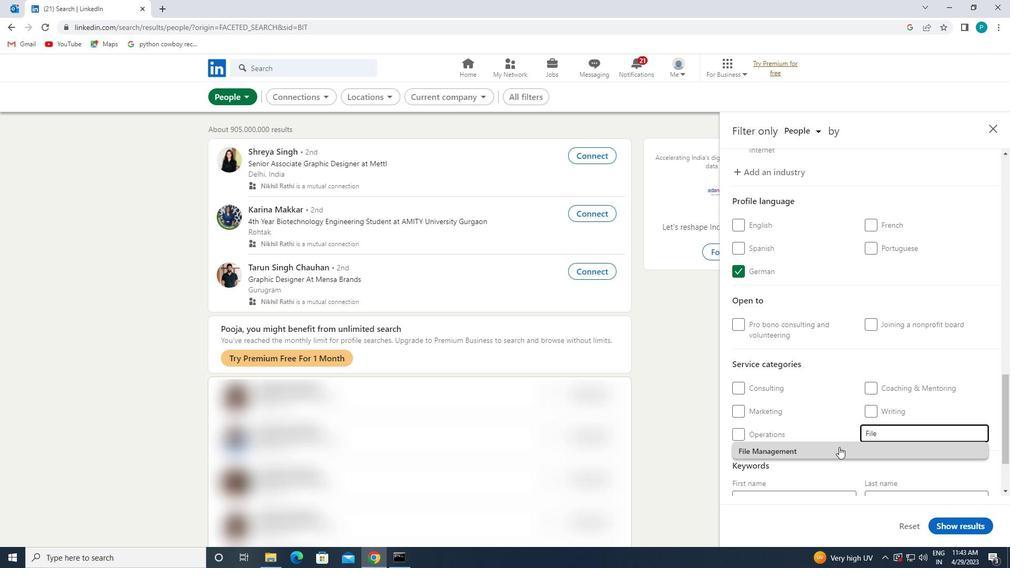 
Action: Mouse moved to (835, 443)
Screenshot: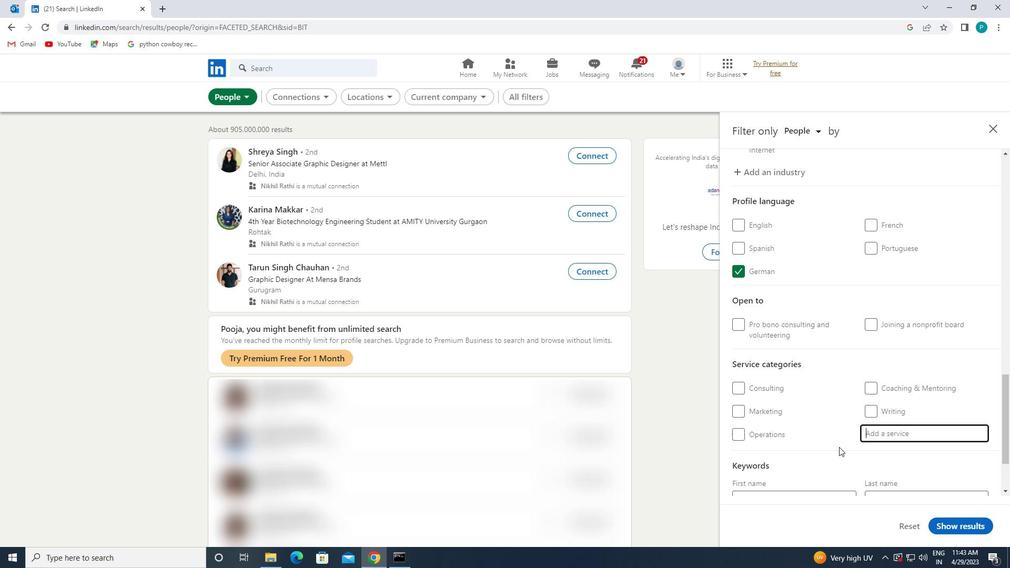 
Action: Mouse scrolled (835, 443) with delta (0, 0)
Screenshot: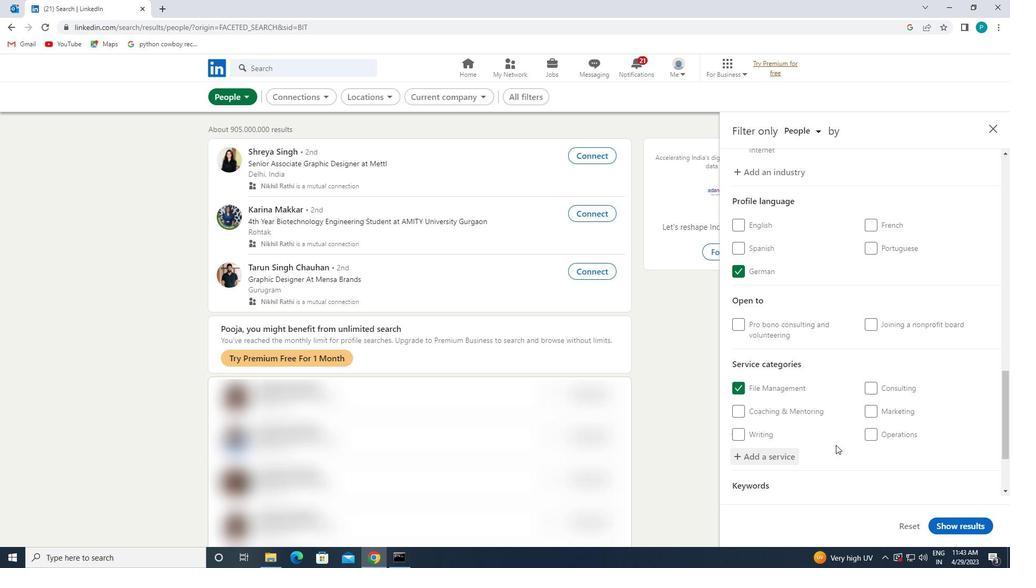 
Action: Mouse scrolled (835, 443) with delta (0, 0)
Screenshot: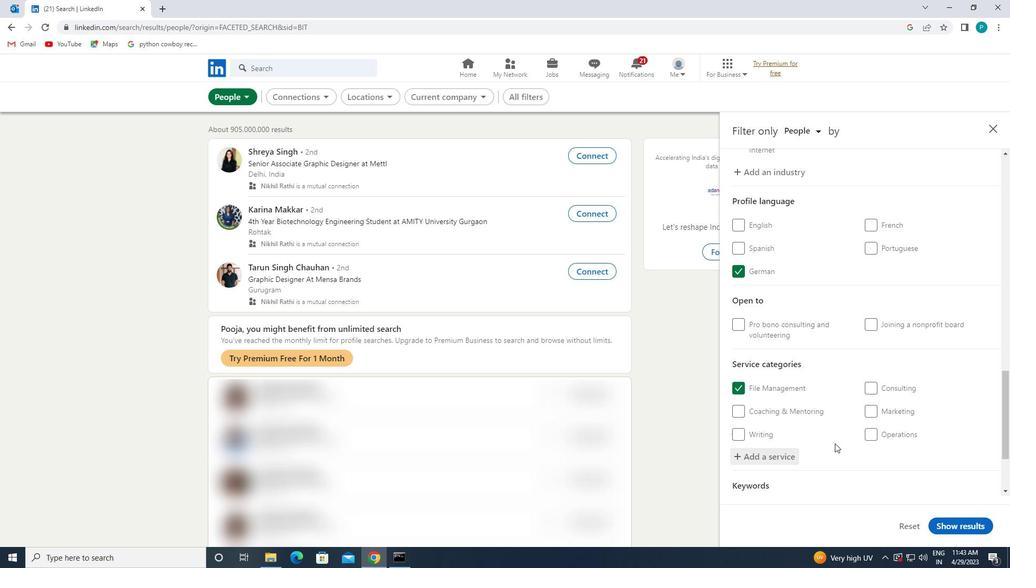 
Action: Mouse moved to (780, 451)
Screenshot: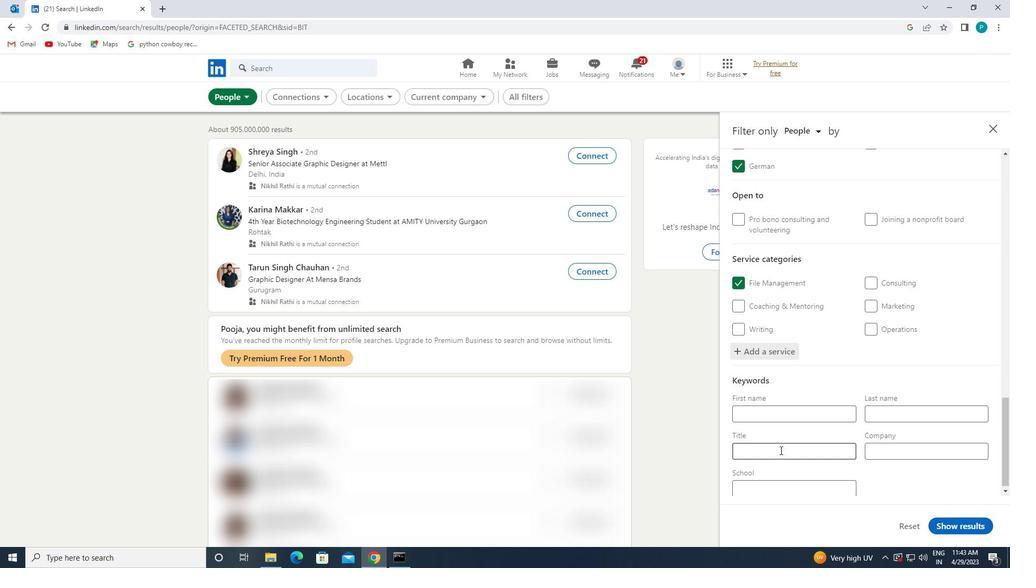 
Action: Mouse pressed left at (780, 451)
Screenshot: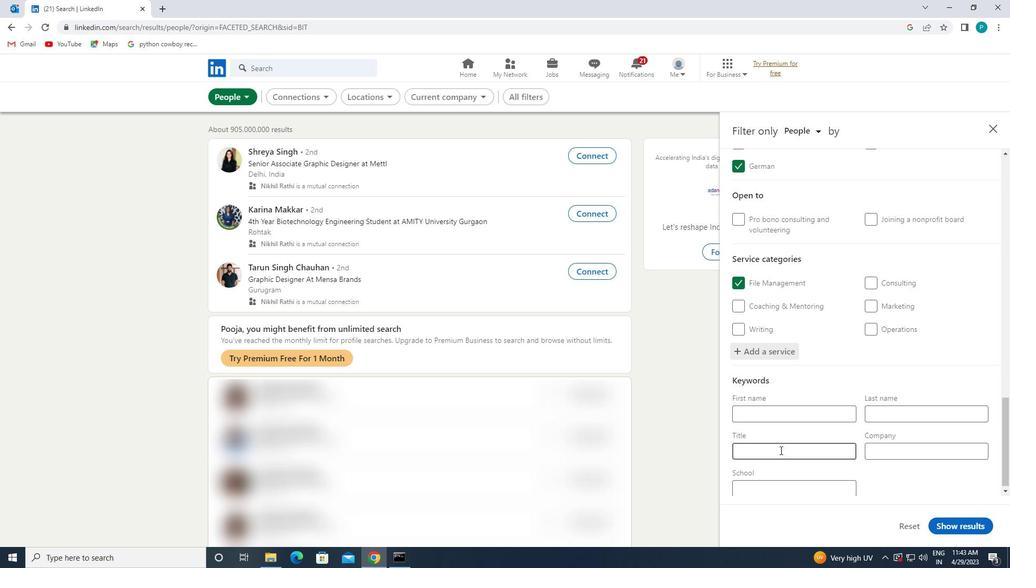 
Action: Mouse moved to (763, 448)
Screenshot: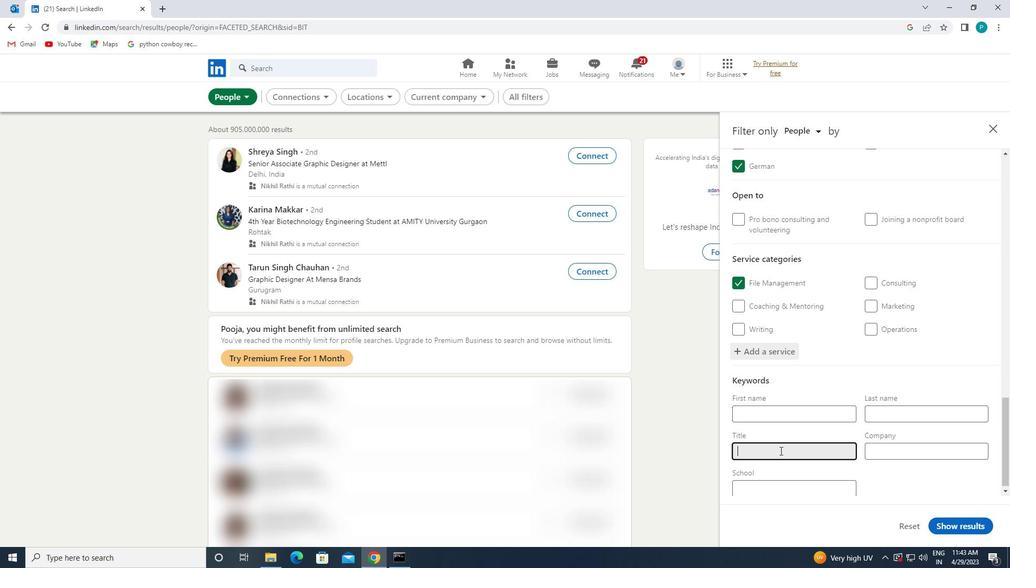 
Action: Key pressed <Key.caps_lock>A<Key.caps_lock>NIMAL<Key.space><Key.caps_lock>S<Key.caps_lock>HELTER
Screenshot: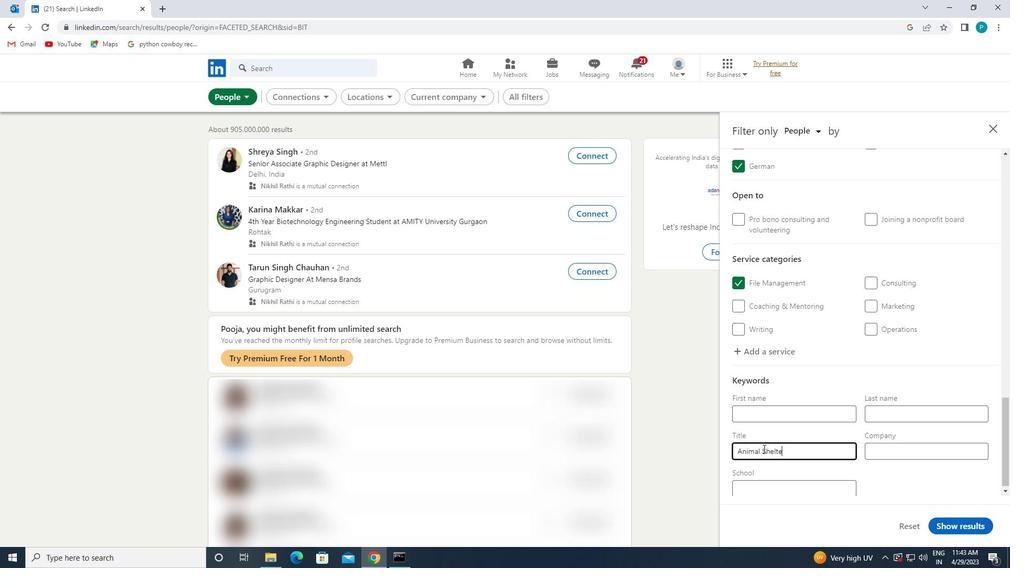 
Action: Mouse moved to (822, 460)
Screenshot: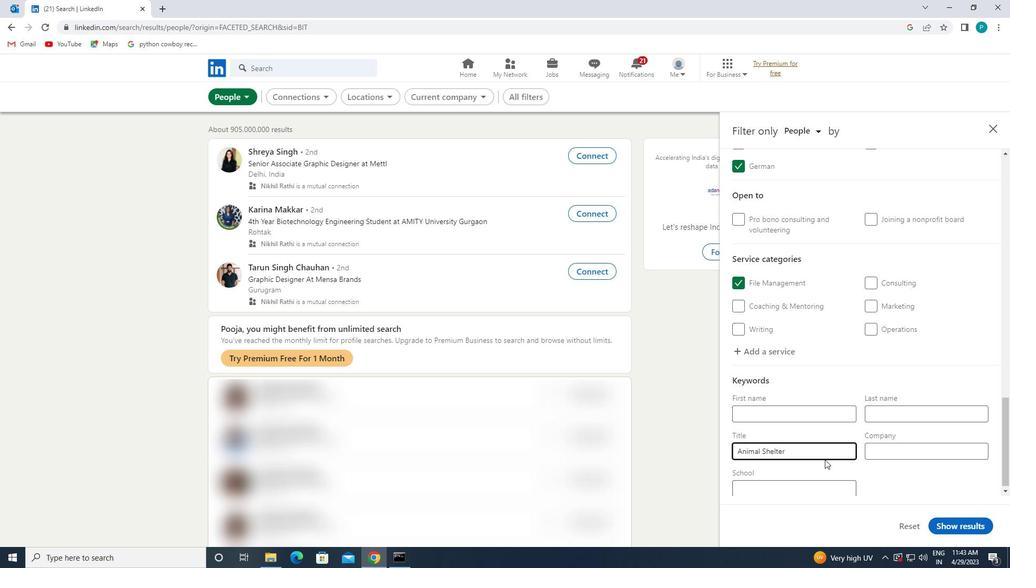 
Action: Key pressed <Key.space><Key.caps_lock>M<Key.caps_lock>ANAGER
Screenshot: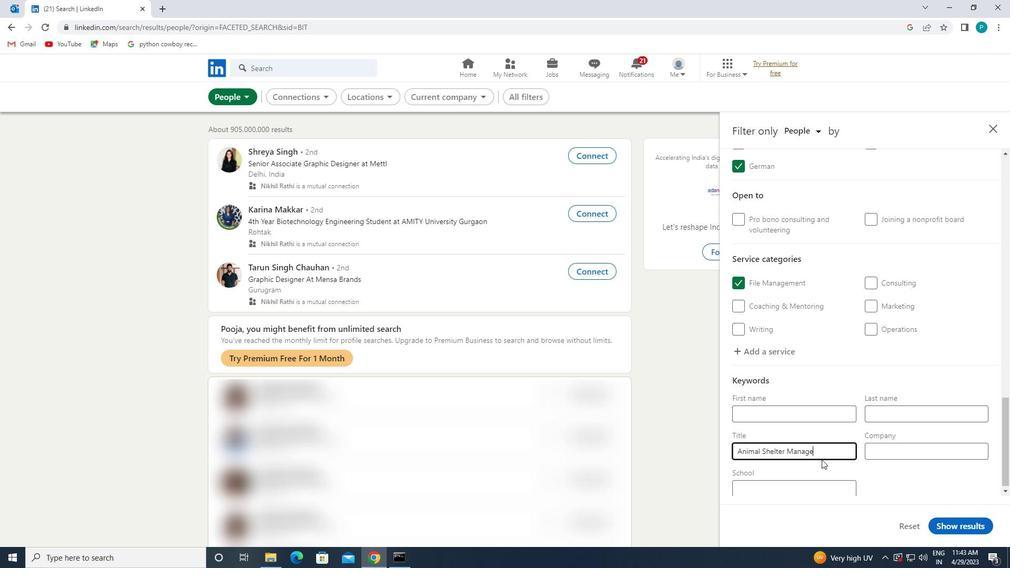 
Action: Mouse moved to (956, 526)
Screenshot: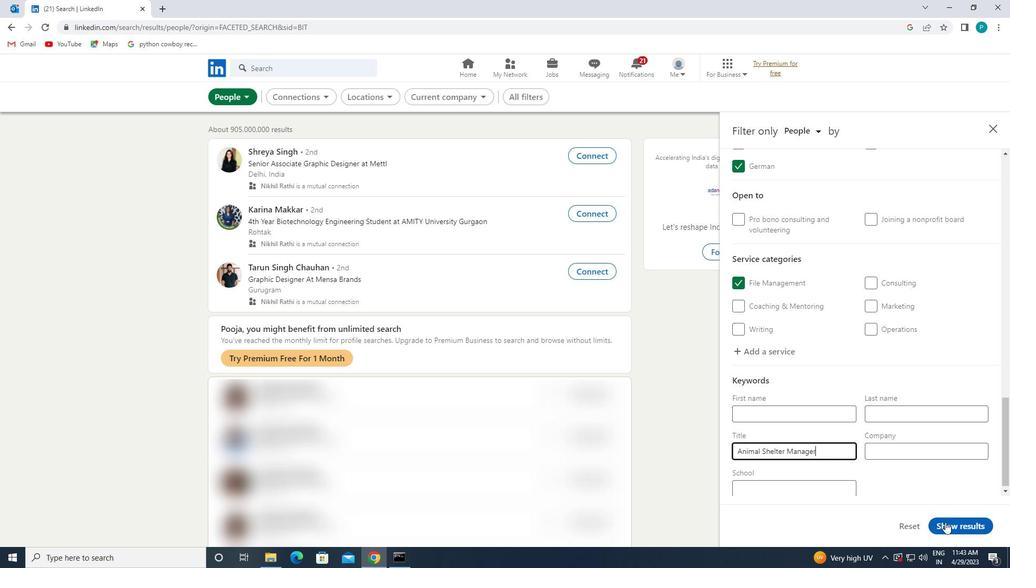 
Action: Mouse pressed left at (956, 526)
Screenshot: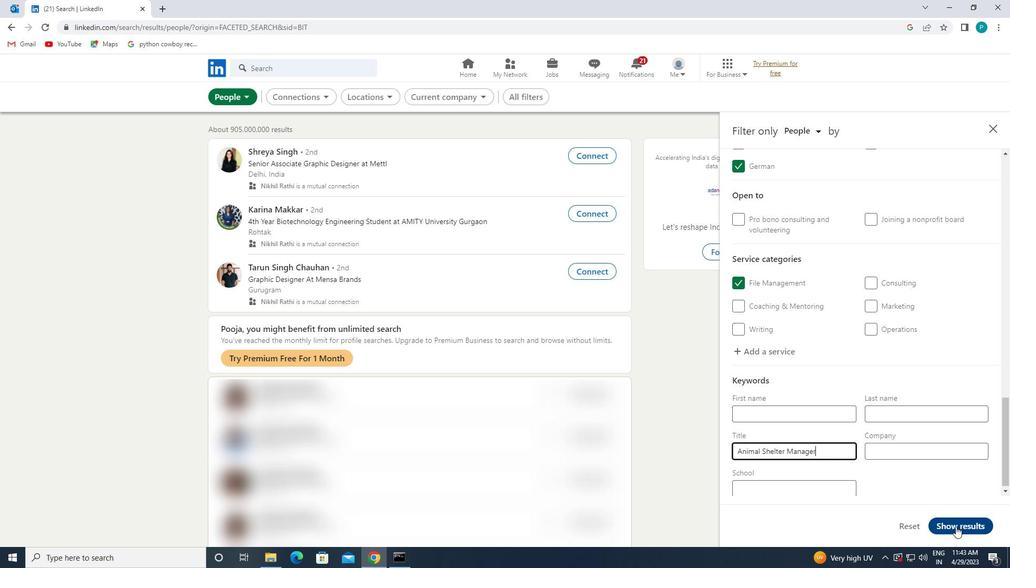 
Action: Mouse moved to (960, 516)
Screenshot: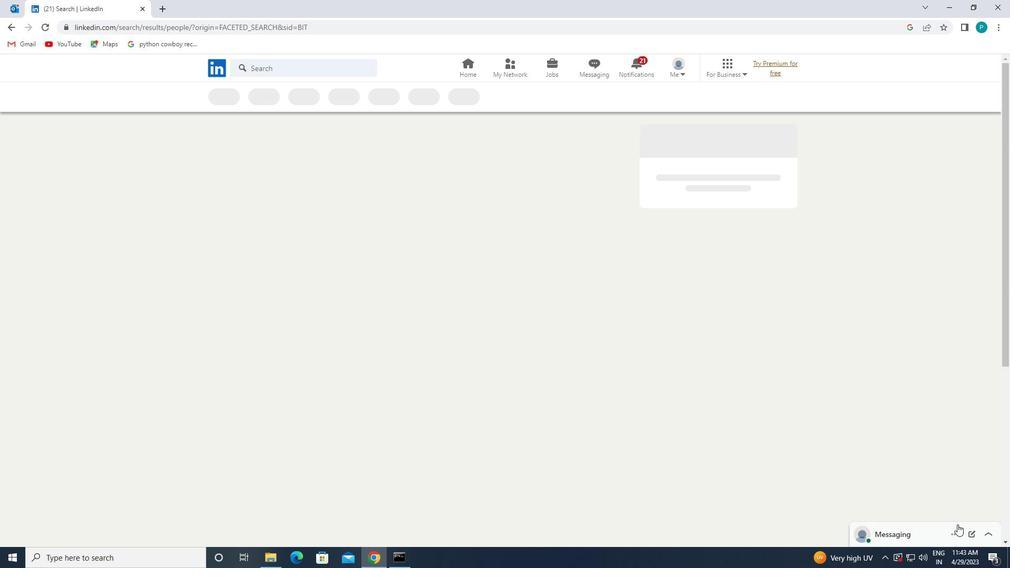 
